 Task: Look for space in Santo Domingo, Dominican Republic from 9th June, 2023 to 16th June, 2023 for 2 adults in price range Rs.8000 to Rs.16000. Place can be entire place with 2 bedrooms having 2 beds and 1 bathroom. Property type can be house, flat, guest house. Booking option can be shelf check-in. Required host language is English.
Action: Mouse moved to (712, 104)
Screenshot: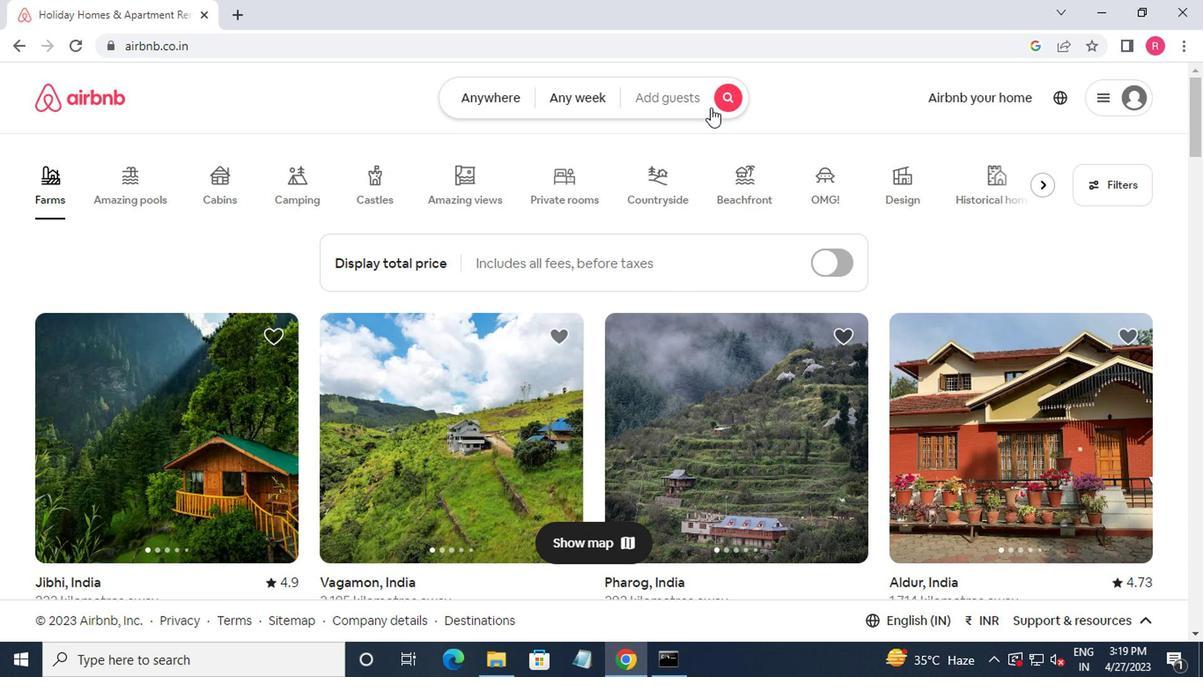 
Action: Mouse pressed left at (712, 104)
Screenshot: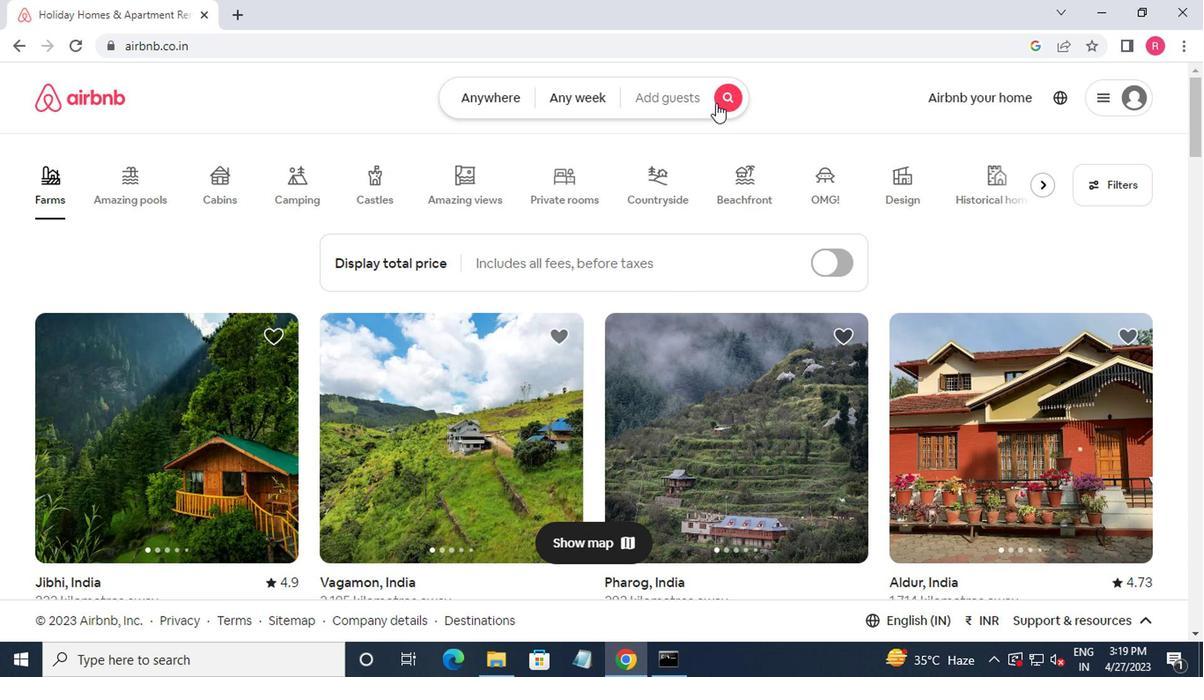 
Action: Mouse moved to (399, 182)
Screenshot: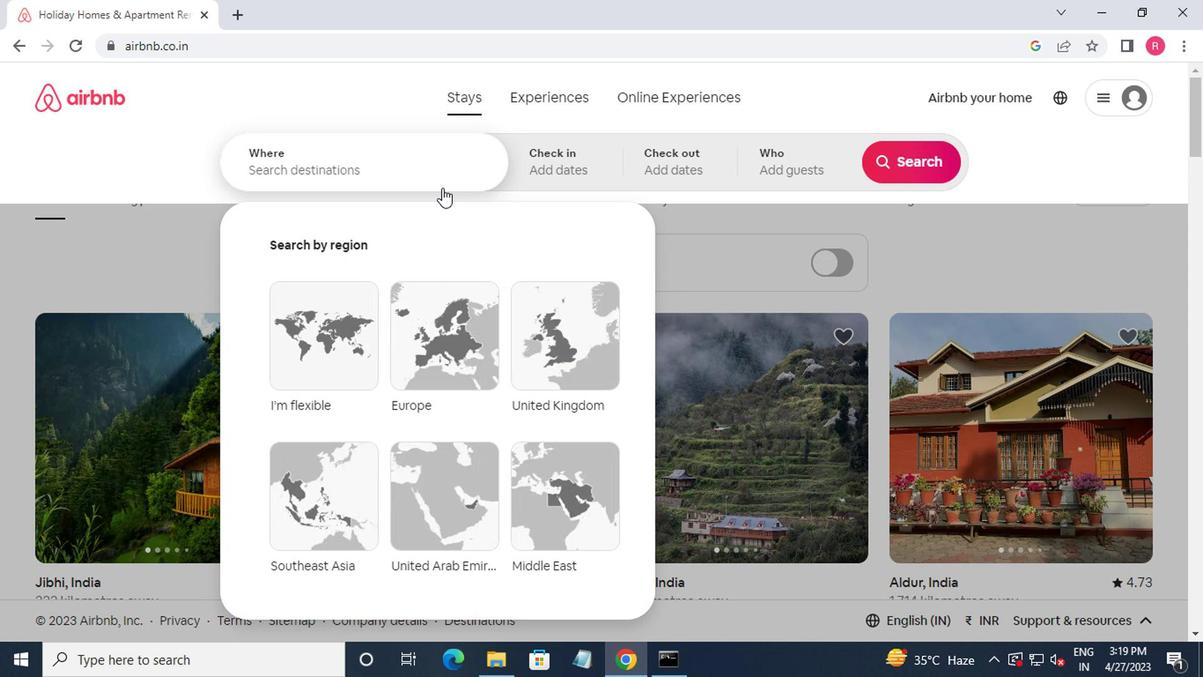 
Action: Mouse pressed left at (399, 182)
Screenshot: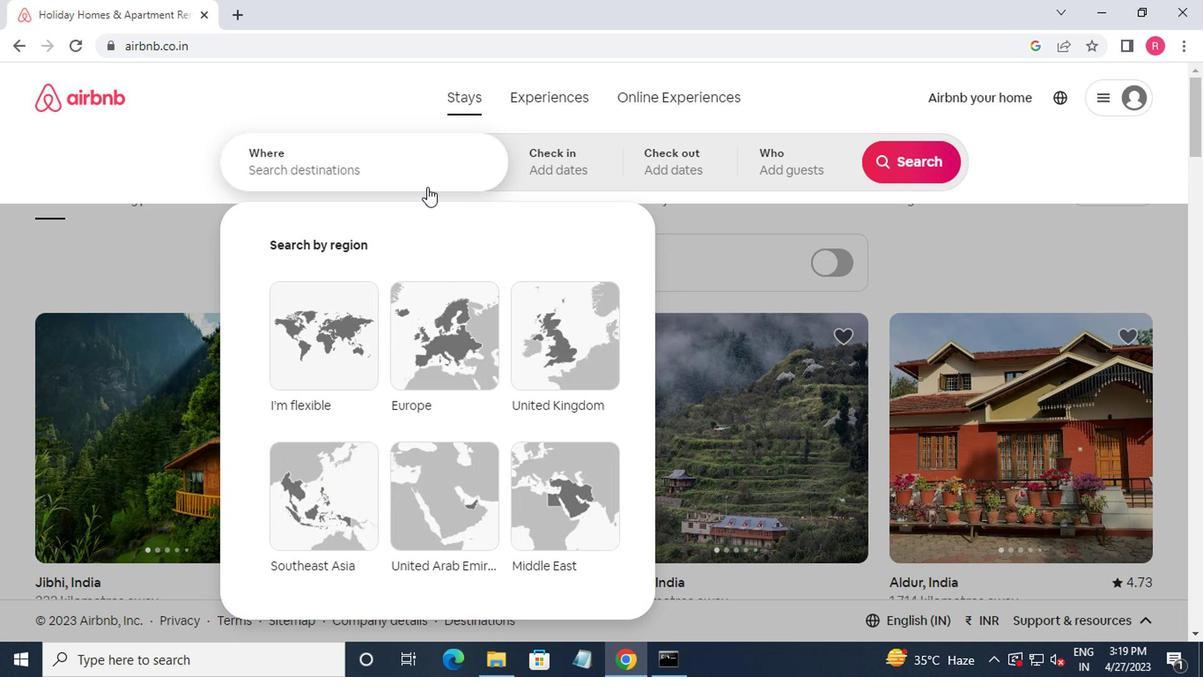 
Action: Mouse moved to (405, 169)
Screenshot: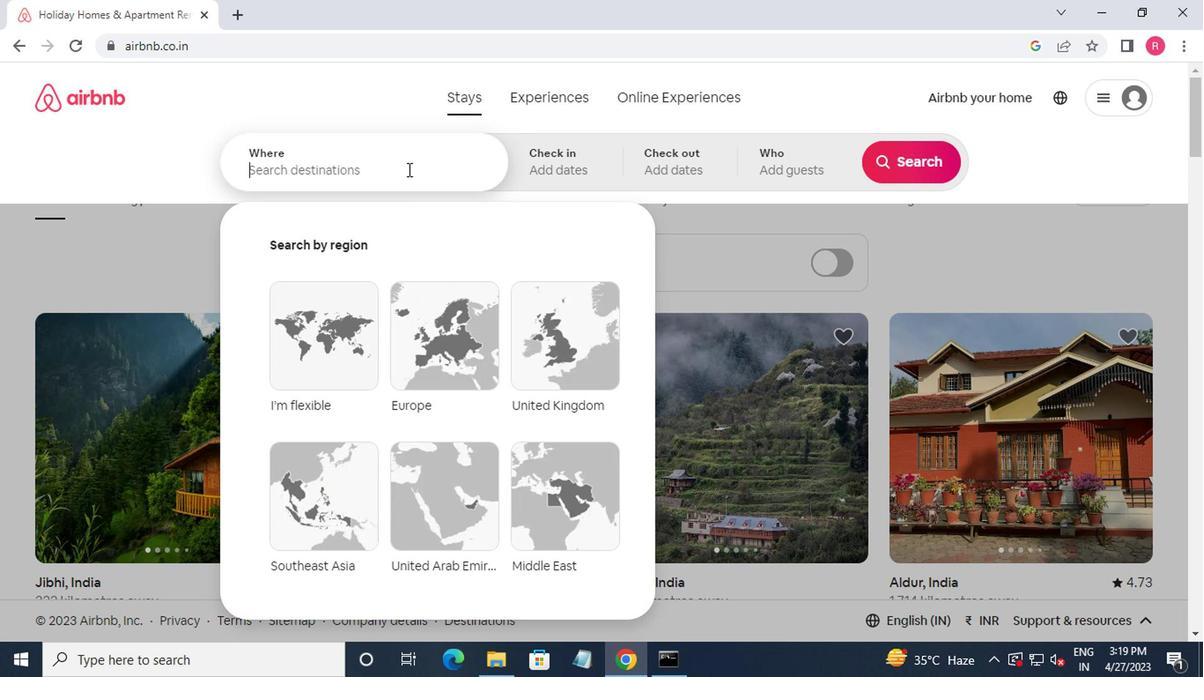 
Action: Key pressed santo<Key.space>d<Key.down><Key.enter>
Screenshot: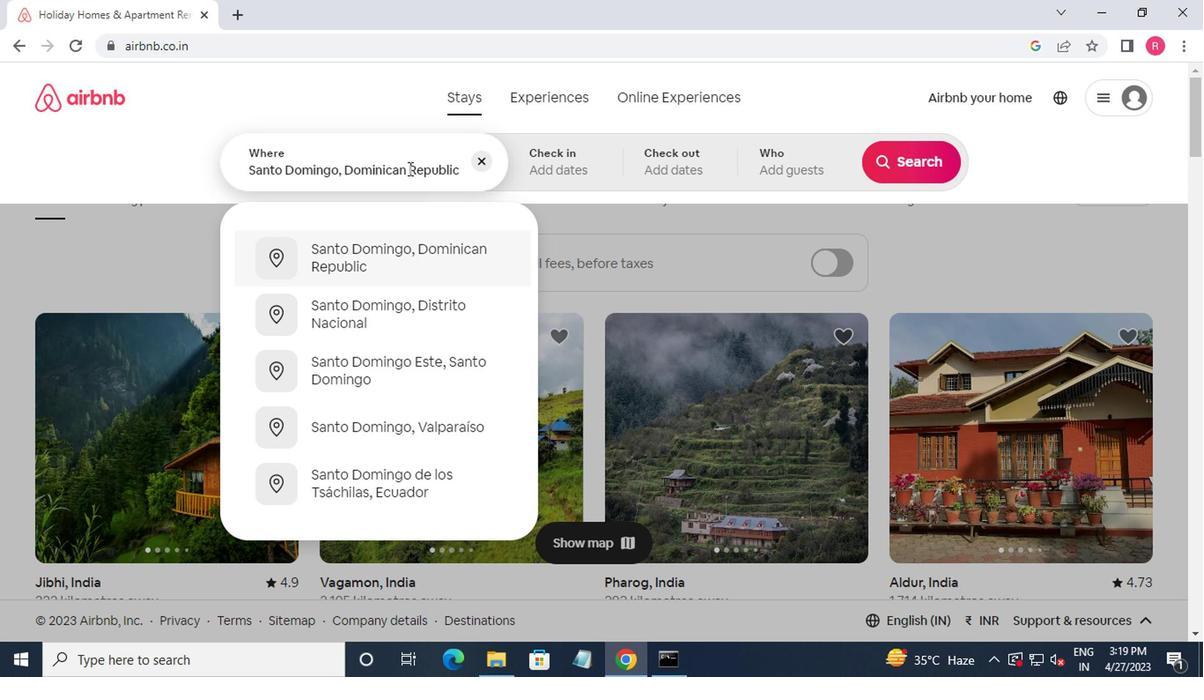 
Action: Mouse moved to (883, 302)
Screenshot: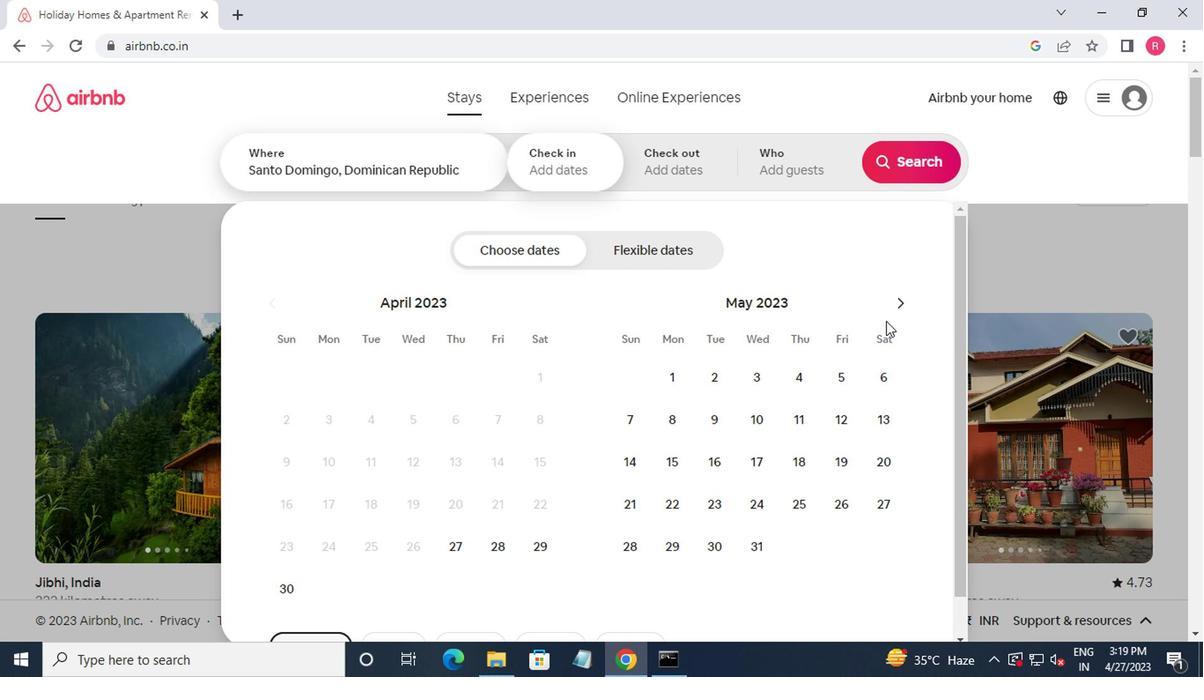 
Action: Mouse pressed left at (883, 302)
Screenshot: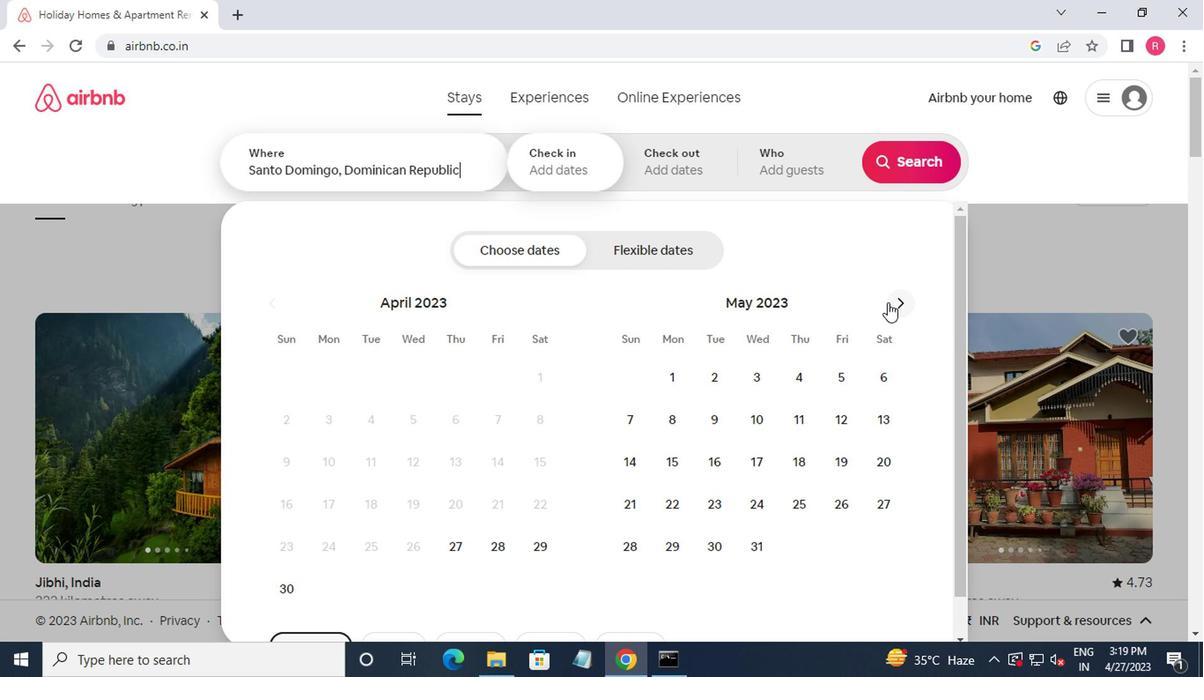 
Action: Mouse moved to (838, 418)
Screenshot: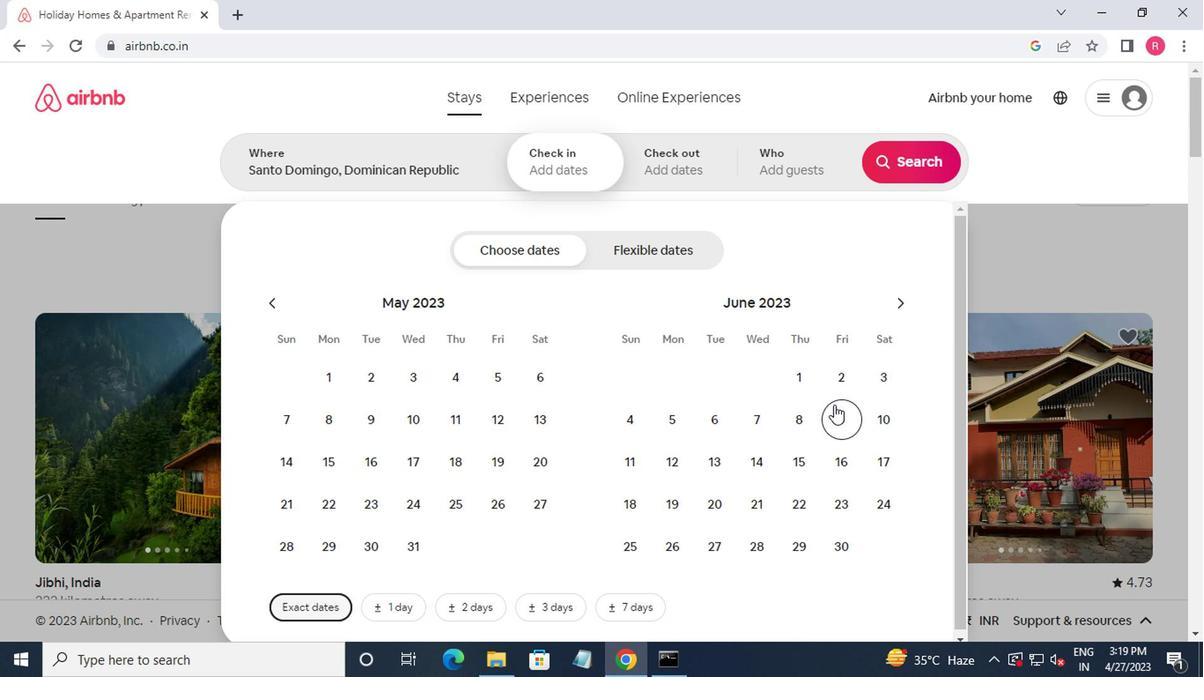 
Action: Mouse pressed left at (838, 418)
Screenshot: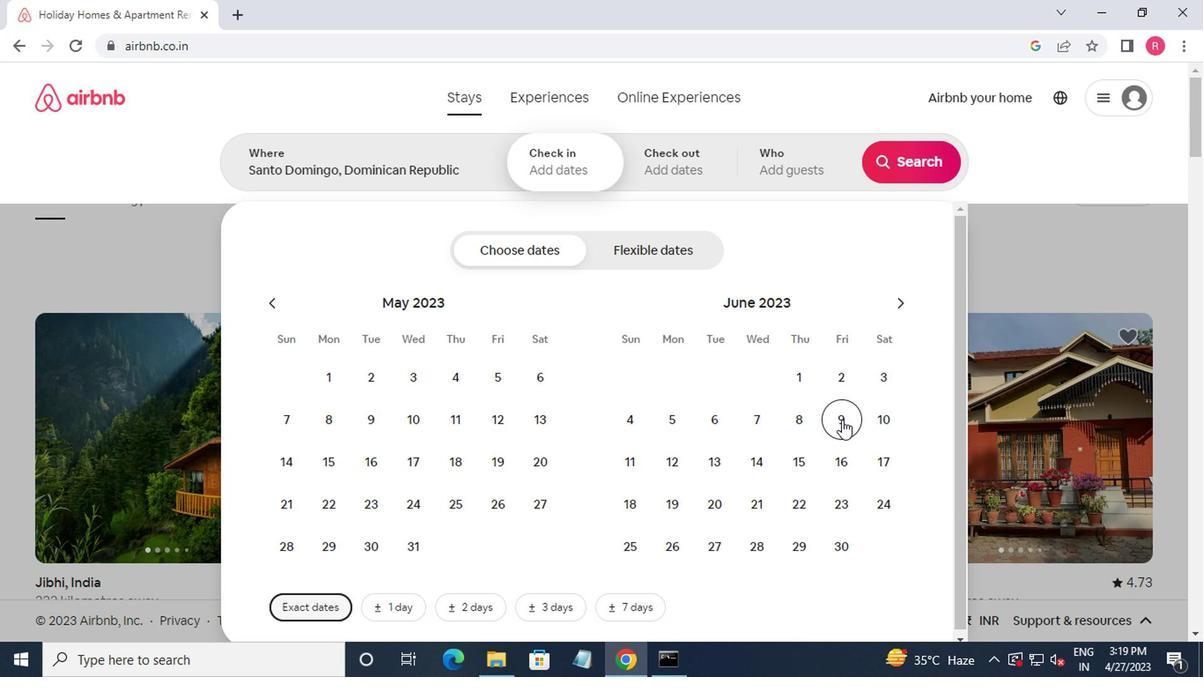 
Action: Mouse moved to (845, 465)
Screenshot: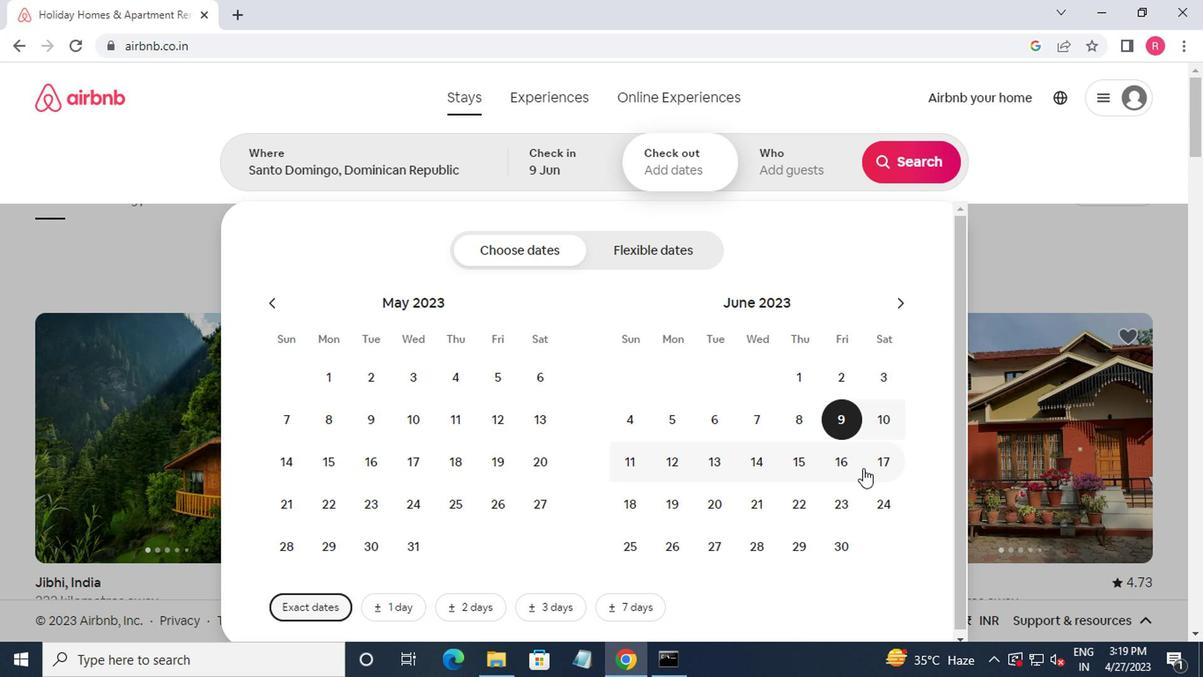 
Action: Mouse pressed left at (845, 465)
Screenshot: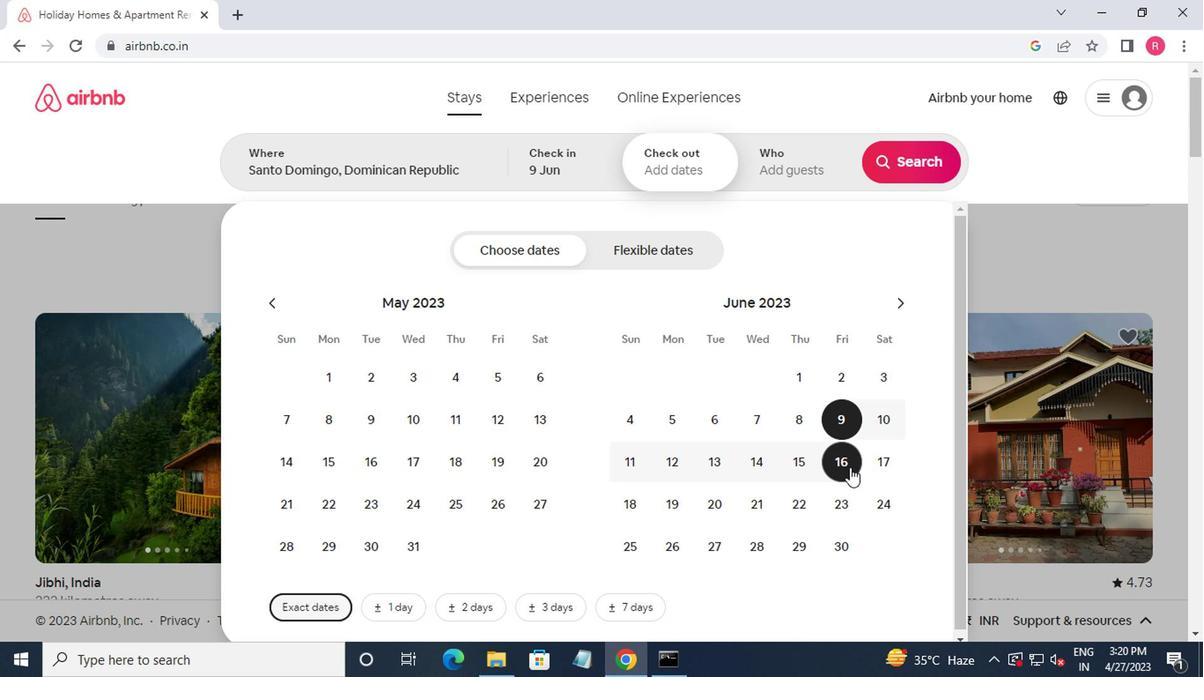 
Action: Mouse moved to (793, 164)
Screenshot: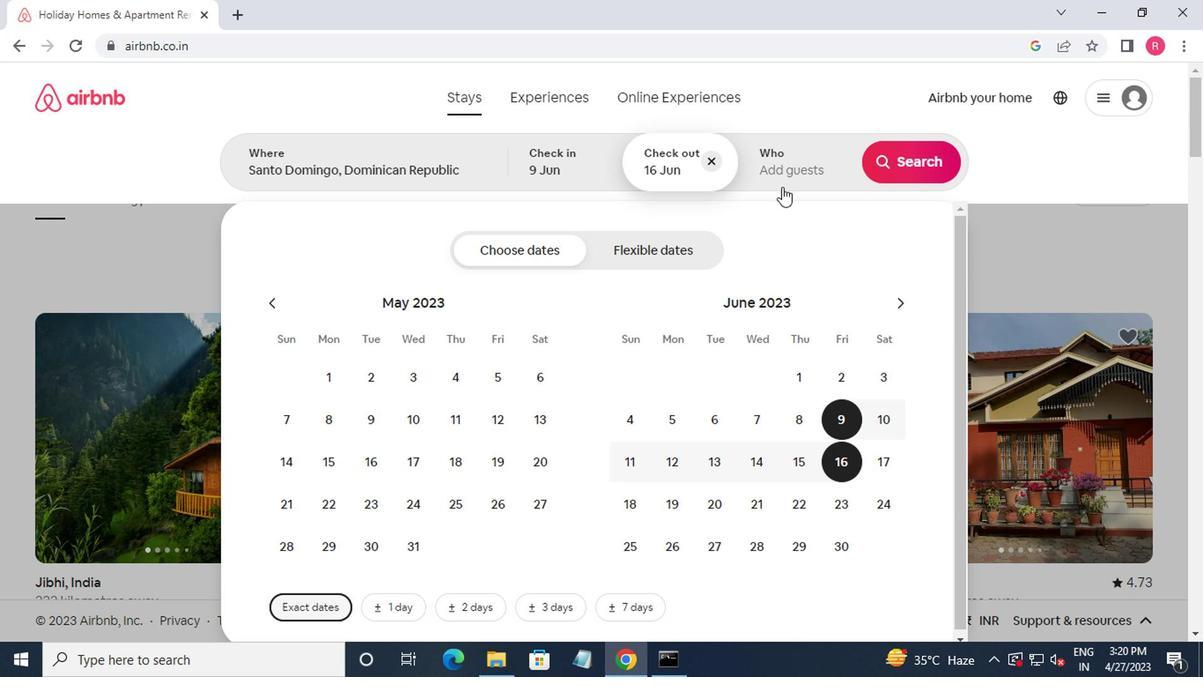 
Action: Mouse pressed left at (793, 164)
Screenshot: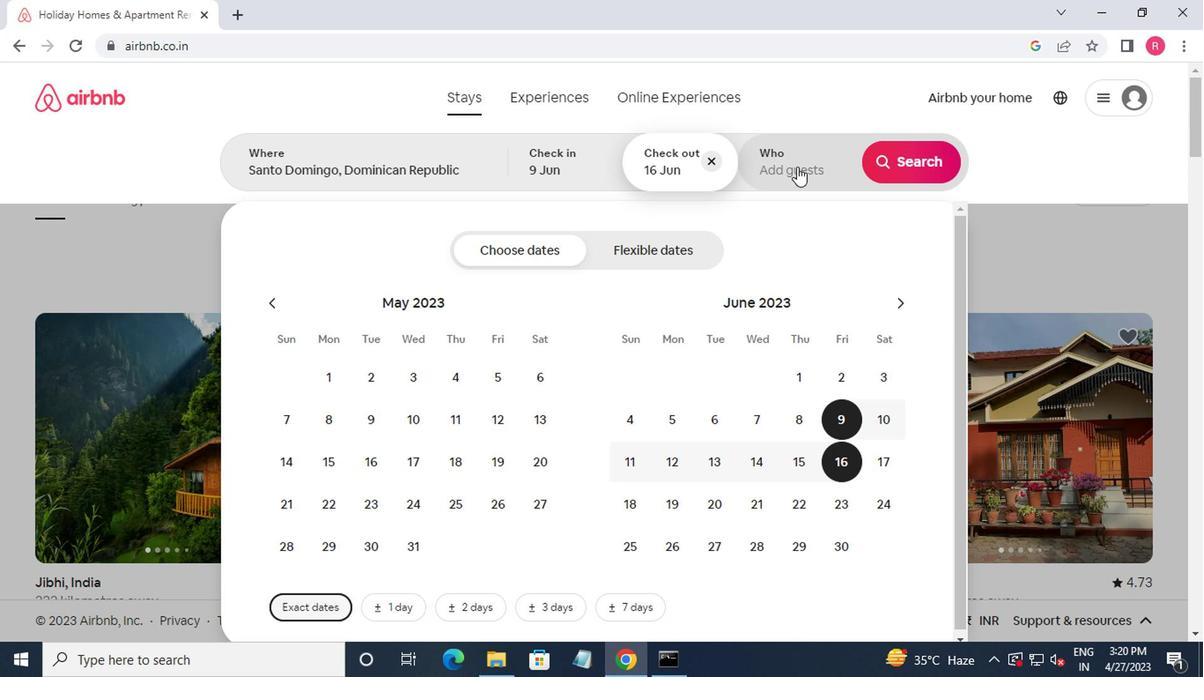 
Action: Mouse moved to (909, 263)
Screenshot: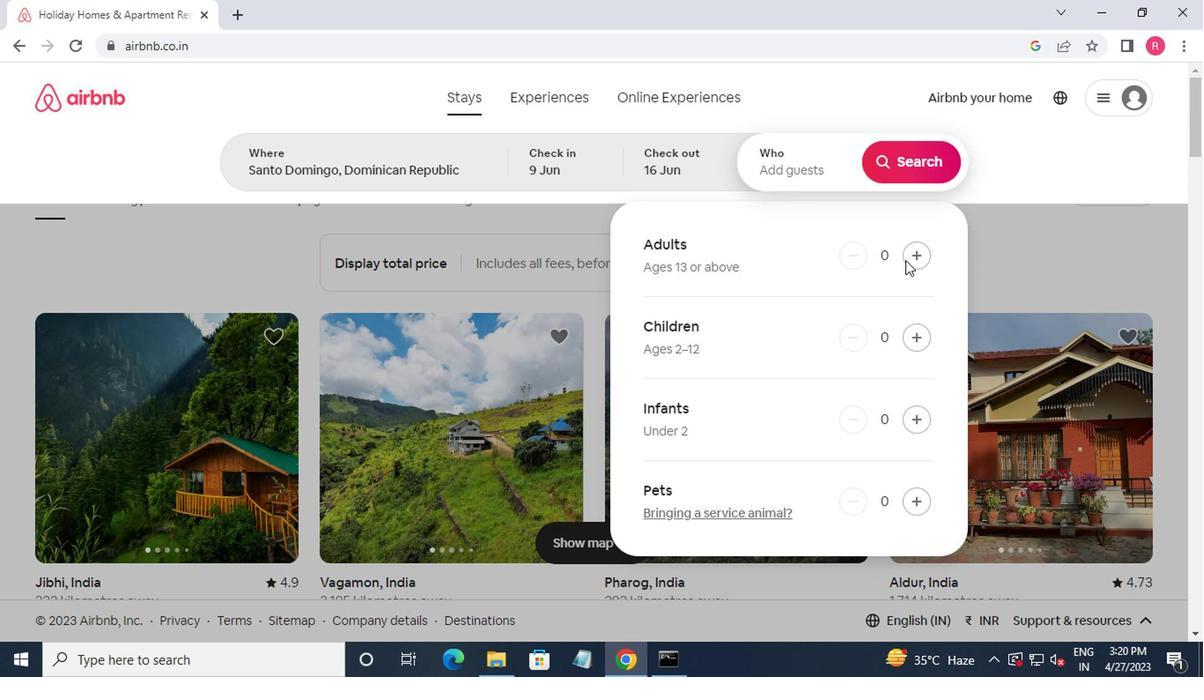 
Action: Mouse pressed left at (909, 263)
Screenshot: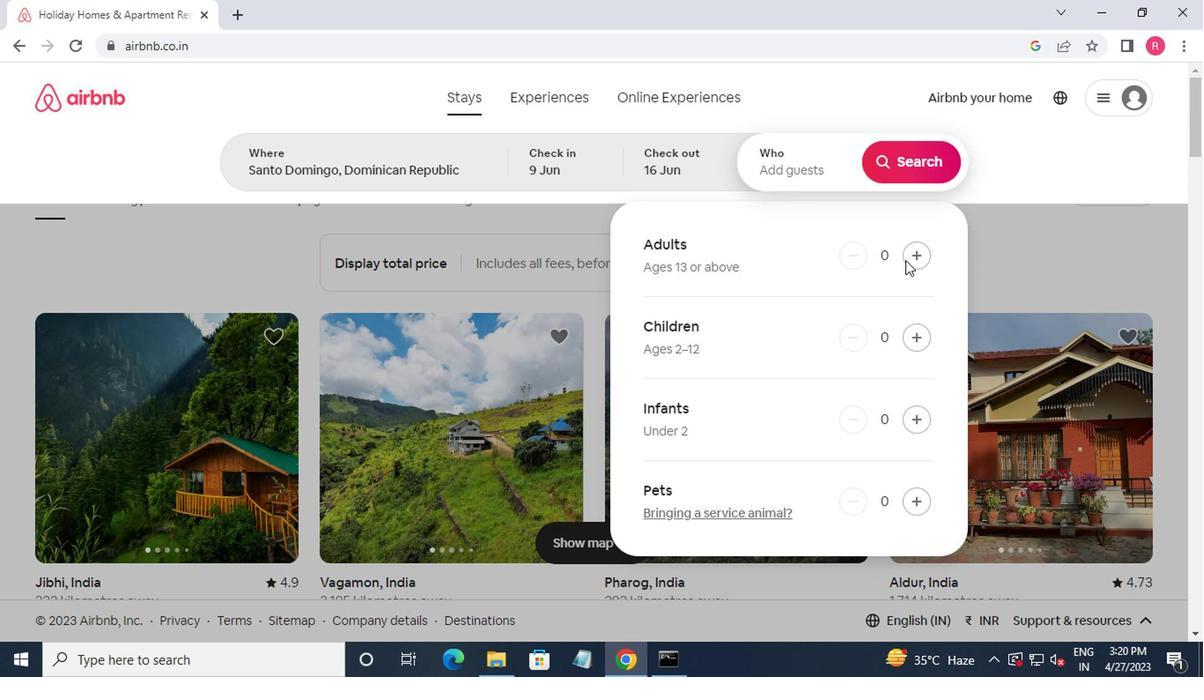 
Action: Mouse pressed left at (909, 263)
Screenshot: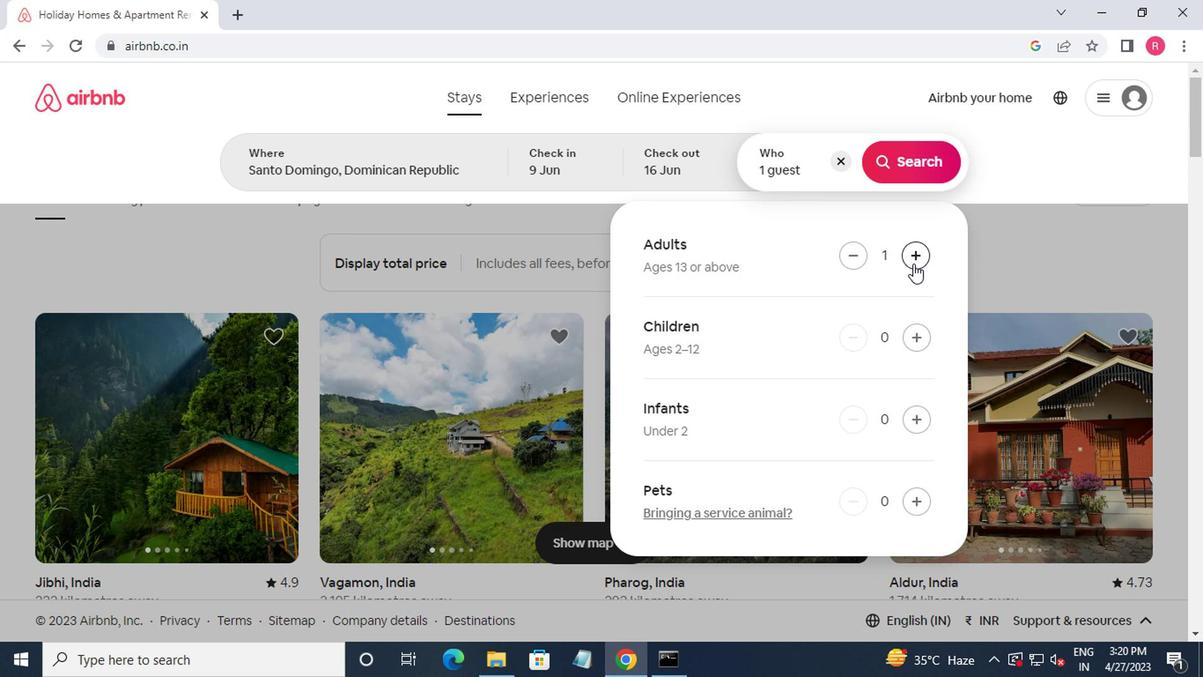 
Action: Mouse moved to (883, 171)
Screenshot: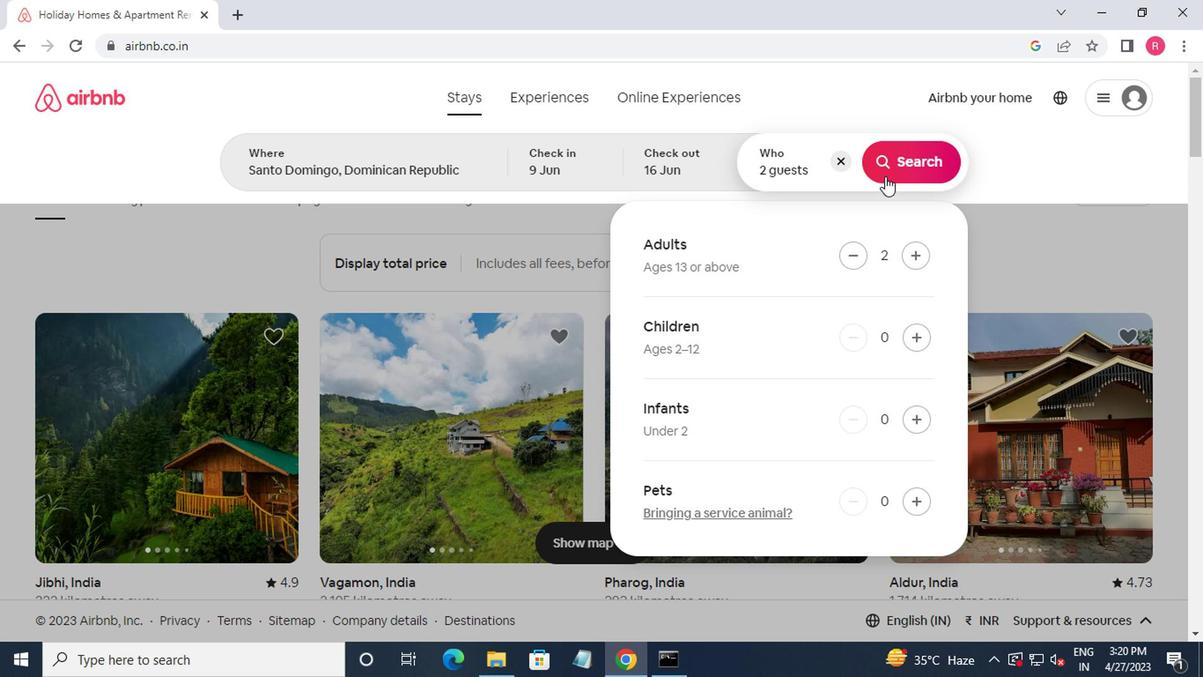 
Action: Mouse pressed left at (883, 171)
Screenshot: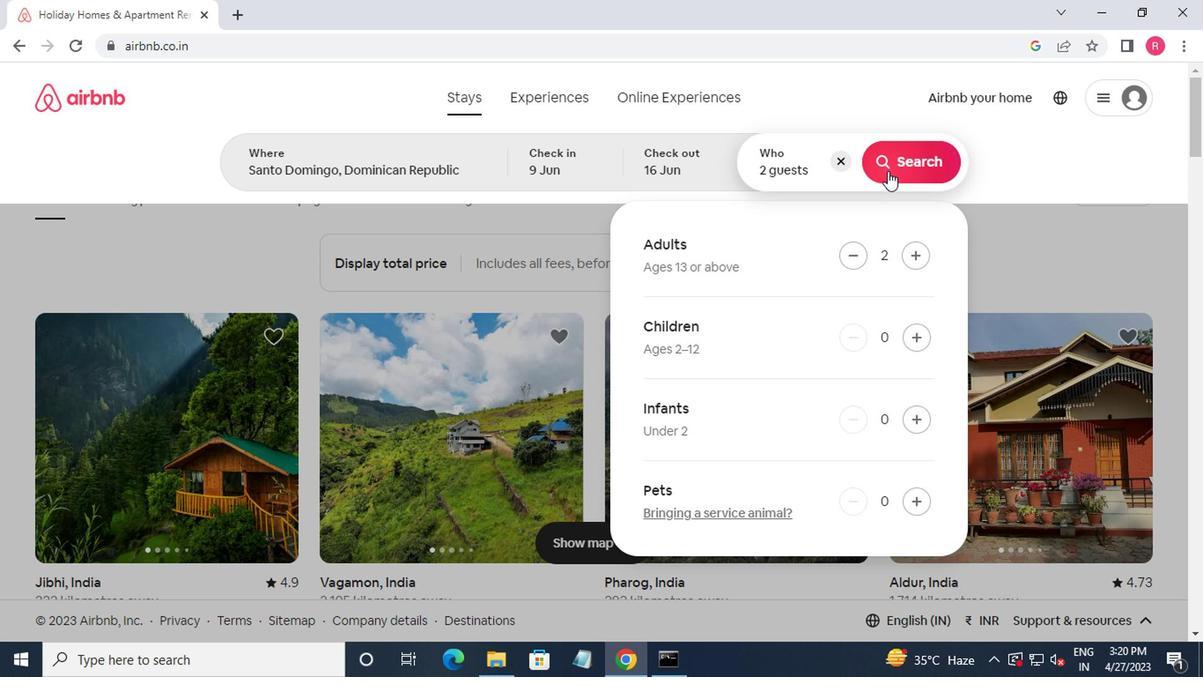 
Action: Mouse moved to (1131, 173)
Screenshot: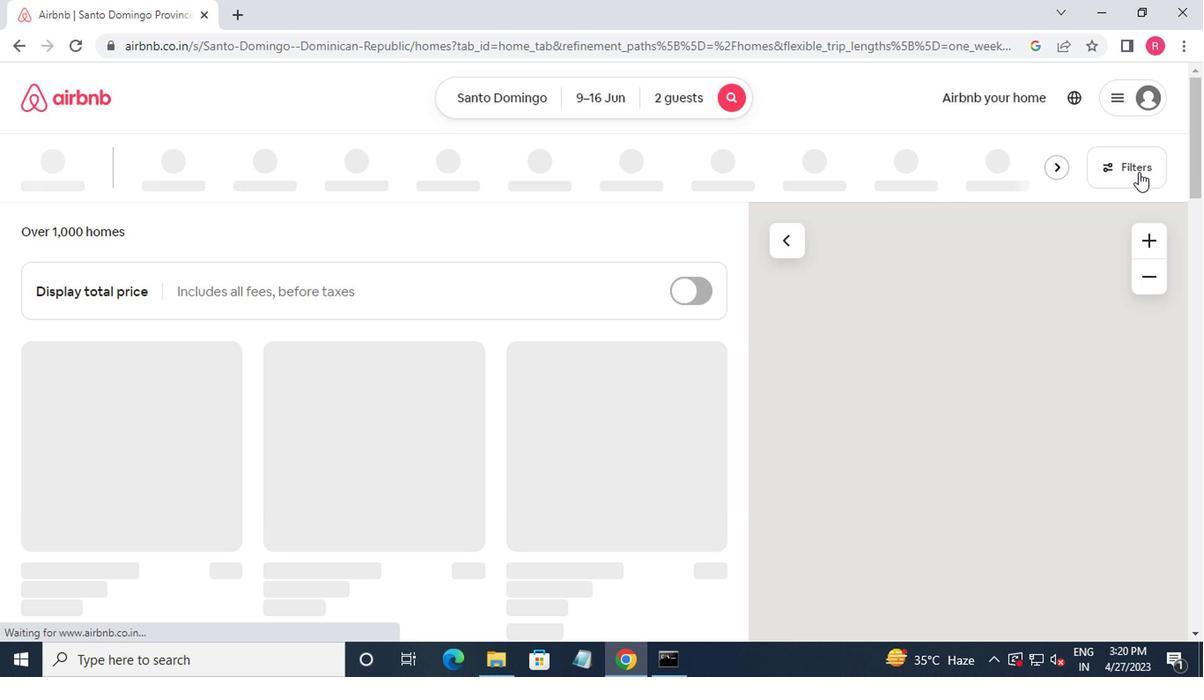 
Action: Mouse pressed left at (1131, 173)
Screenshot: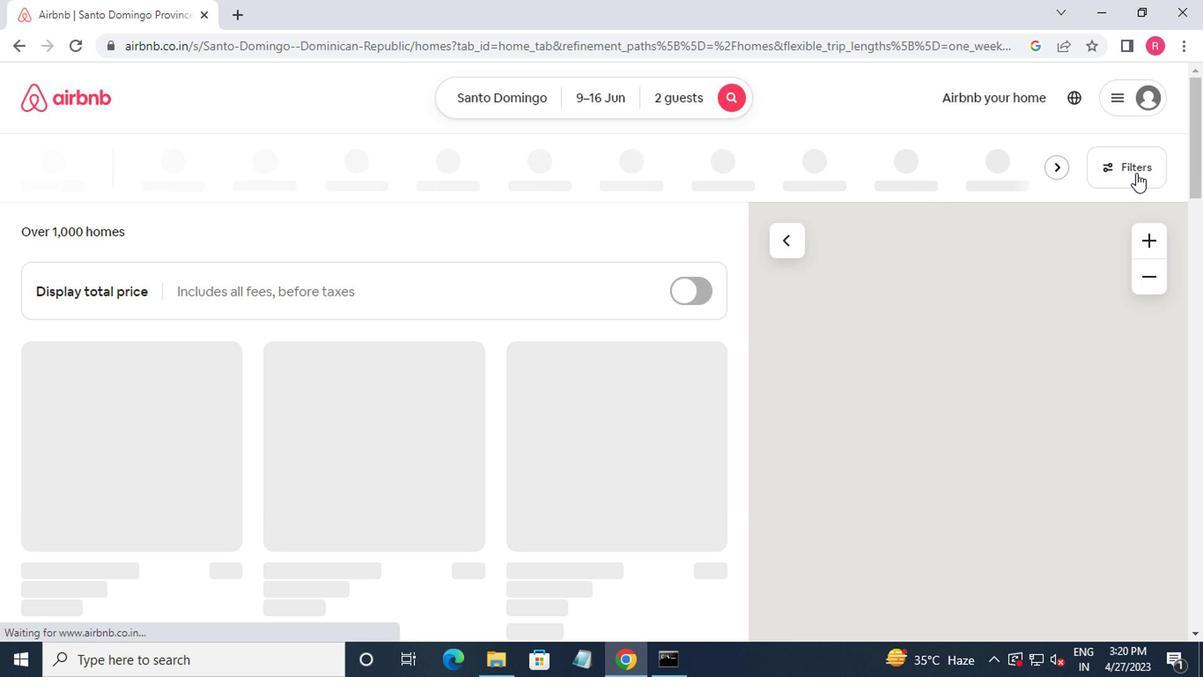 
Action: Mouse moved to (410, 383)
Screenshot: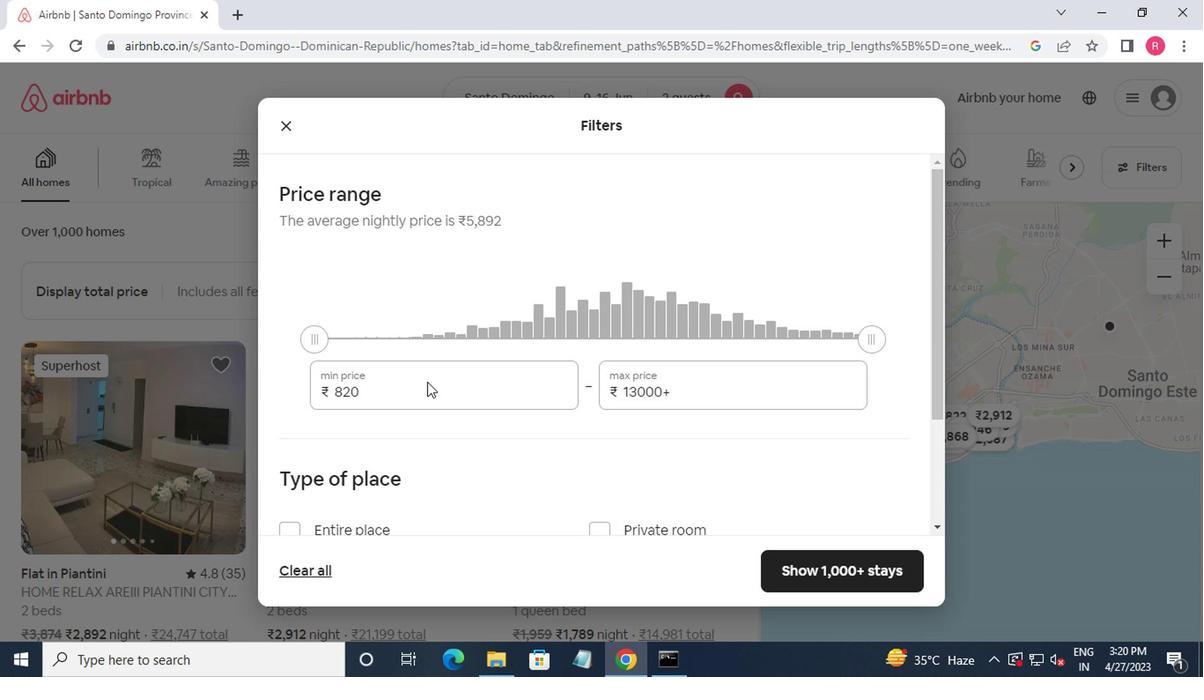 
Action: Mouse pressed left at (410, 383)
Screenshot: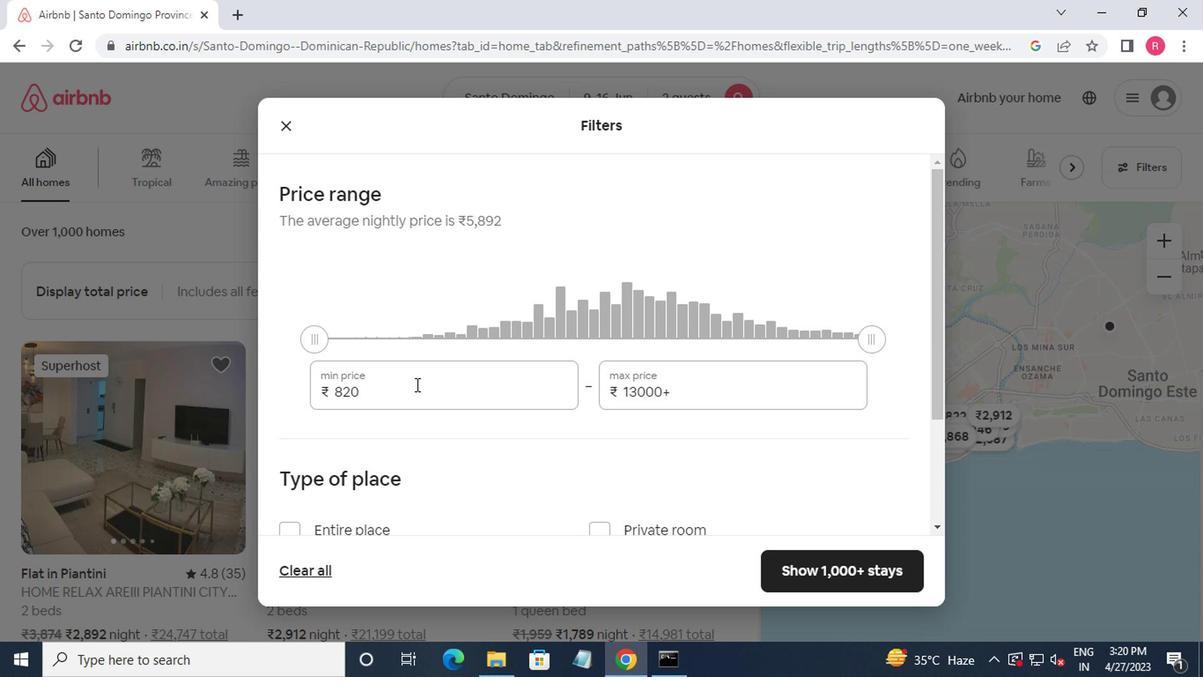 
Action: Mouse moved to (412, 383)
Screenshot: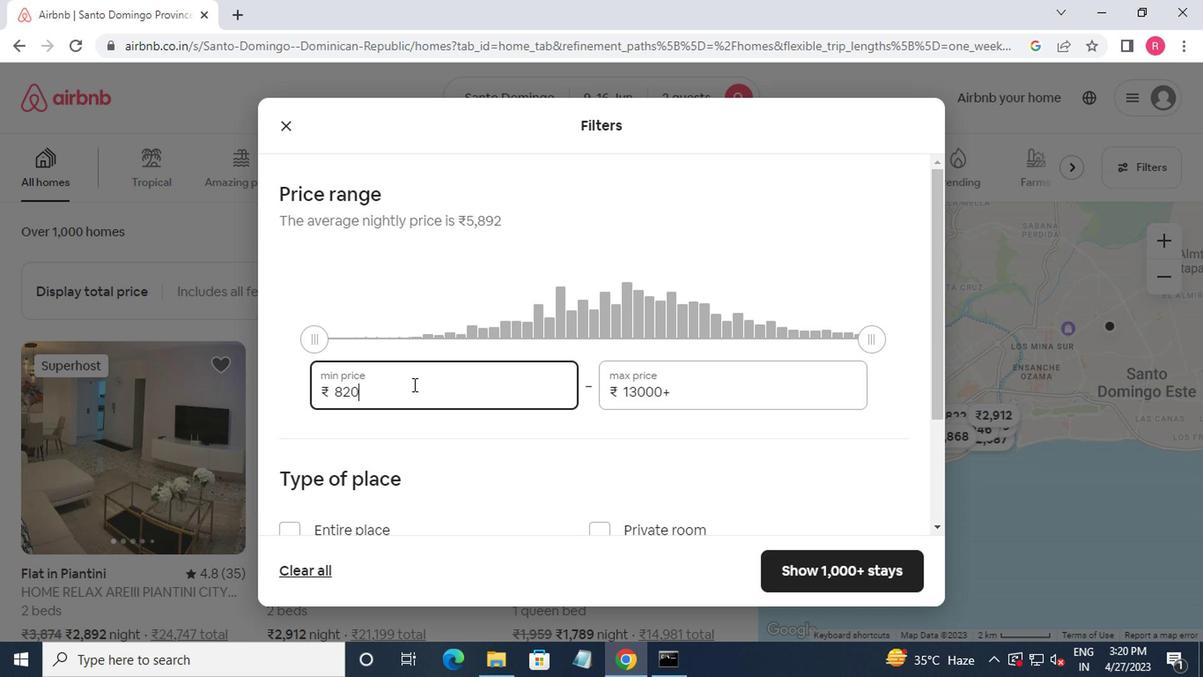
Action: Key pressed <Key.backspace><Key.backspace>000
Screenshot: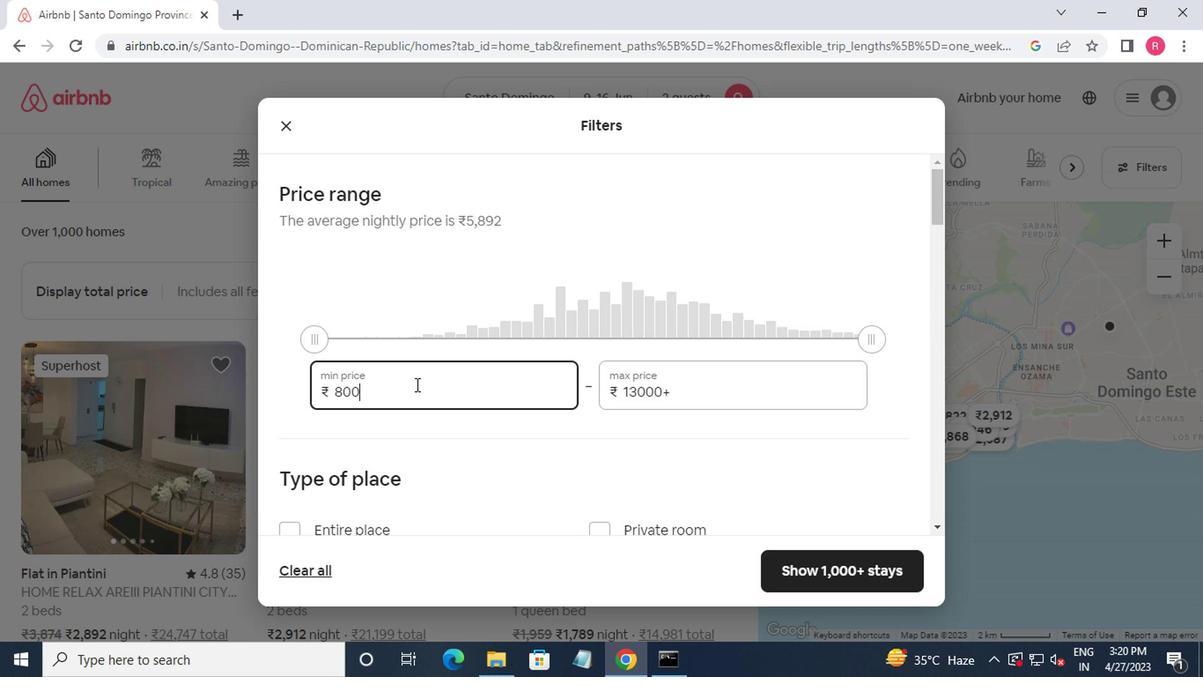 
Action: Mouse moved to (682, 388)
Screenshot: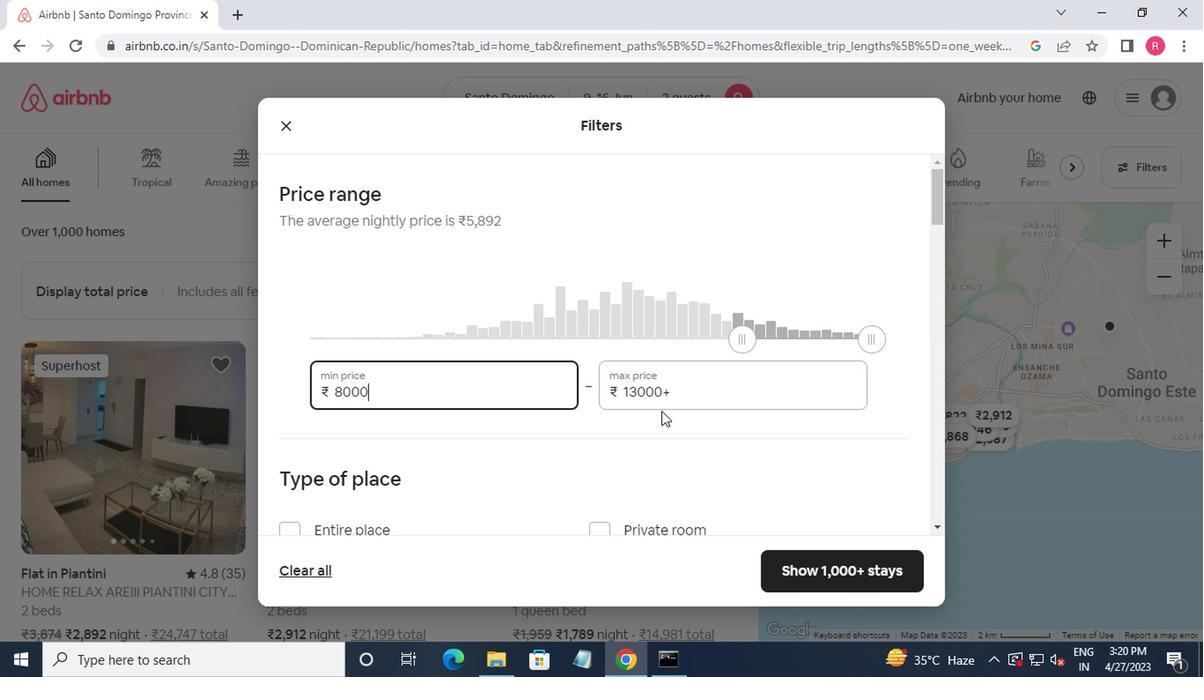 
Action: Mouse pressed left at (682, 388)
Screenshot: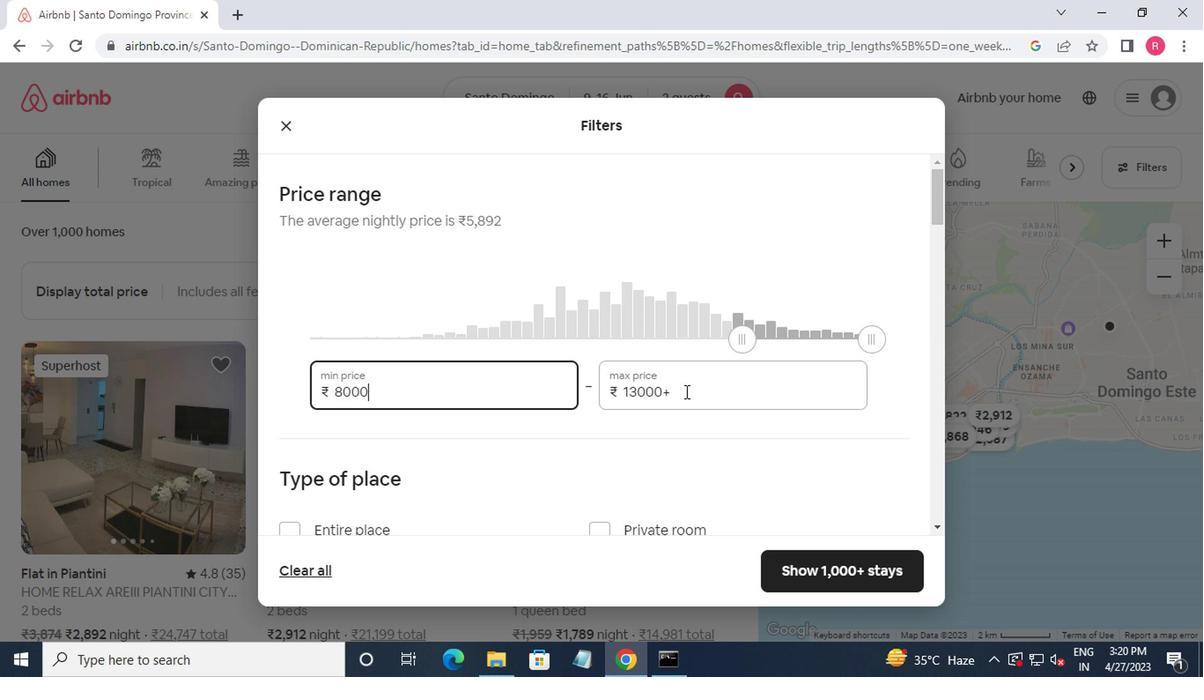
Action: Mouse moved to (678, 389)
Screenshot: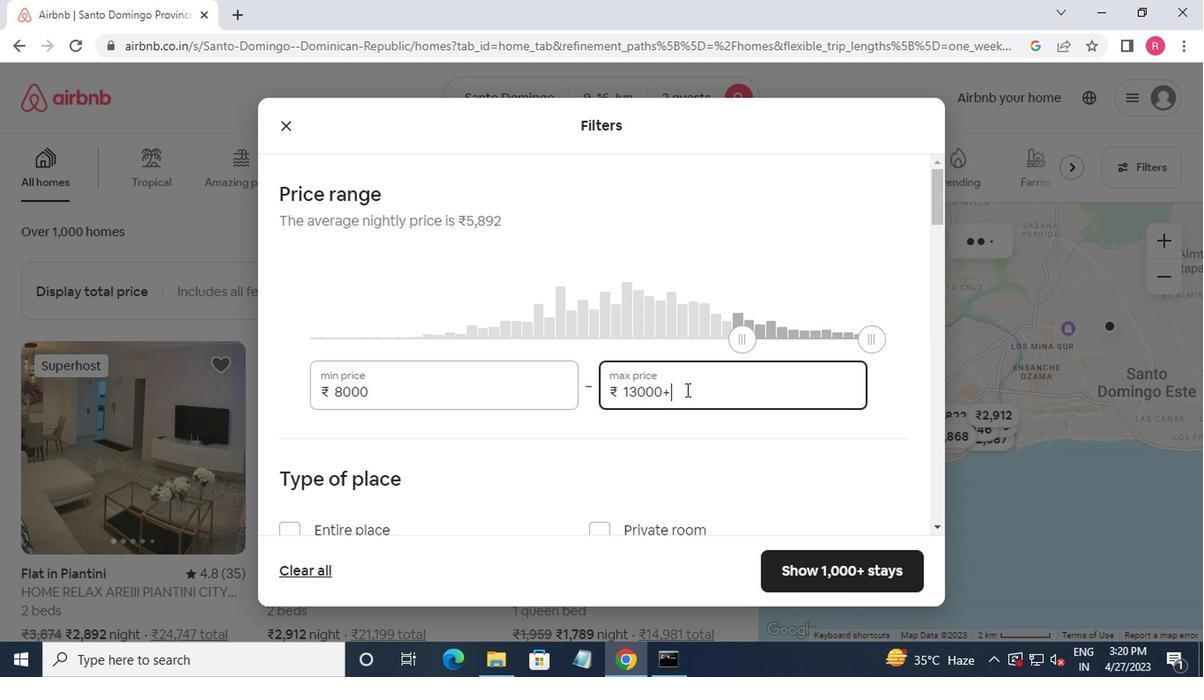 
Action: Key pressed <Key.backspace><Key.backspace><Key.backspace><Key.backspace><Key.backspace><Key.backspace><Key.backspace><Key.backspace>16000
Screenshot: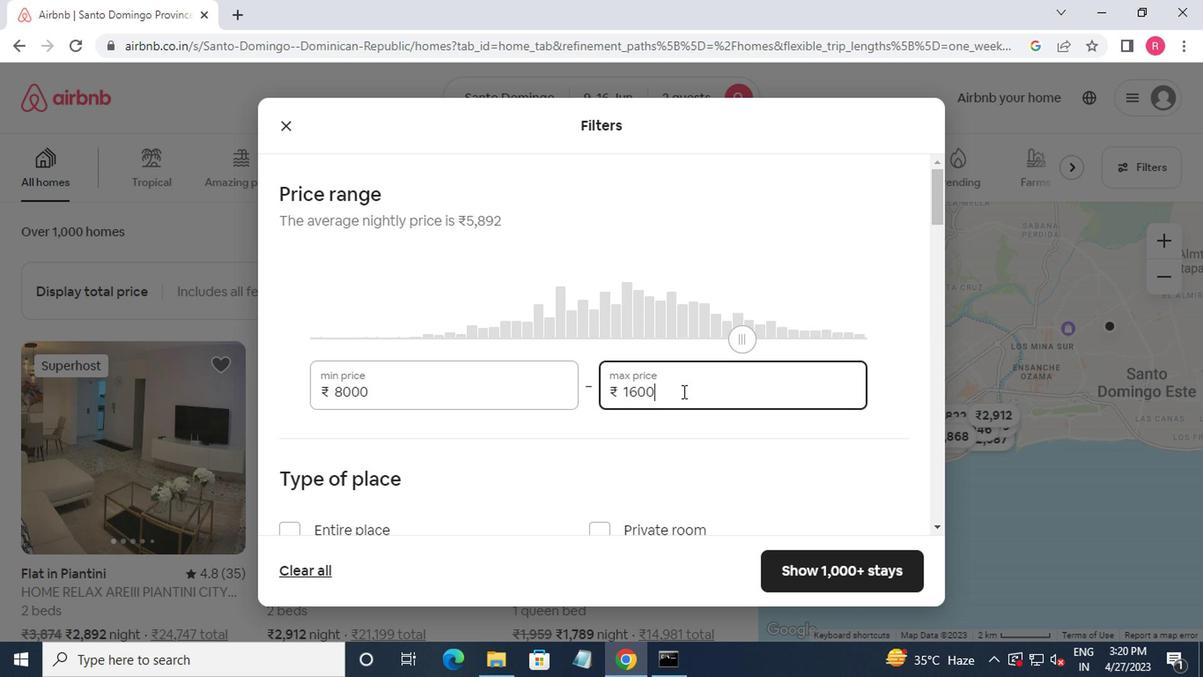 
Action: Mouse moved to (374, 452)
Screenshot: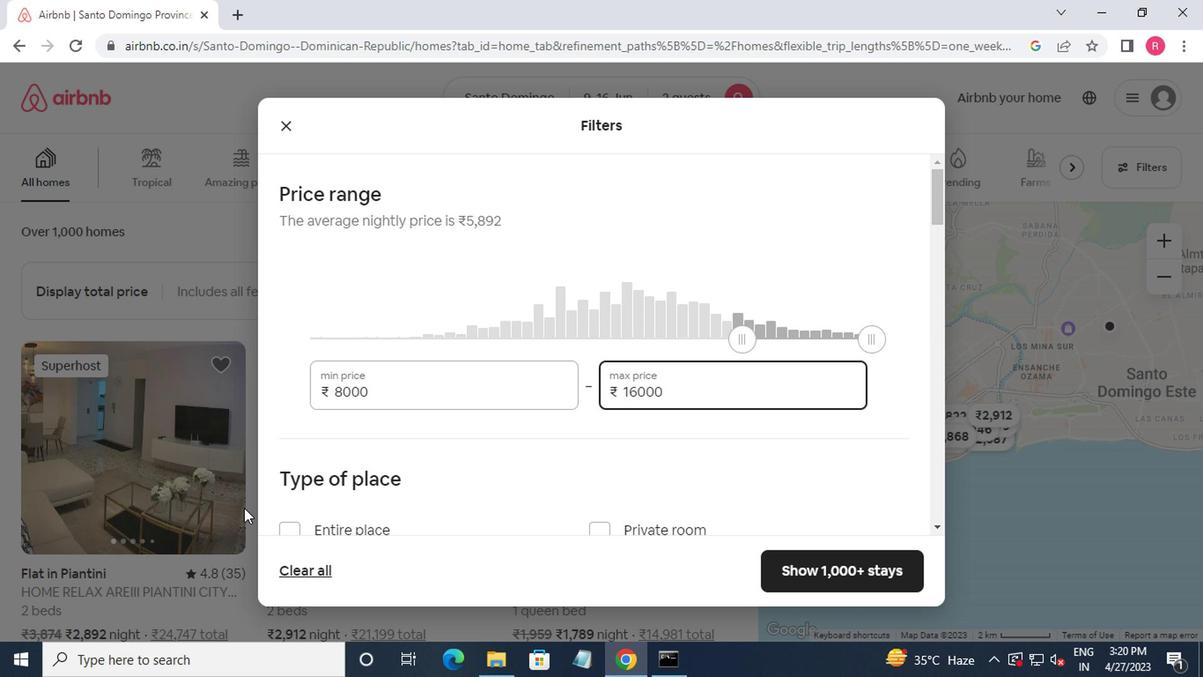 
Action: Mouse scrolled (374, 452) with delta (0, 0)
Screenshot: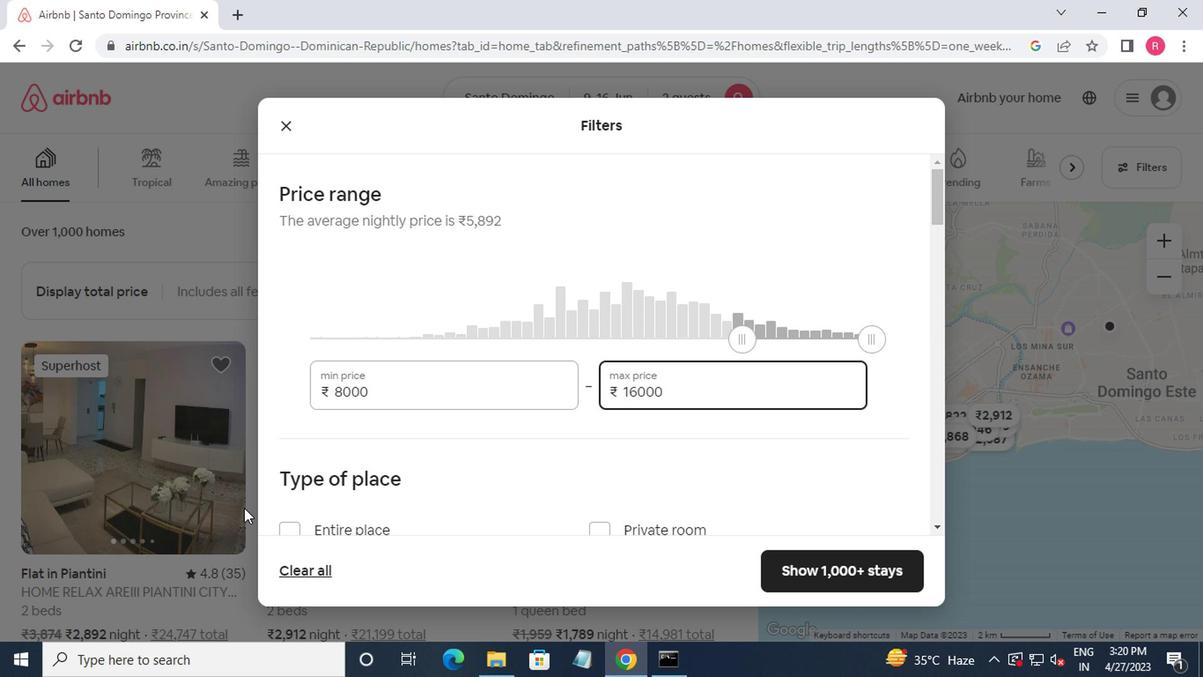 
Action: Mouse moved to (394, 450)
Screenshot: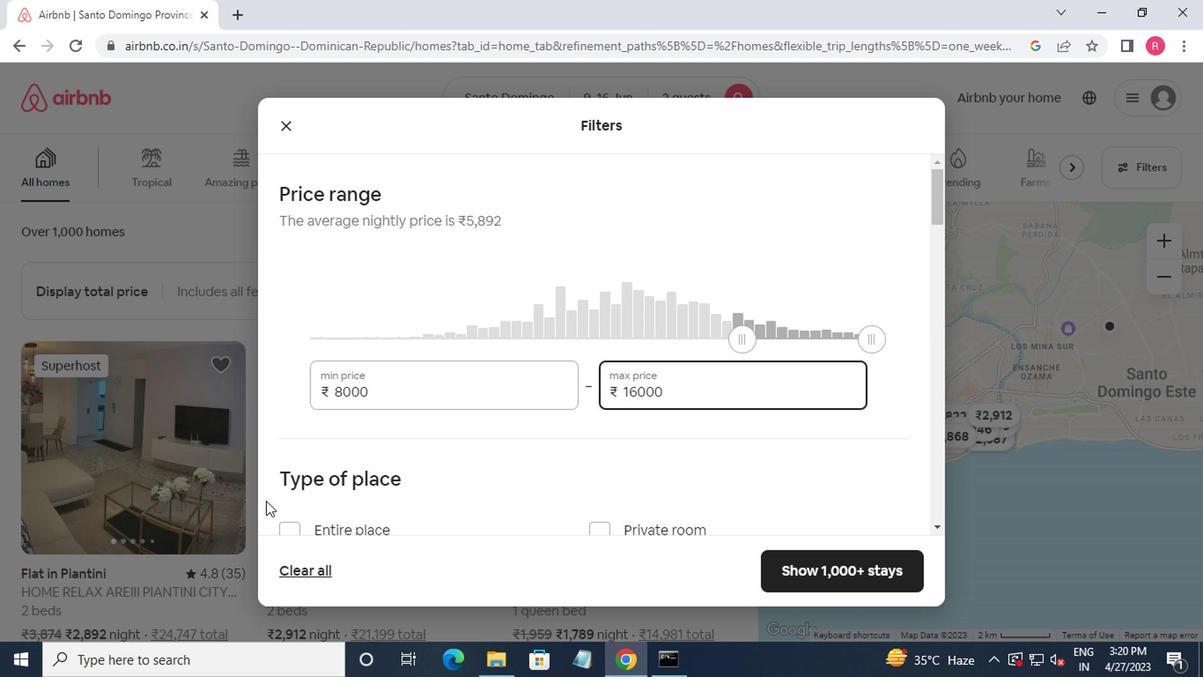 
Action: Mouse scrolled (394, 449) with delta (0, 0)
Screenshot: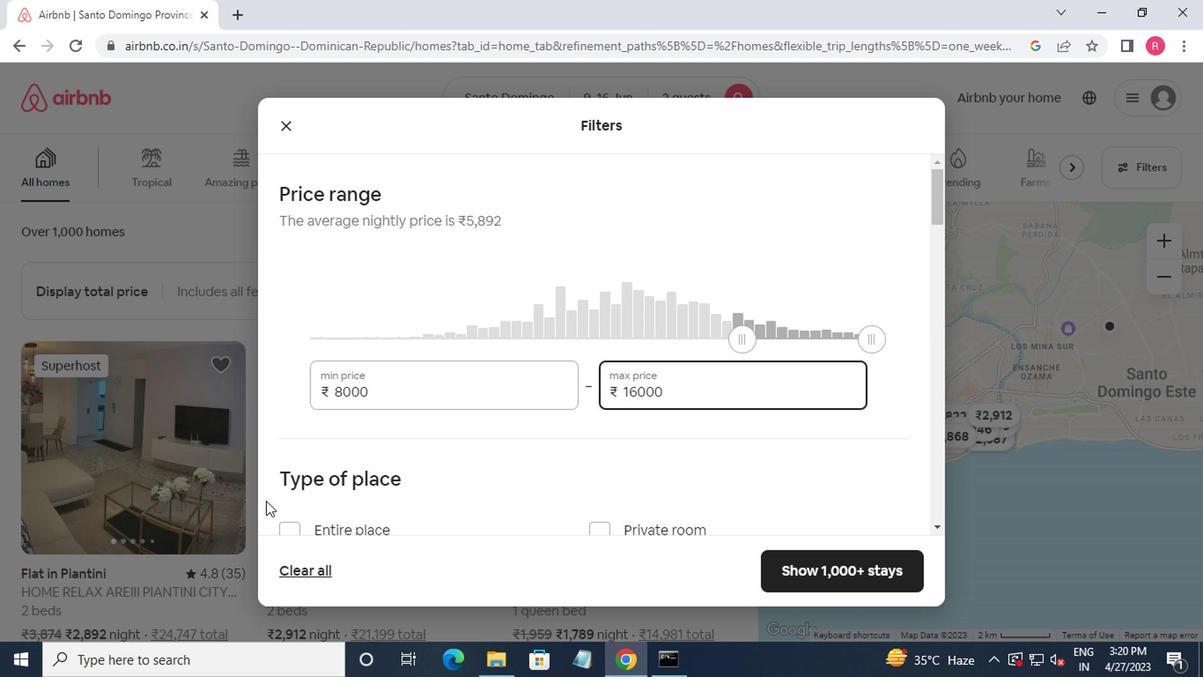 
Action: Mouse moved to (288, 362)
Screenshot: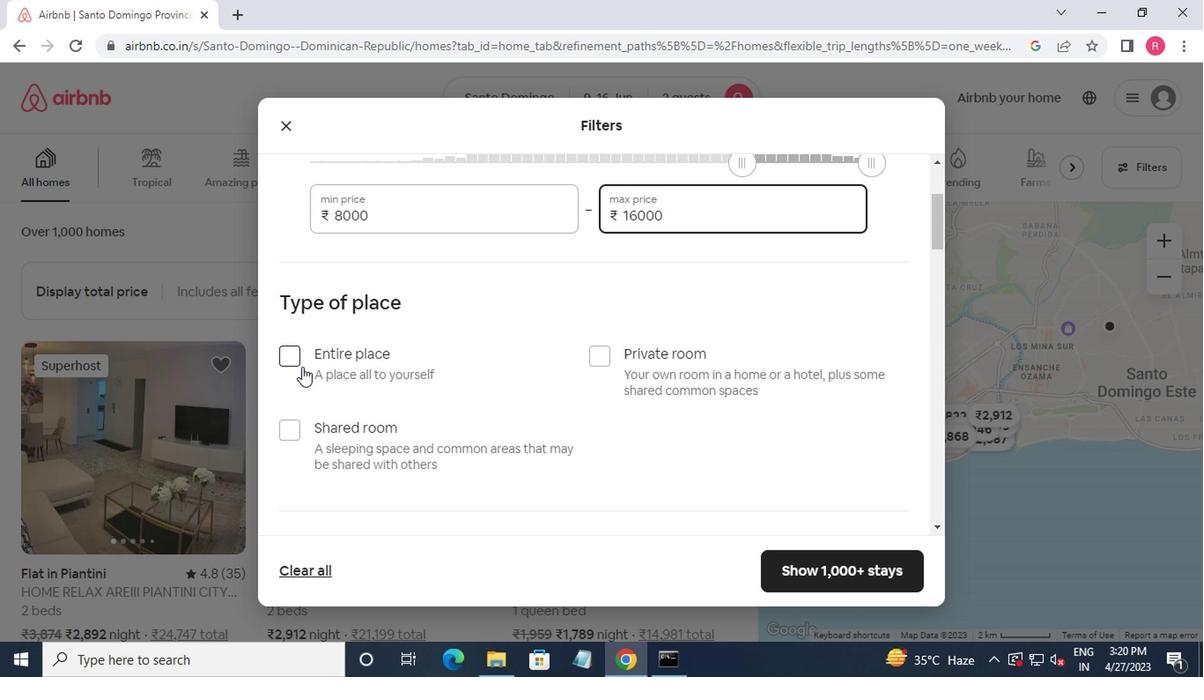 
Action: Mouse pressed left at (288, 362)
Screenshot: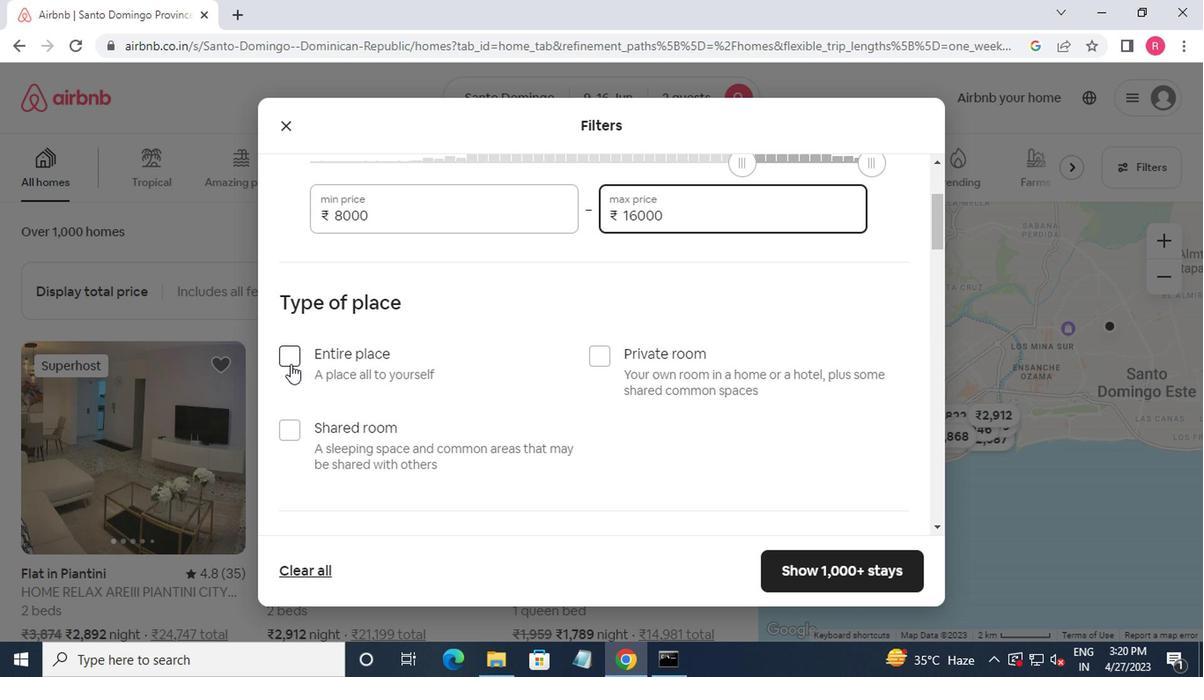 
Action: Mouse moved to (288, 362)
Screenshot: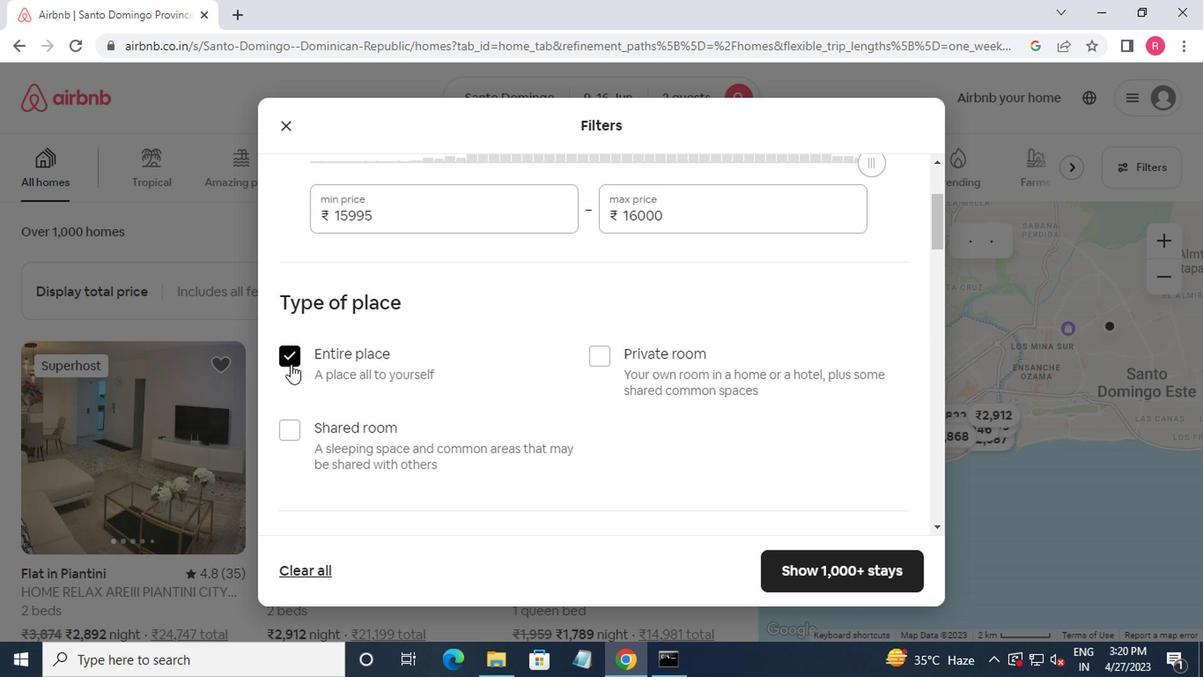 
Action: Mouse scrolled (288, 362) with delta (0, 0)
Screenshot: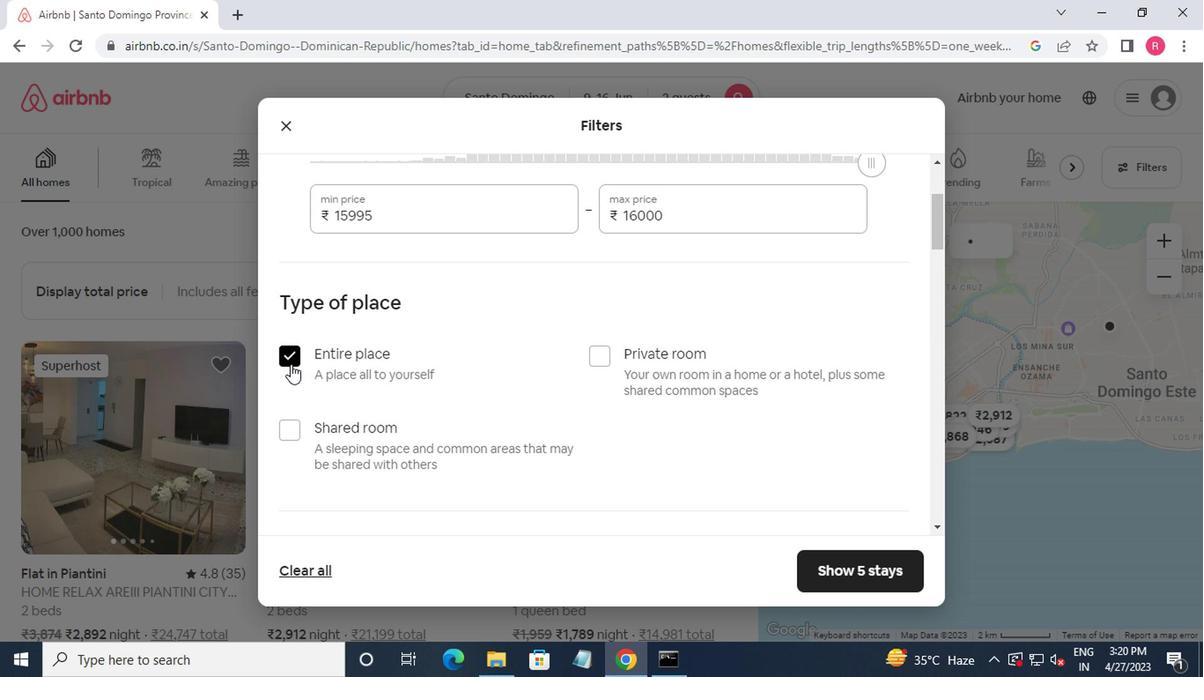 
Action: Mouse moved to (284, 371)
Screenshot: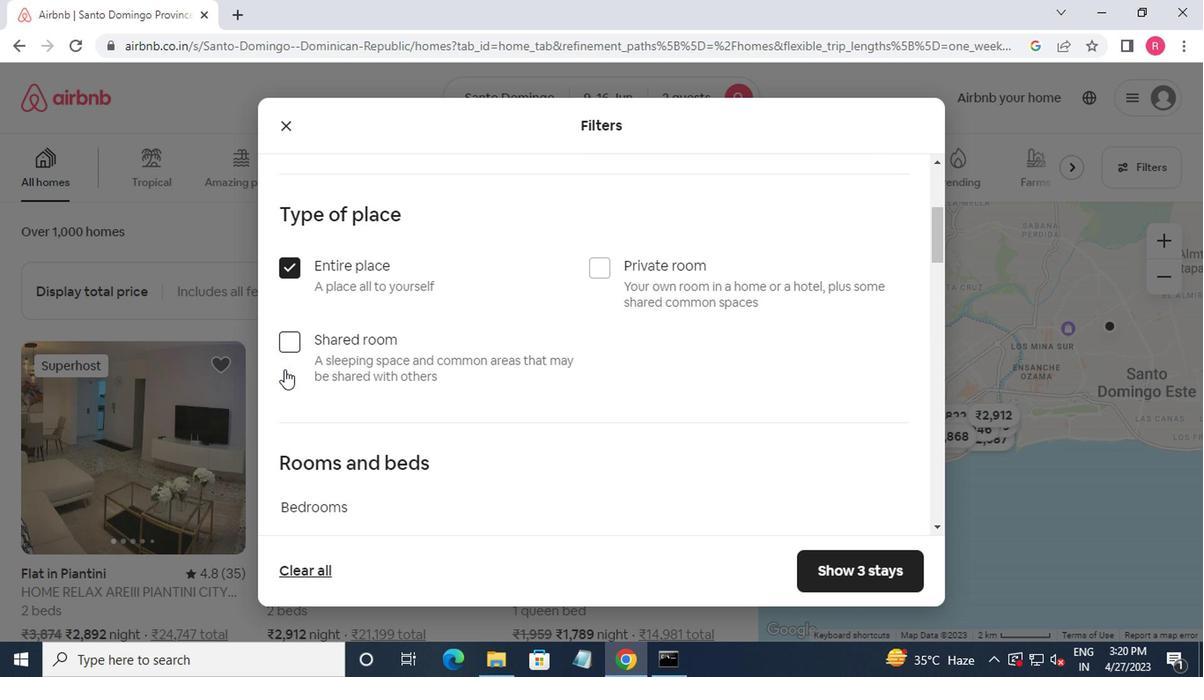 
Action: Mouse scrolled (284, 369) with delta (0, -1)
Screenshot: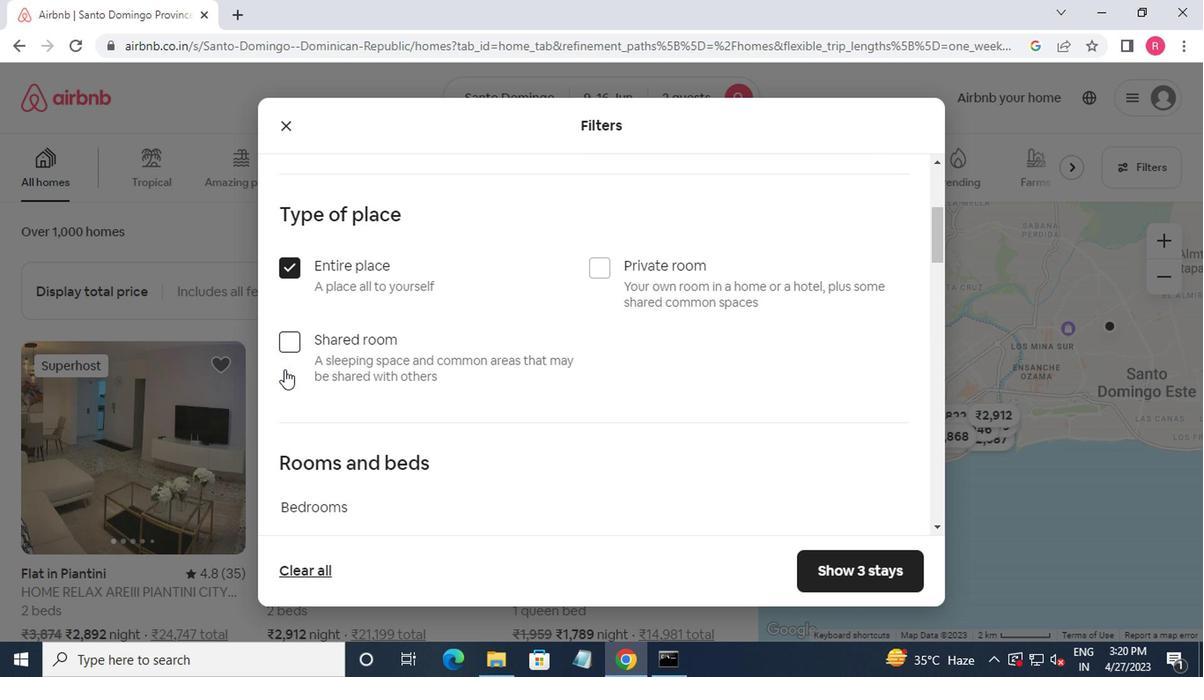 
Action: Mouse moved to (325, 386)
Screenshot: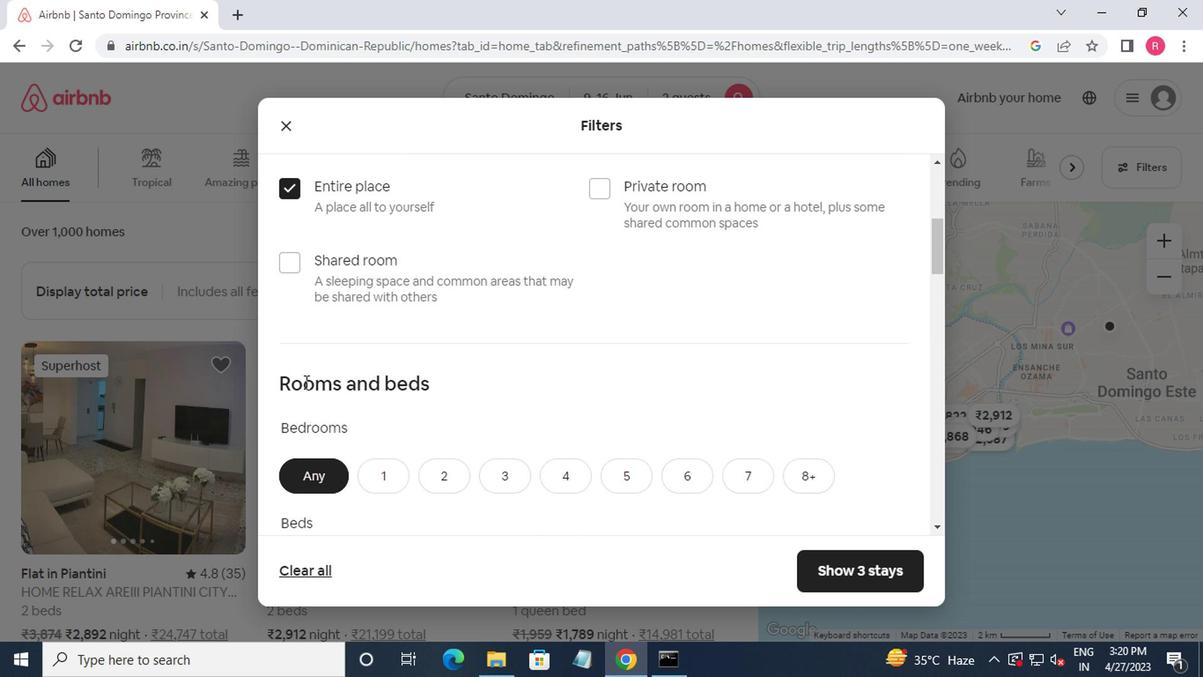 
Action: Mouse scrolled (325, 385) with delta (0, -1)
Screenshot: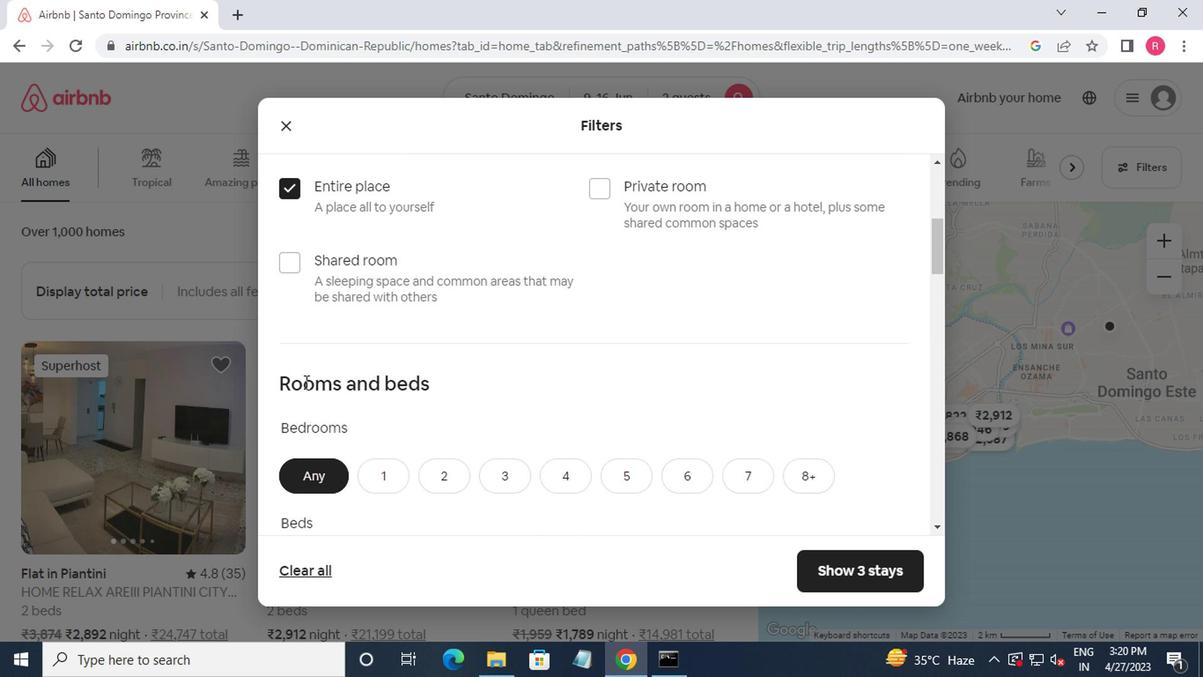 
Action: Mouse moved to (429, 376)
Screenshot: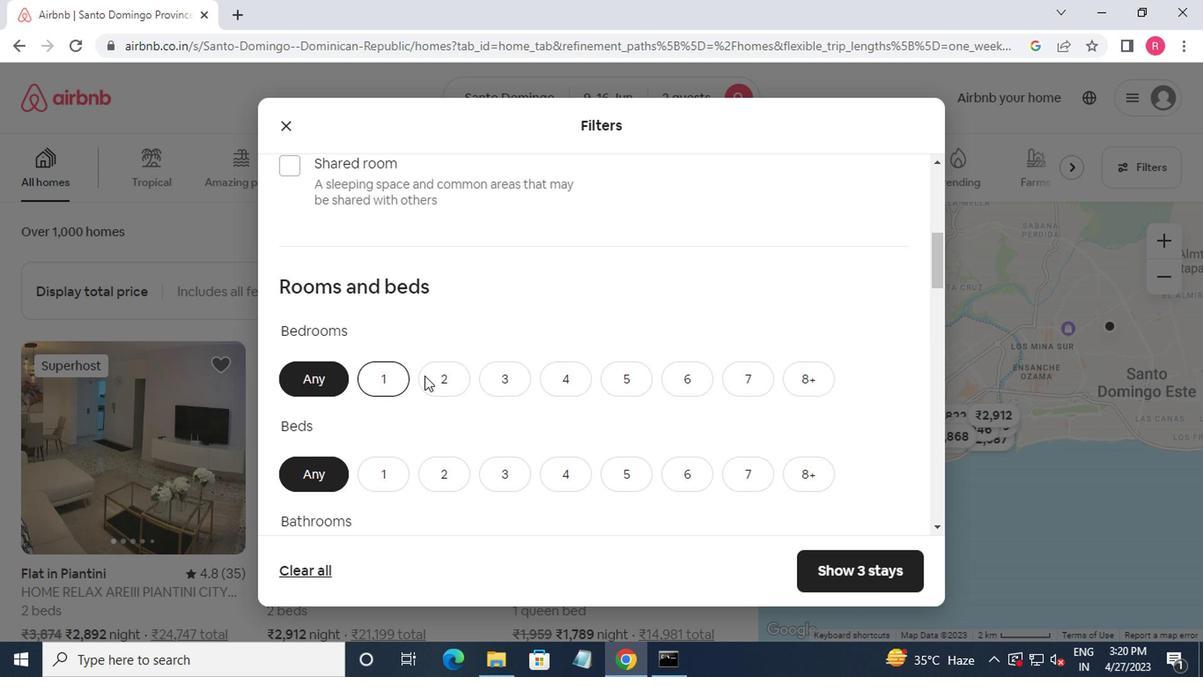 
Action: Mouse pressed left at (429, 376)
Screenshot: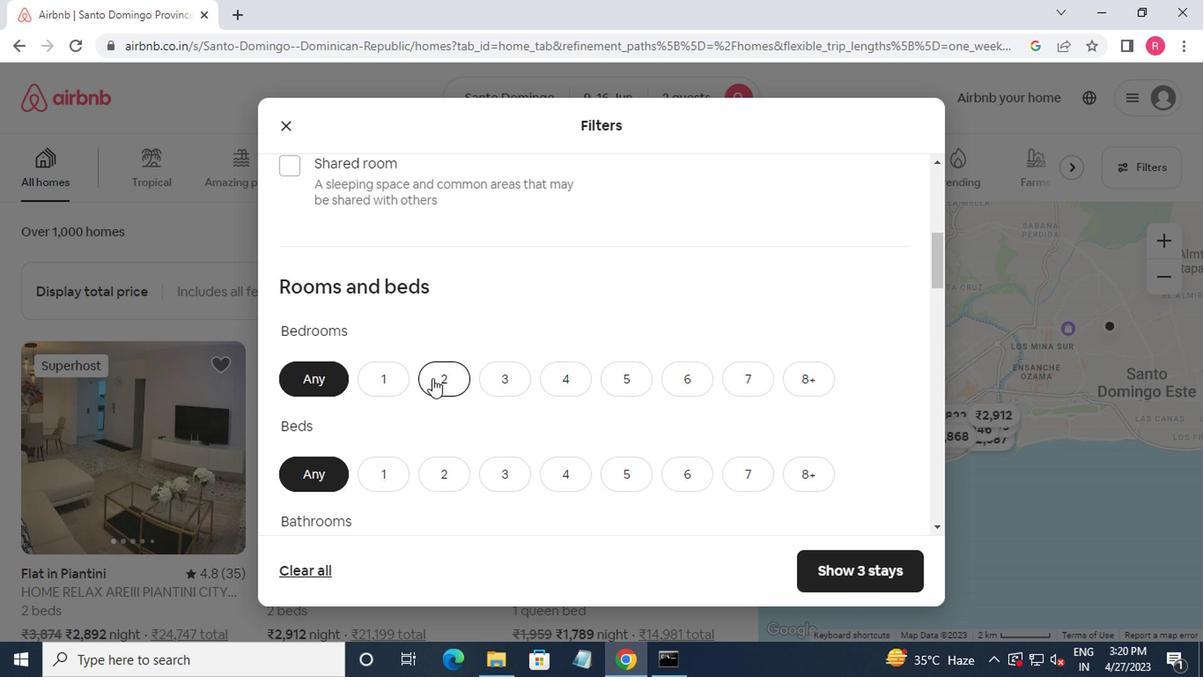 
Action: Mouse moved to (396, 461)
Screenshot: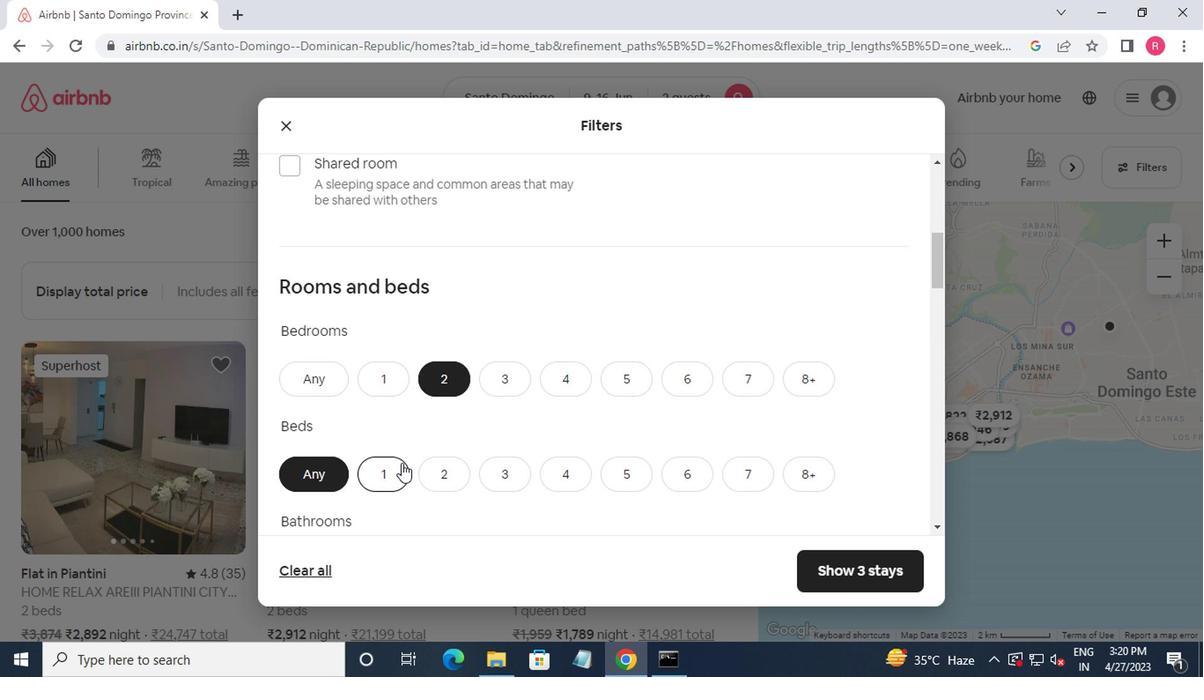 
Action: Mouse pressed left at (396, 461)
Screenshot: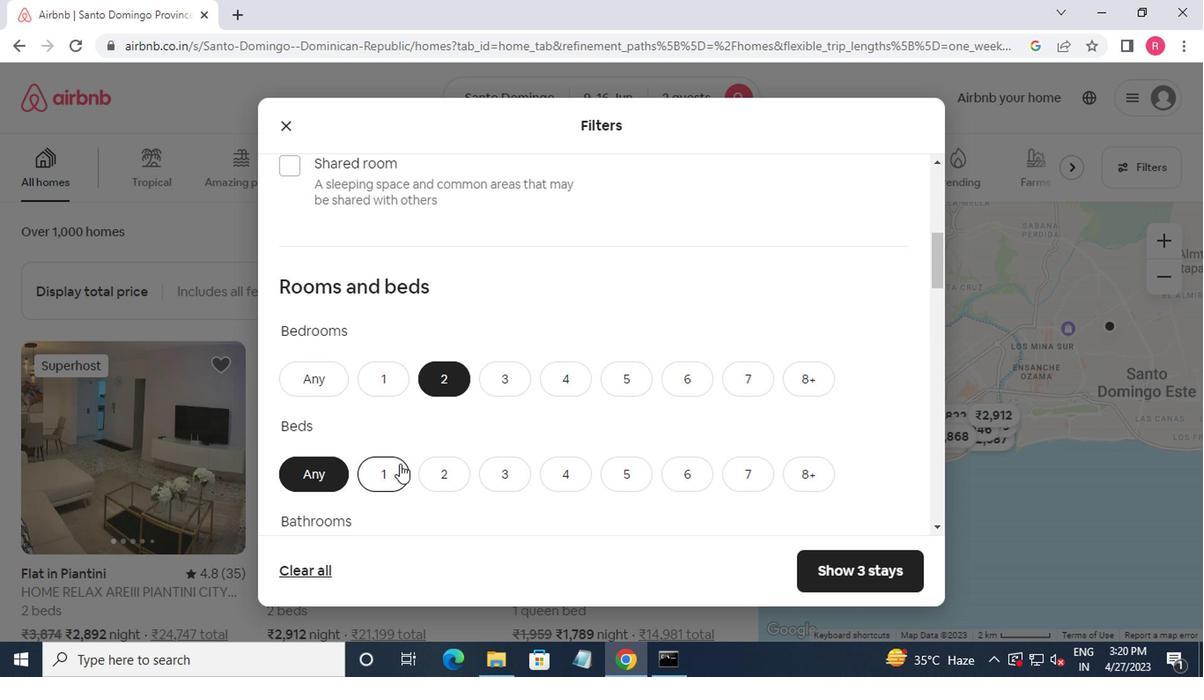 
Action: Mouse moved to (438, 463)
Screenshot: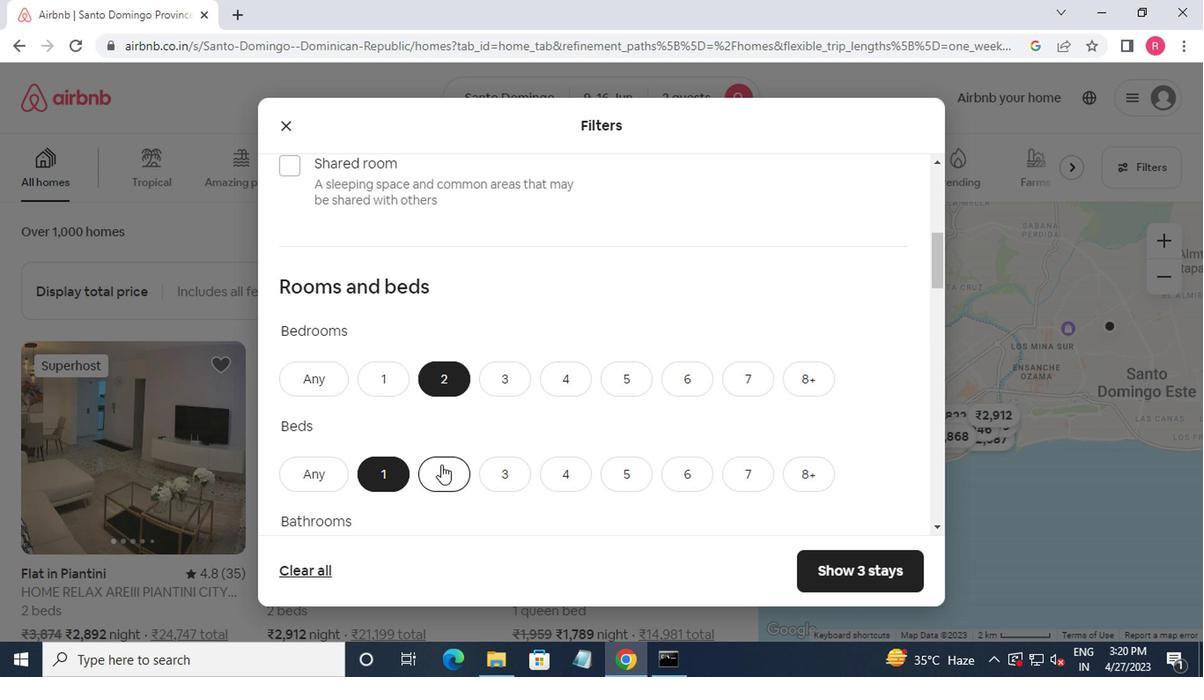 
Action: Mouse pressed left at (438, 463)
Screenshot: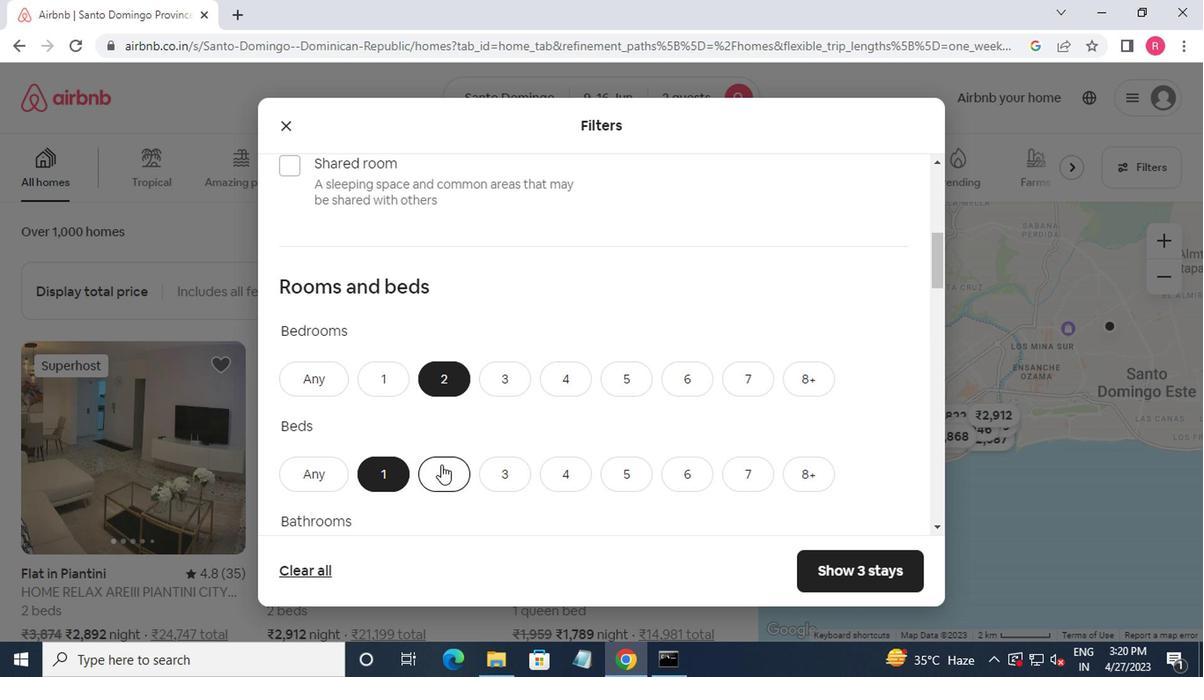 
Action: Mouse moved to (439, 468)
Screenshot: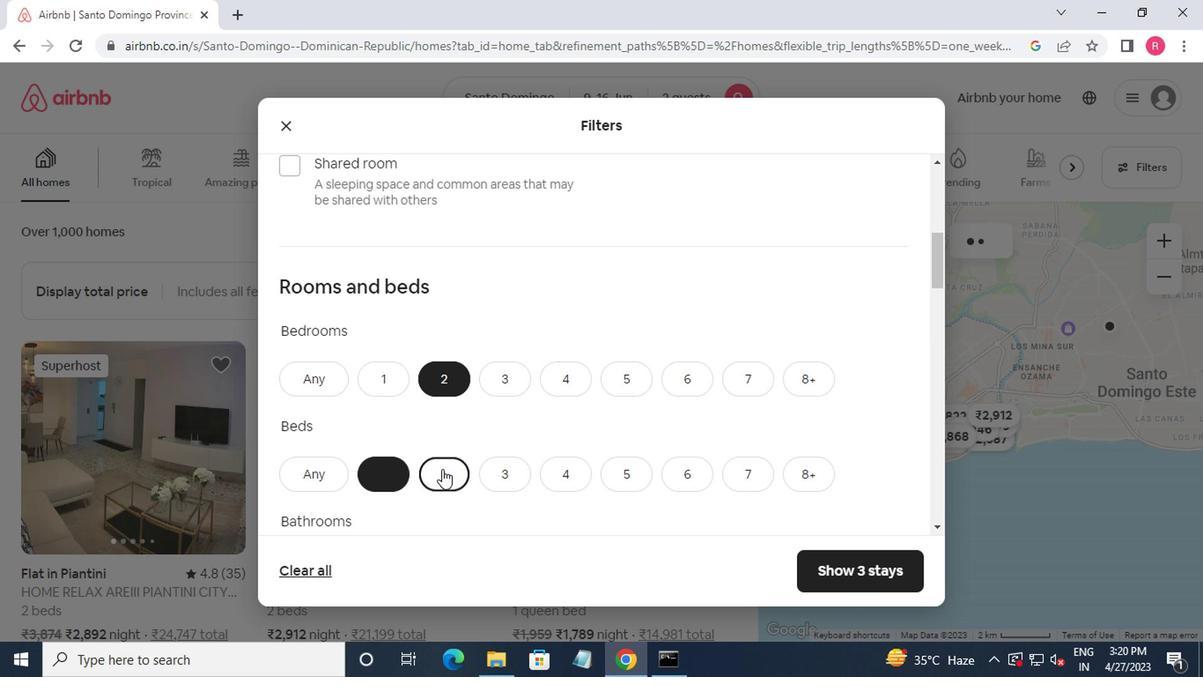 
Action: Mouse scrolled (439, 467) with delta (0, 0)
Screenshot: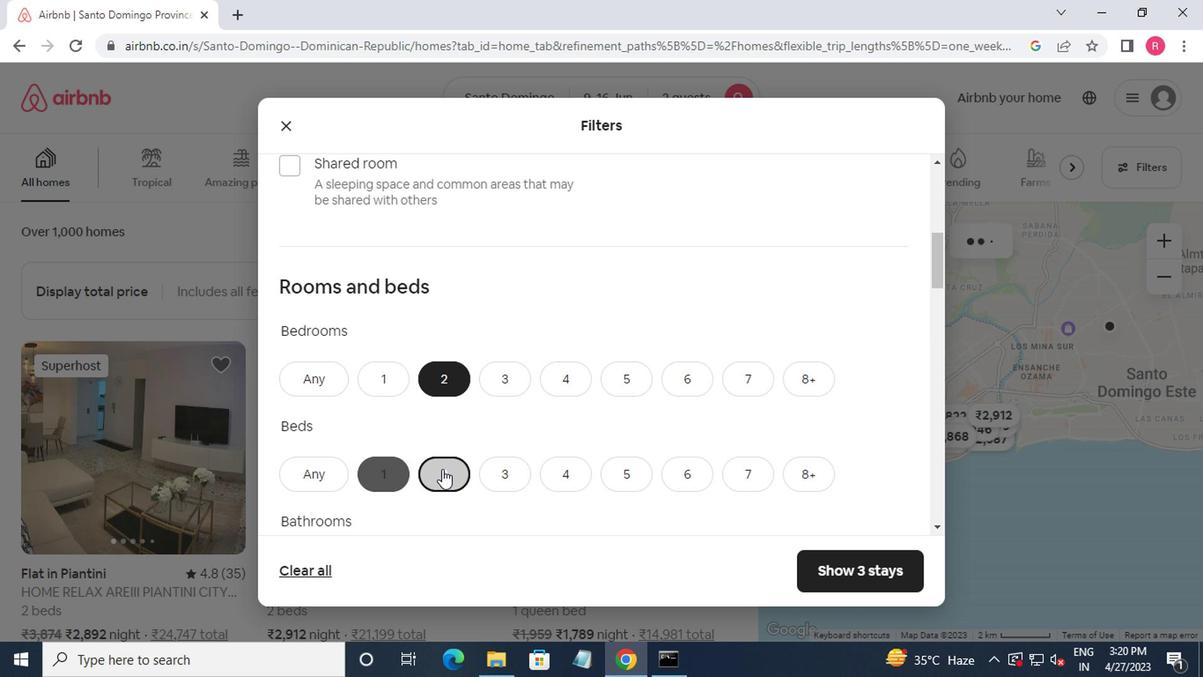 
Action: Mouse scrolled (439, 467) with delta (0, 0)
Screenshot: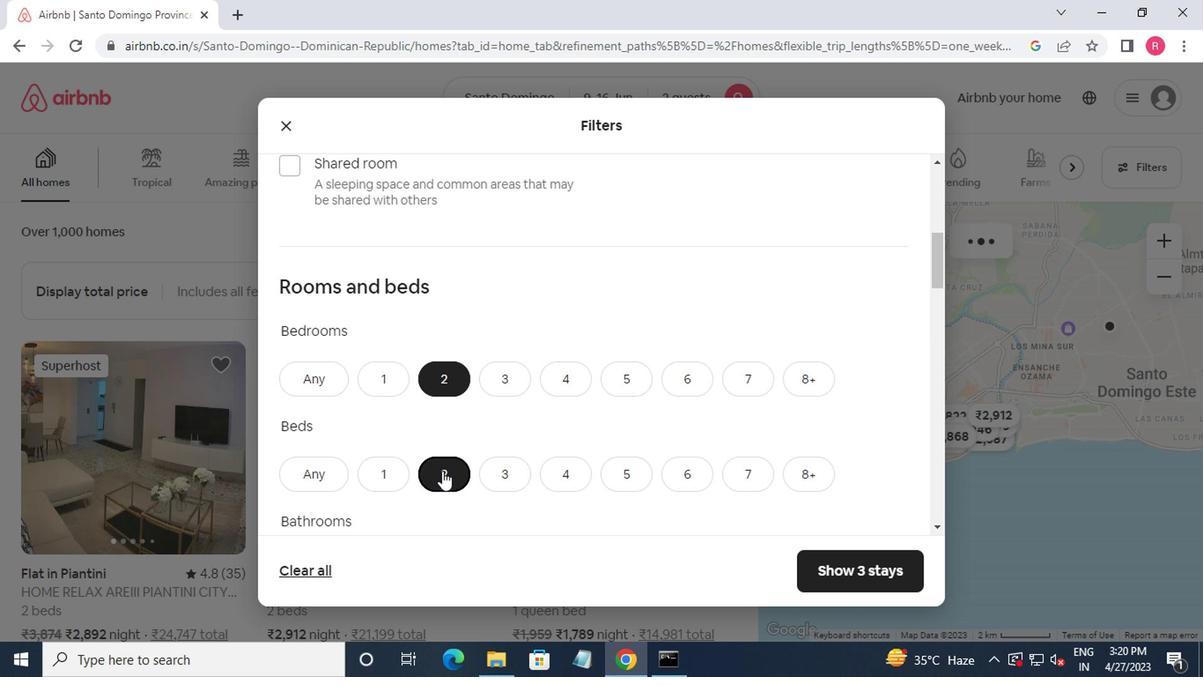 
Action: Mouse moved to (388, 396)
Screenshot: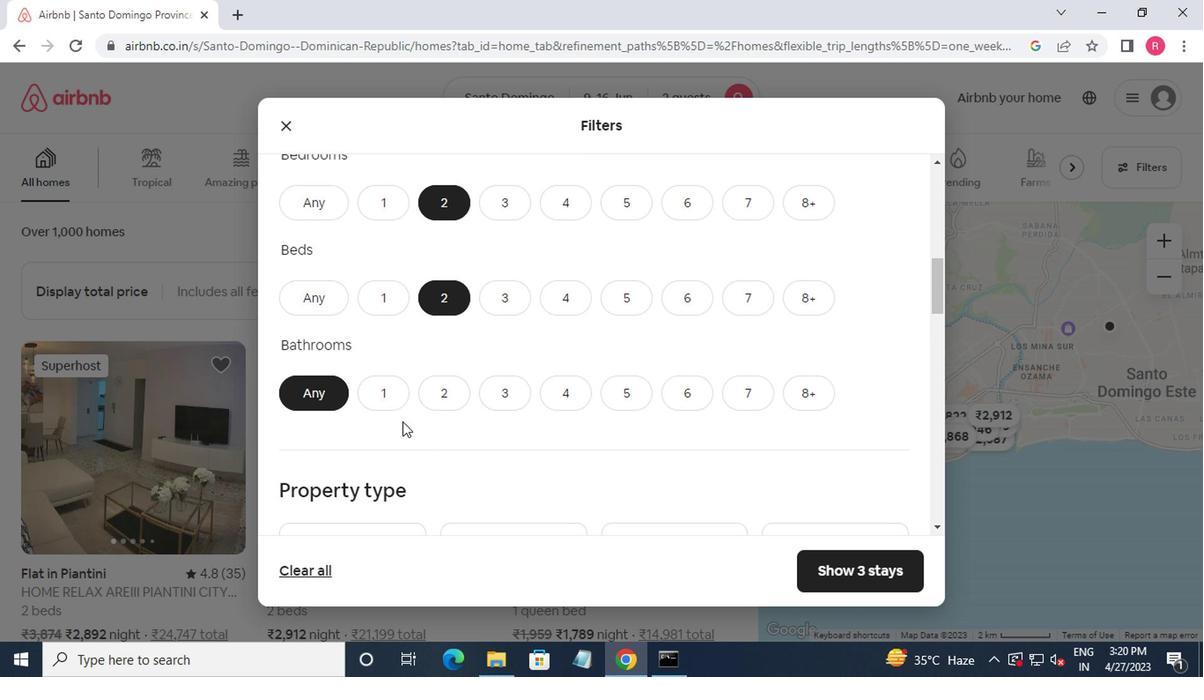 
Action: Mouse pressed left at (388, 396)
Screenshot: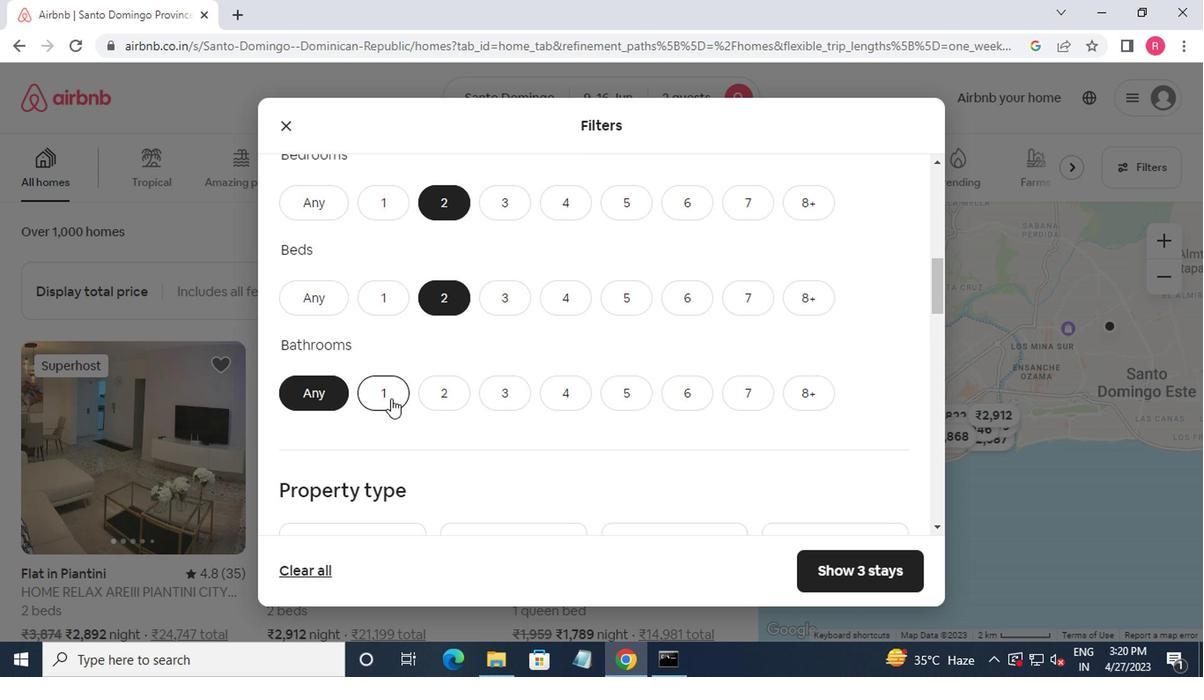 
Action: Mouse moved to (387, 396)
Screenshot: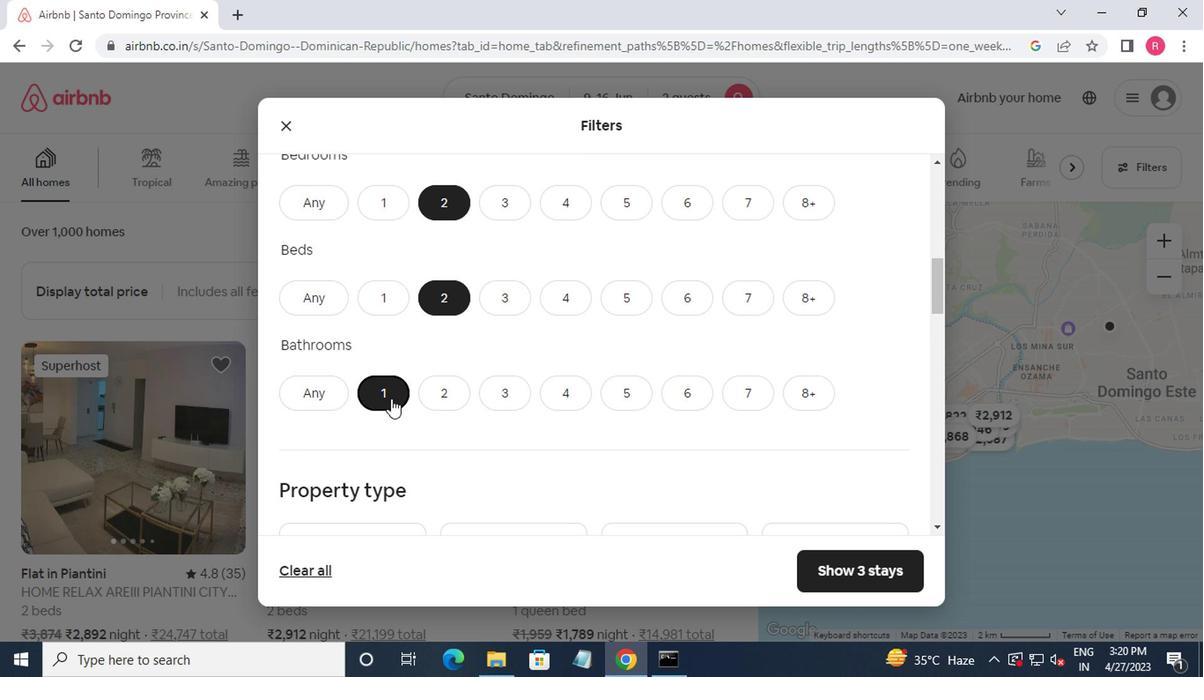 
Action: Mouse scrolled (387, 396) with delta (0, 0)
Screenshot: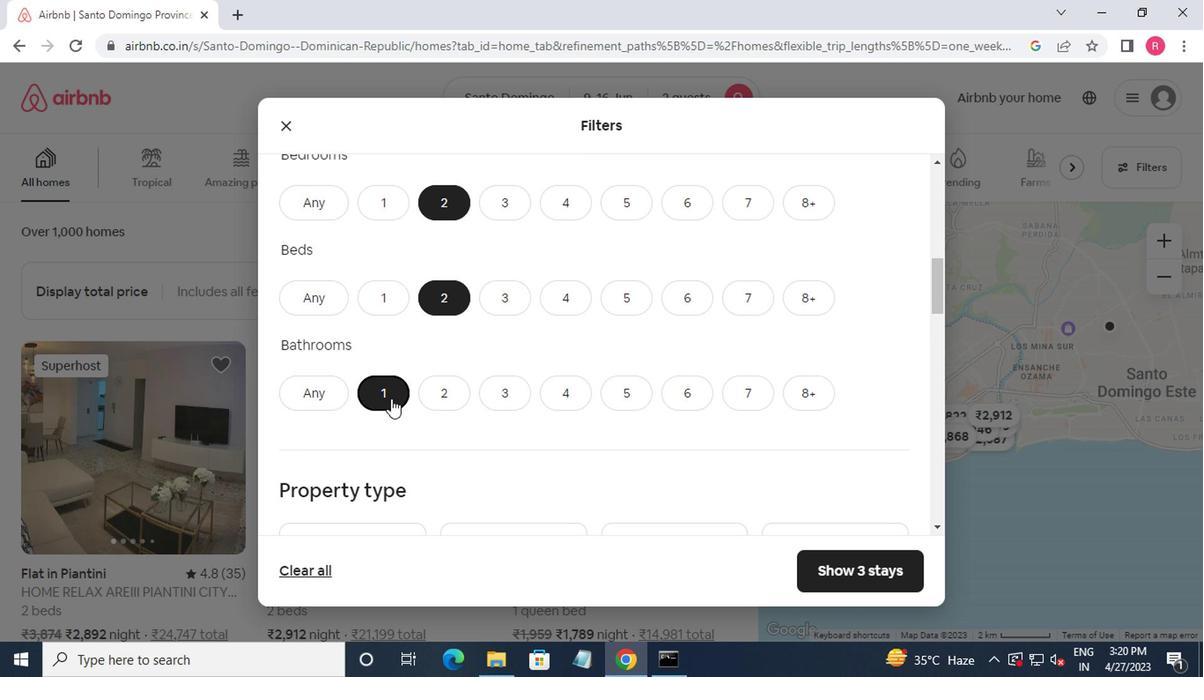 
Action: Mouse moved to (389, 401)
Screenshot: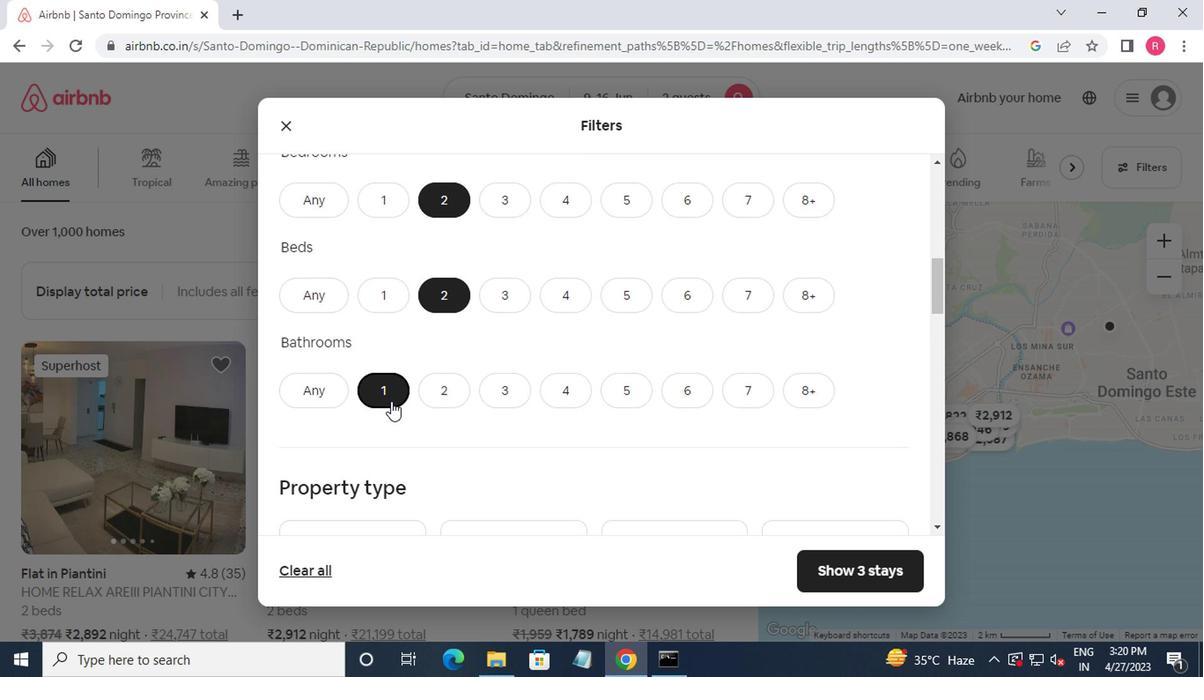 
Action: Mouse scrolled (389, 400) with delta (0, 0)
Screenshot: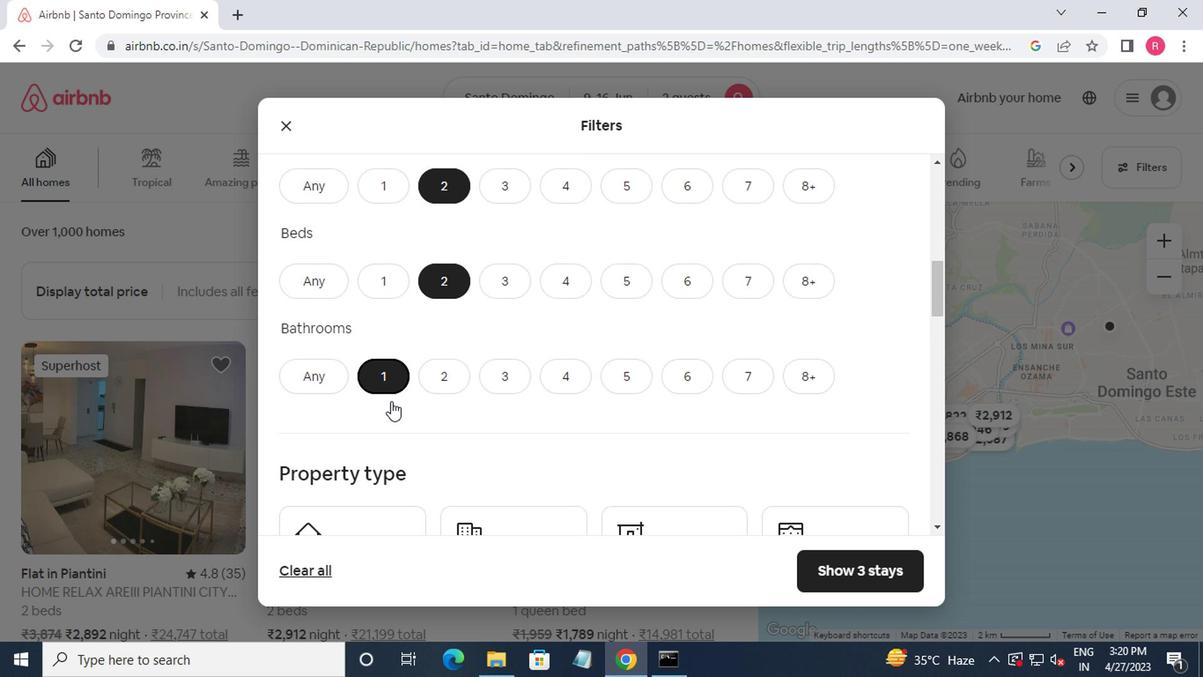 
Action: Mouse moved to (389, 406)
Screenshot: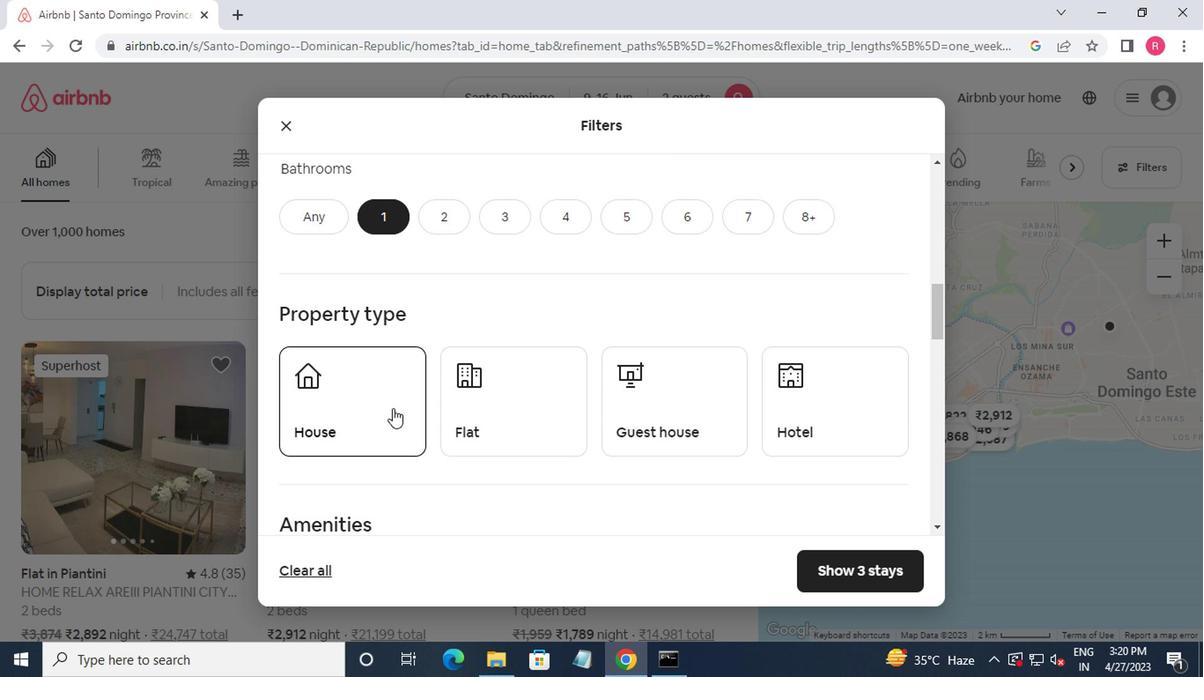 
Action: Mouse pressed left at (389, 406)
Screenshot: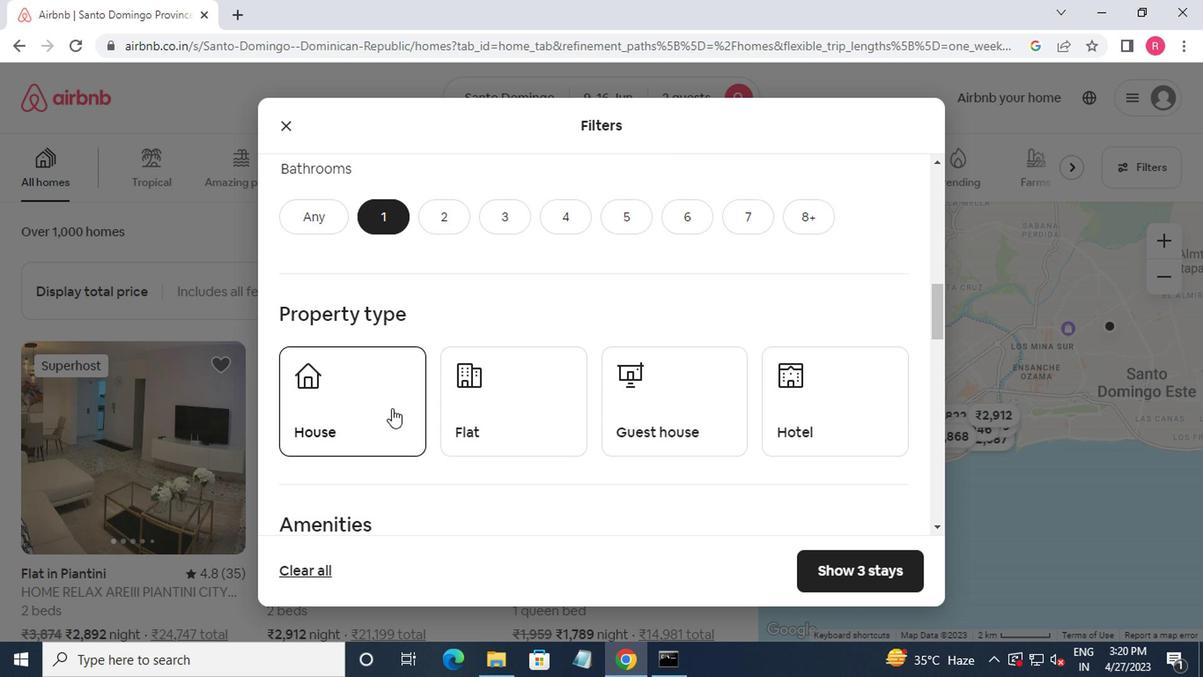 
Action: Mouse moved to (464, 411)
Screenshot: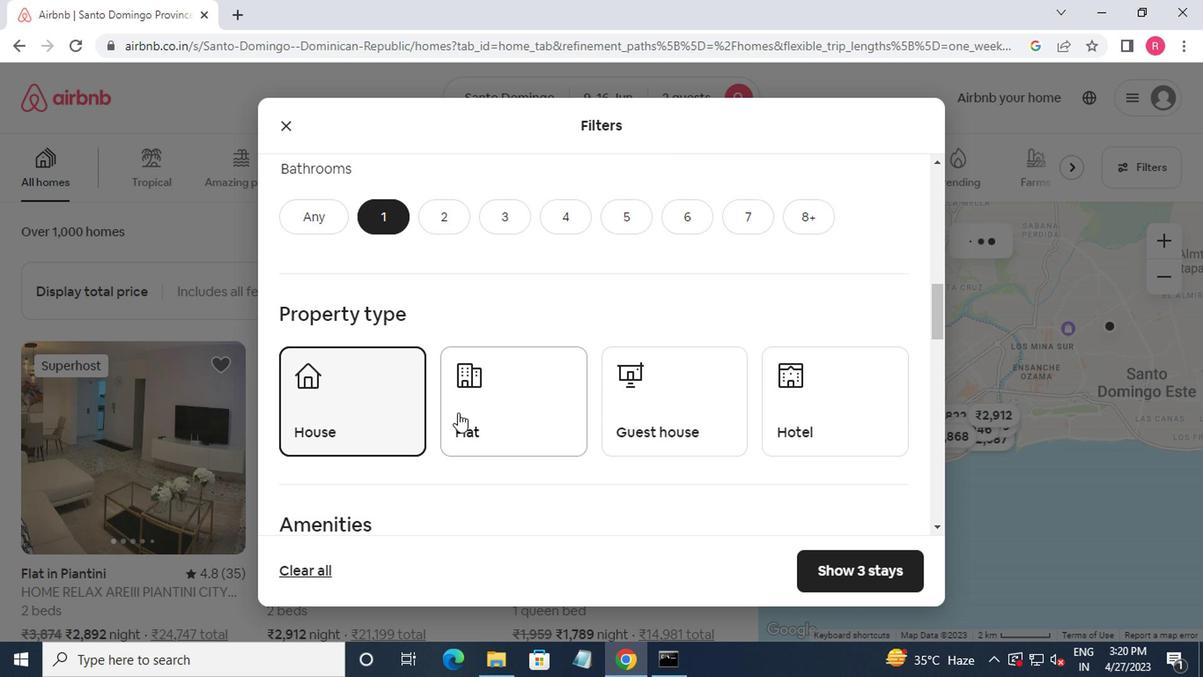 
Action: Mouse pressed left at (464, 411)
Screenshot: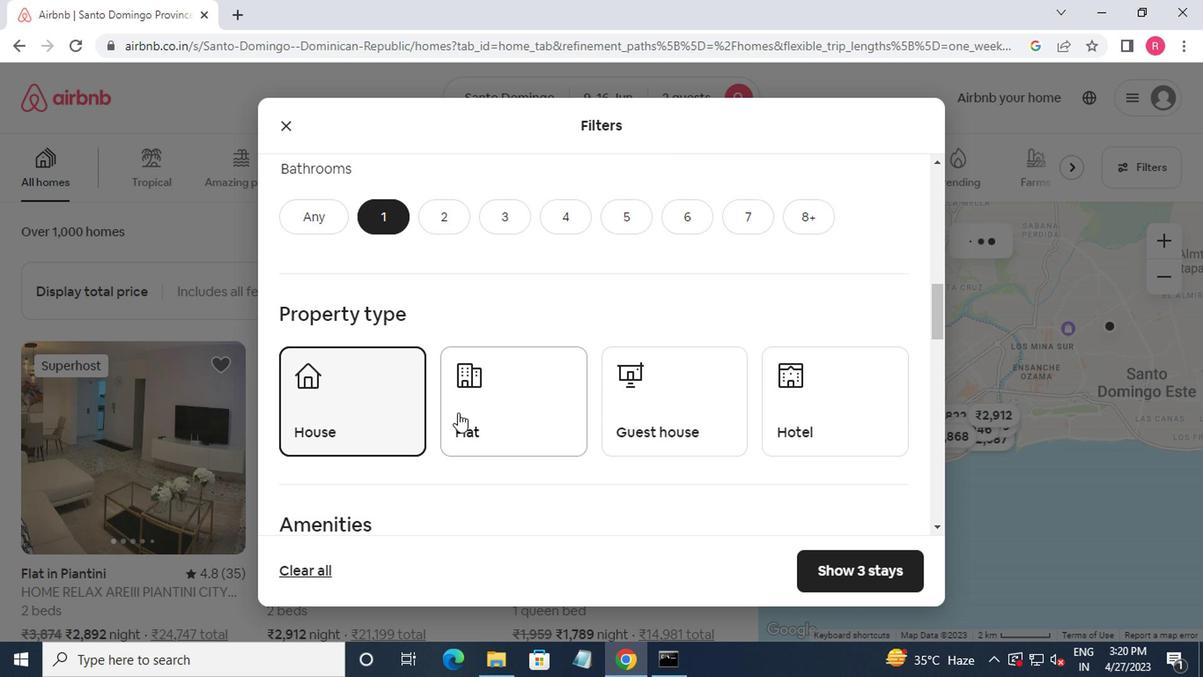 
Action: Mouse moved to (643, 408)
Screenshot: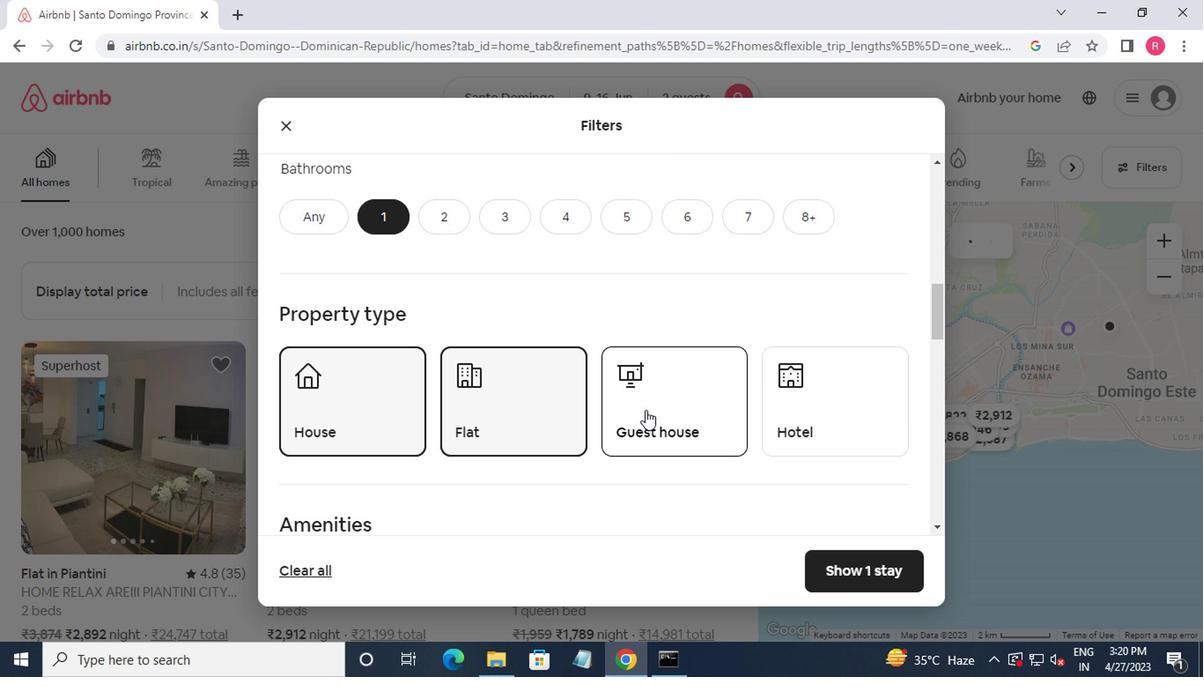
Action: Mouse pressed left at (643, 408)
Screenshot: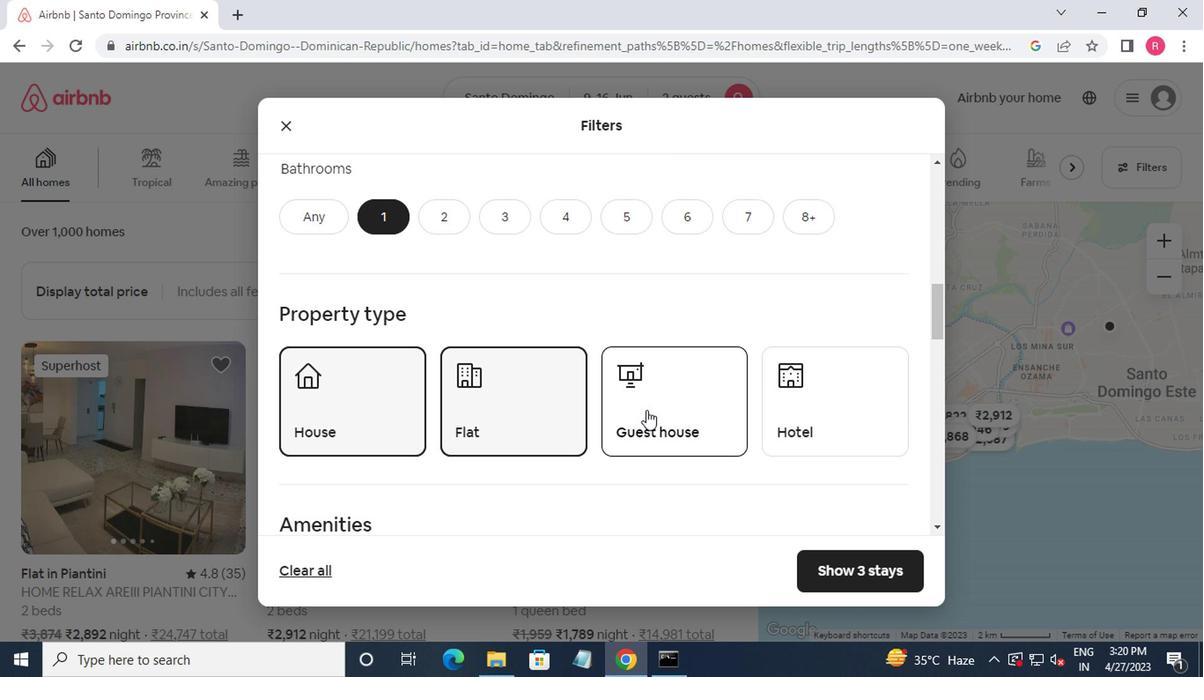 
Action: Mouse moved to (486, 494)
Screenshot: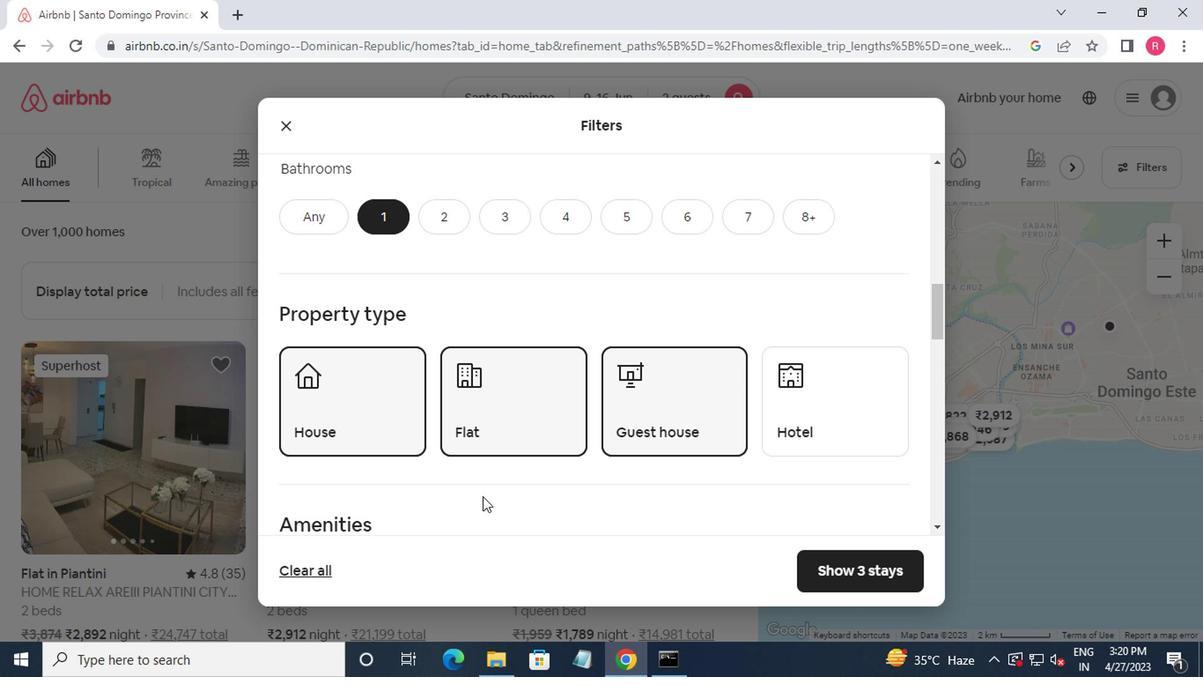
Action: Mouse scrolled (486, 492) with delta (0, -1)
Screenshot: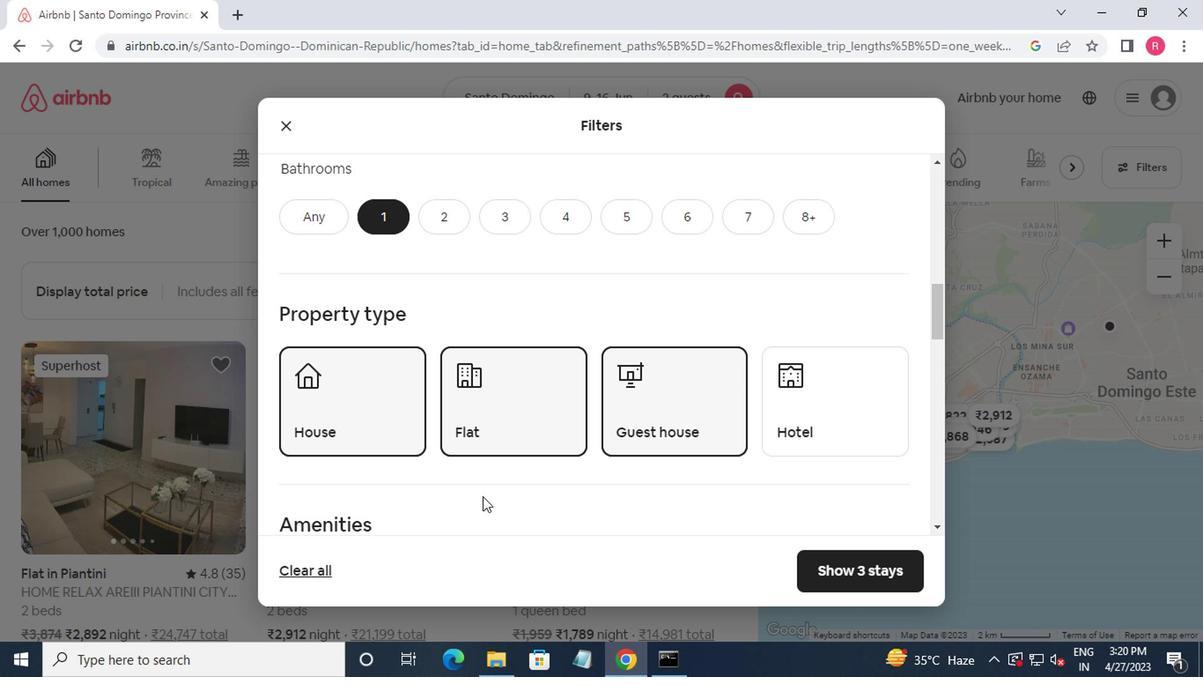 
Action: Mouse moved to (501, 494)
Screenshot: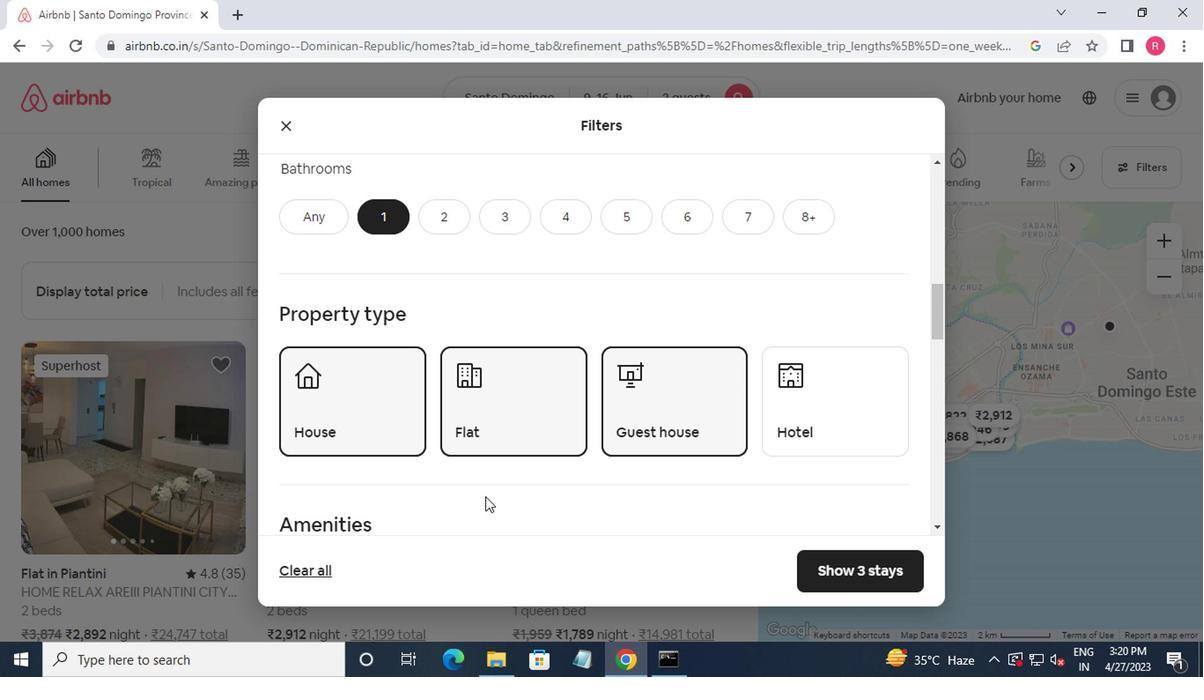 
Action: Mouse scrolled (501, 492) with delta (0, -1)
Screenshot: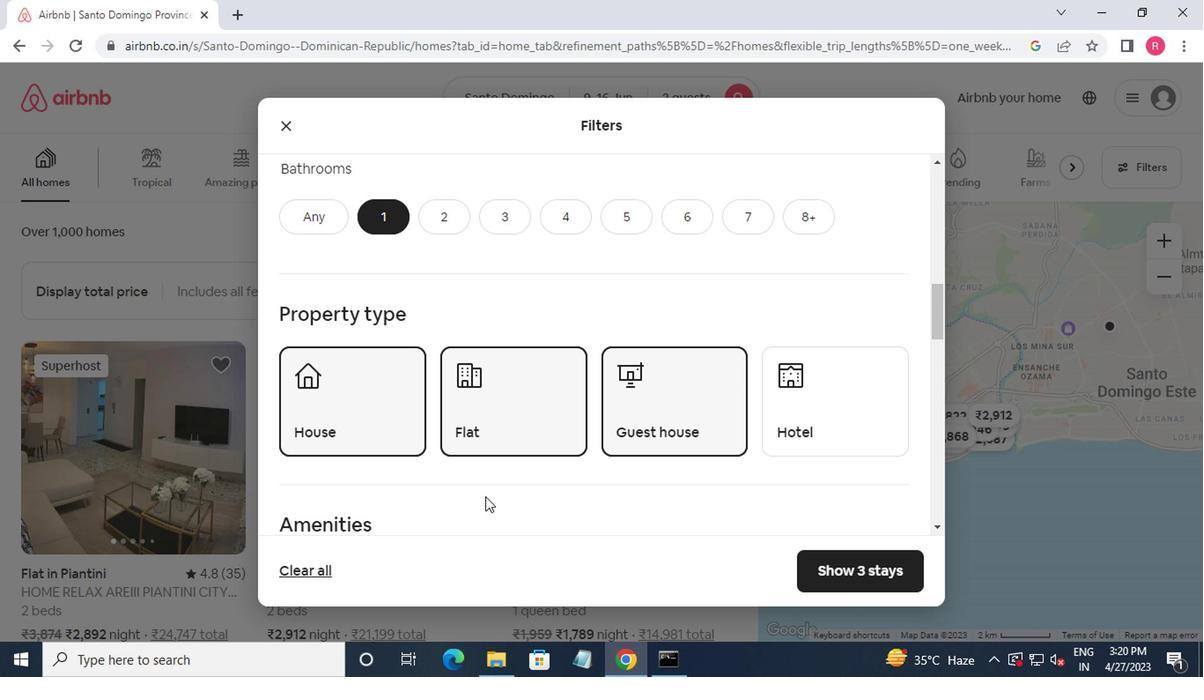 
Action: Mouse moved to (504, 495)
Screenshot: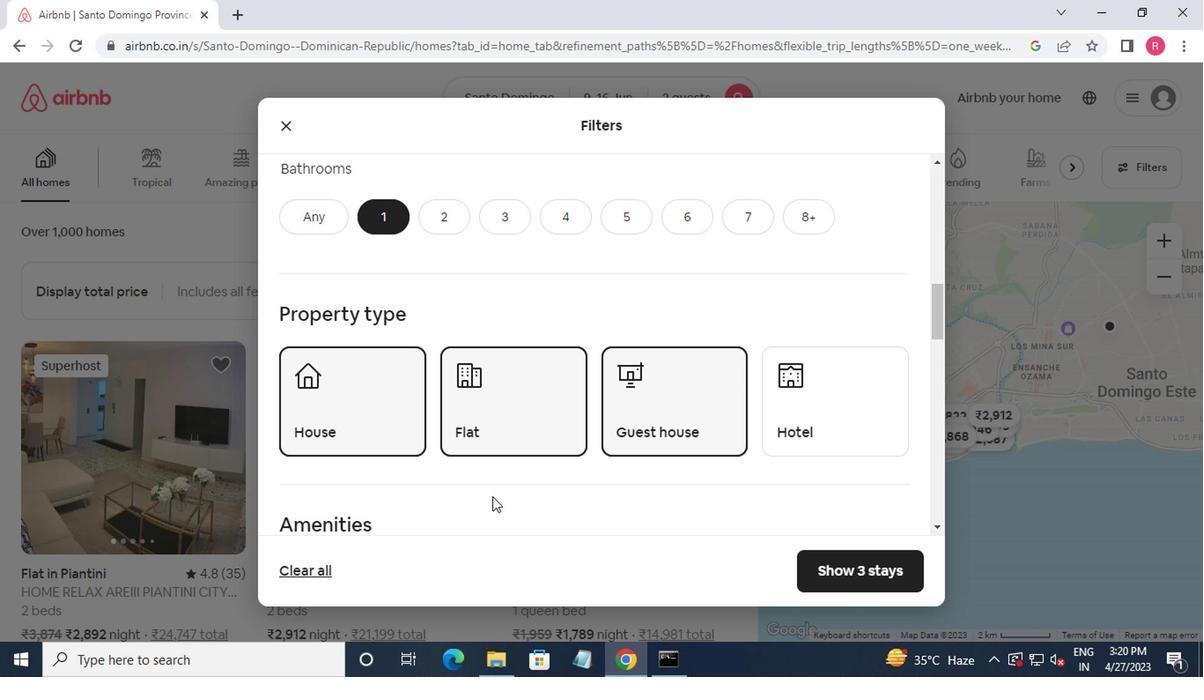 
Action: Mouse scrolled (504, 494) with delta (0, -1)
Screenshot: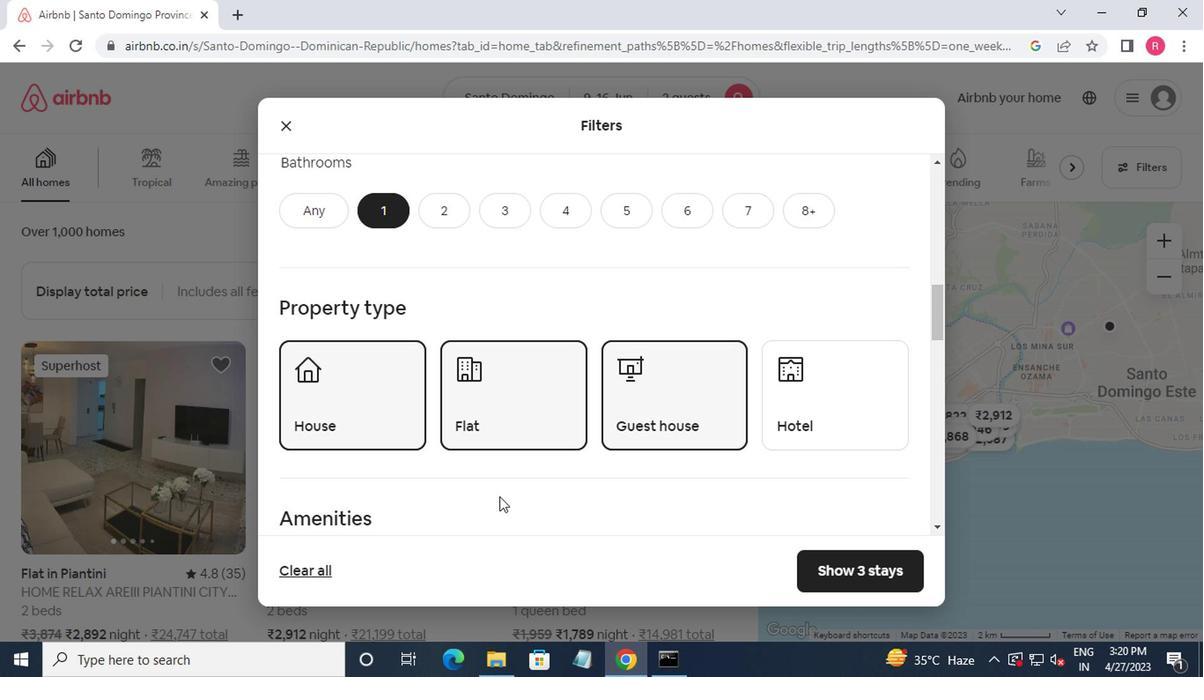 
Action: Mouse moved to (506, 497)
Screenshot: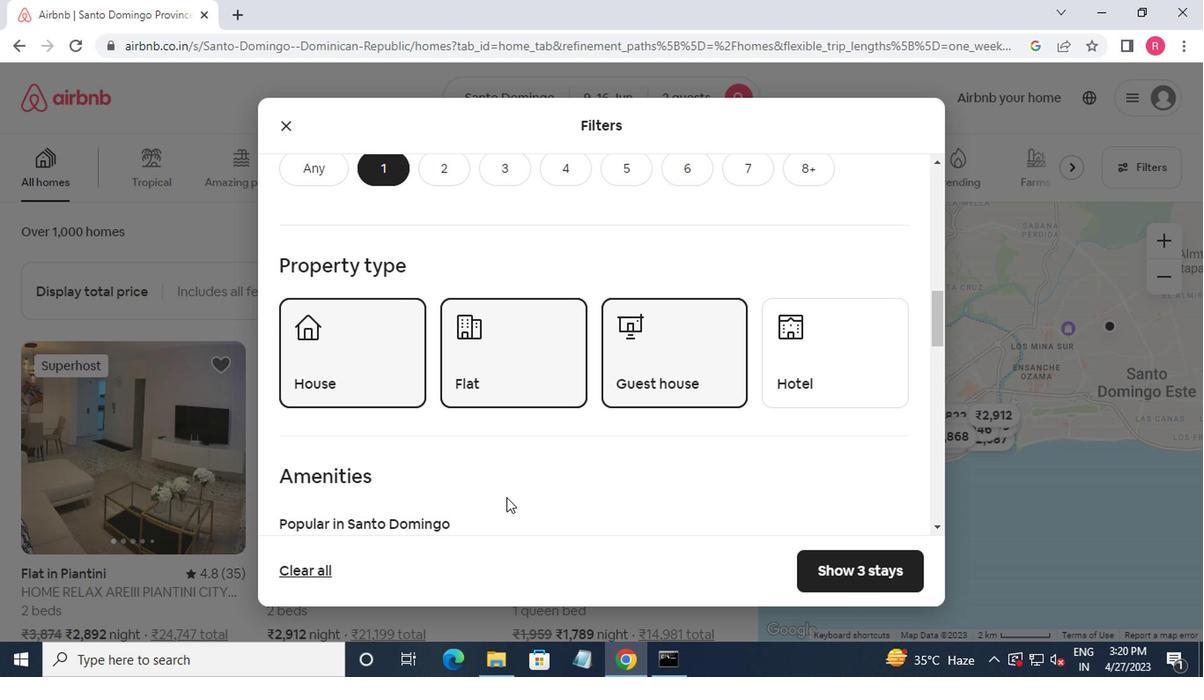 
Action: Mouse scrolled (506, 496) with delta (0, 0)
Screenshot: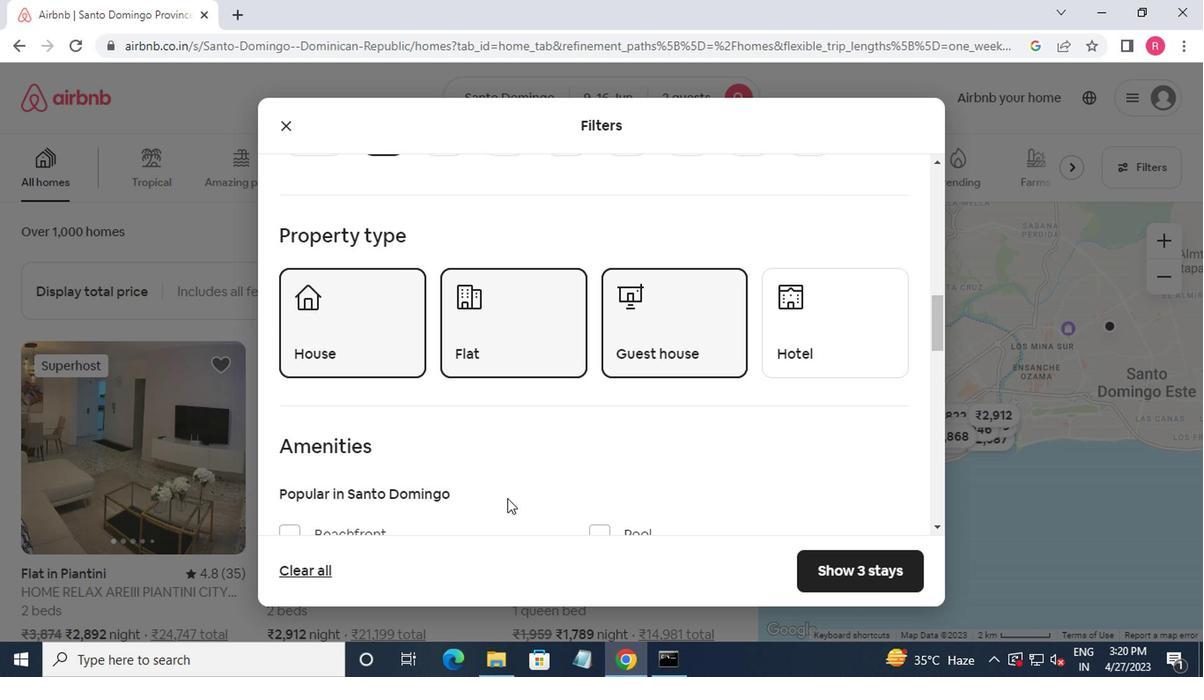 
Action: Mouse moved to (510, 480)
Screenshot: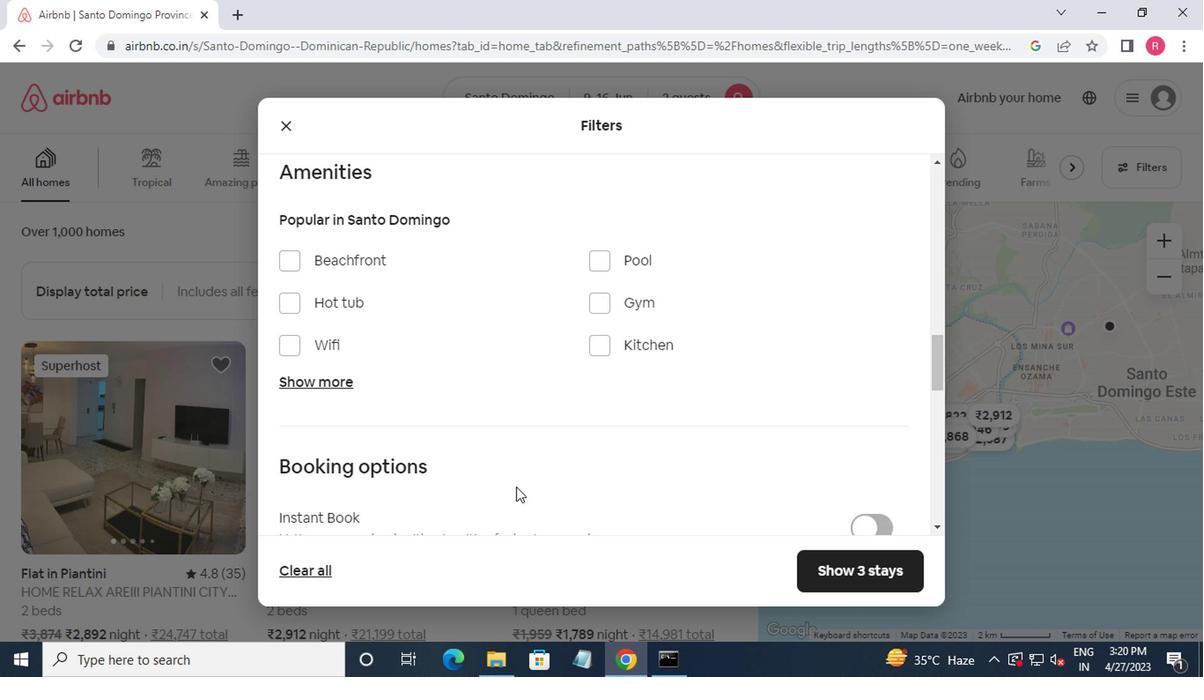 
Action: Mouse scrolled (510, 480) with delta (0, 0)
Screenshot: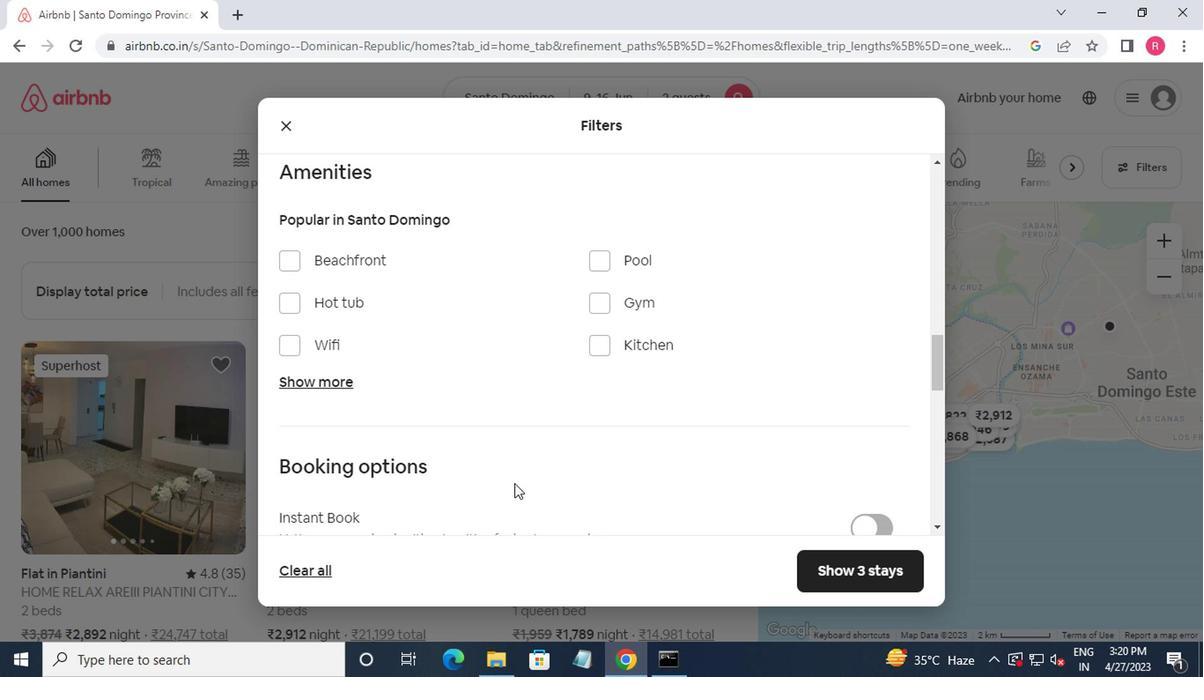 
Action: Mouse moved to (510, 480)
Screenshot: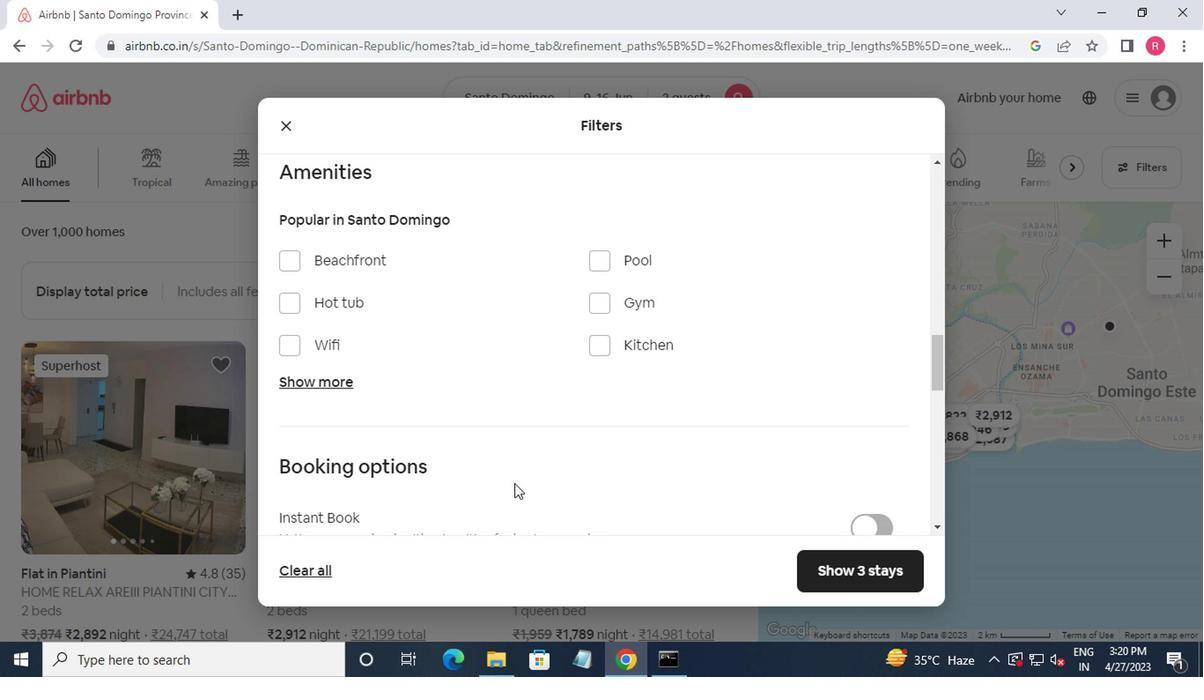 
Action: Mouse scrolled (510, 480) with delta (0, 0)
Screenshot: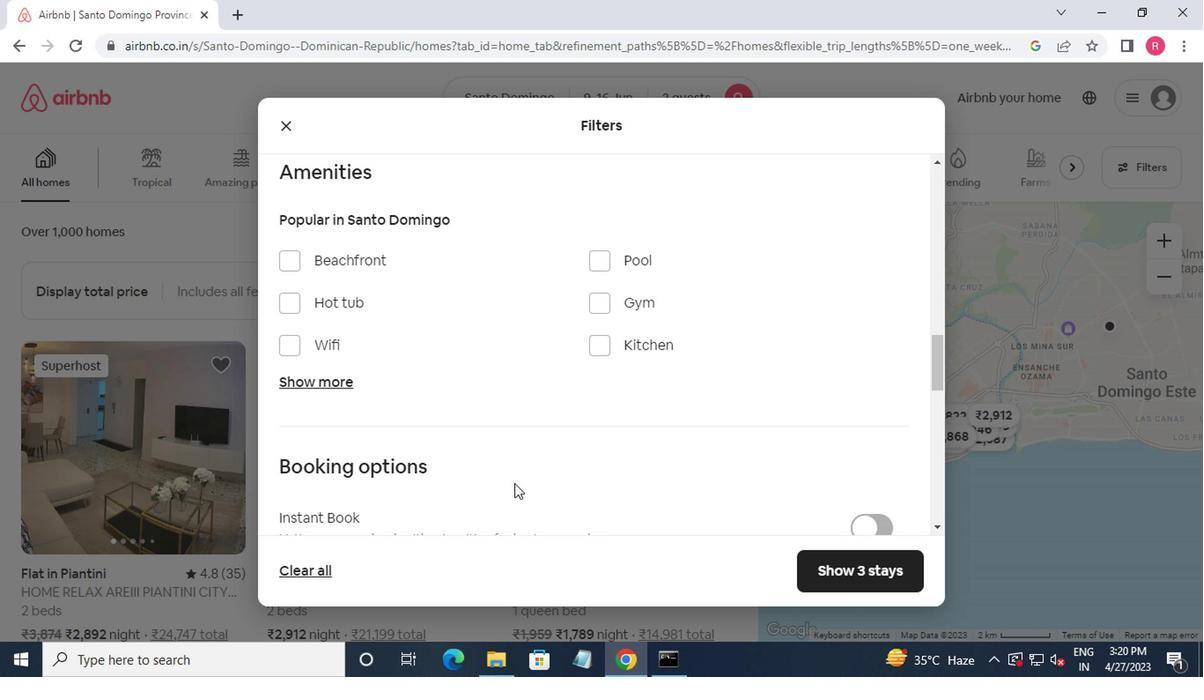 
Action: Mouse scrolled (510, 480) with delta (0, 0)
Screenshot: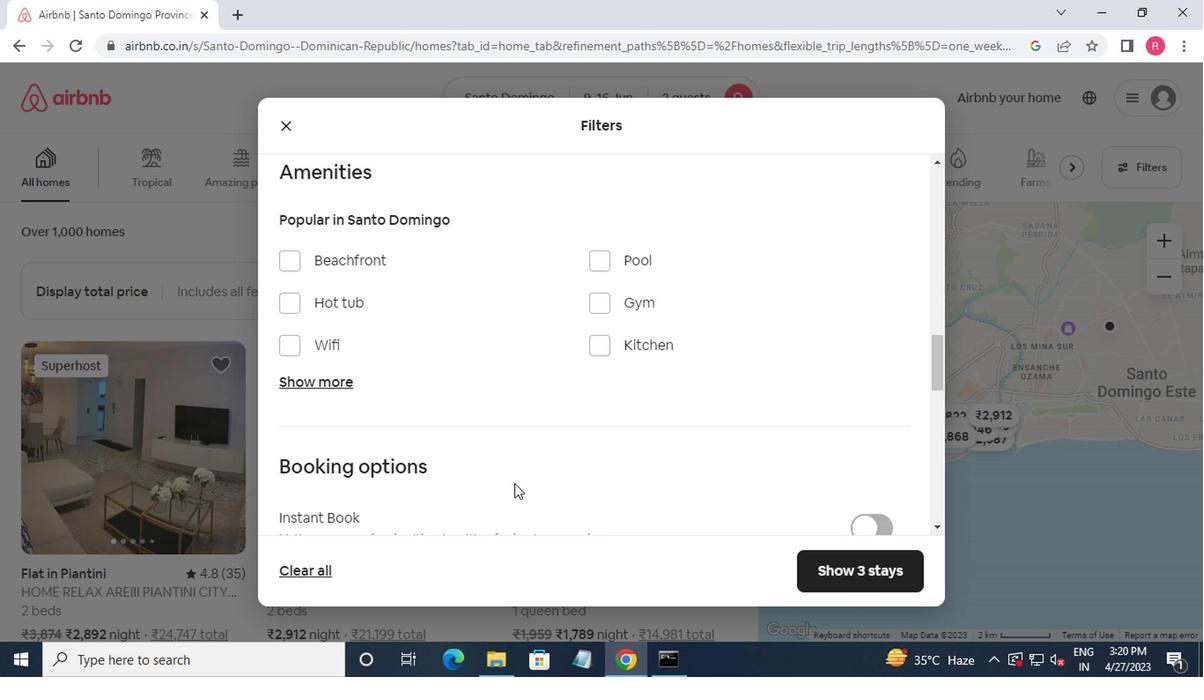 
Action: Mouse scrolled (510, 480) with delta (0, 0)
Screenshot: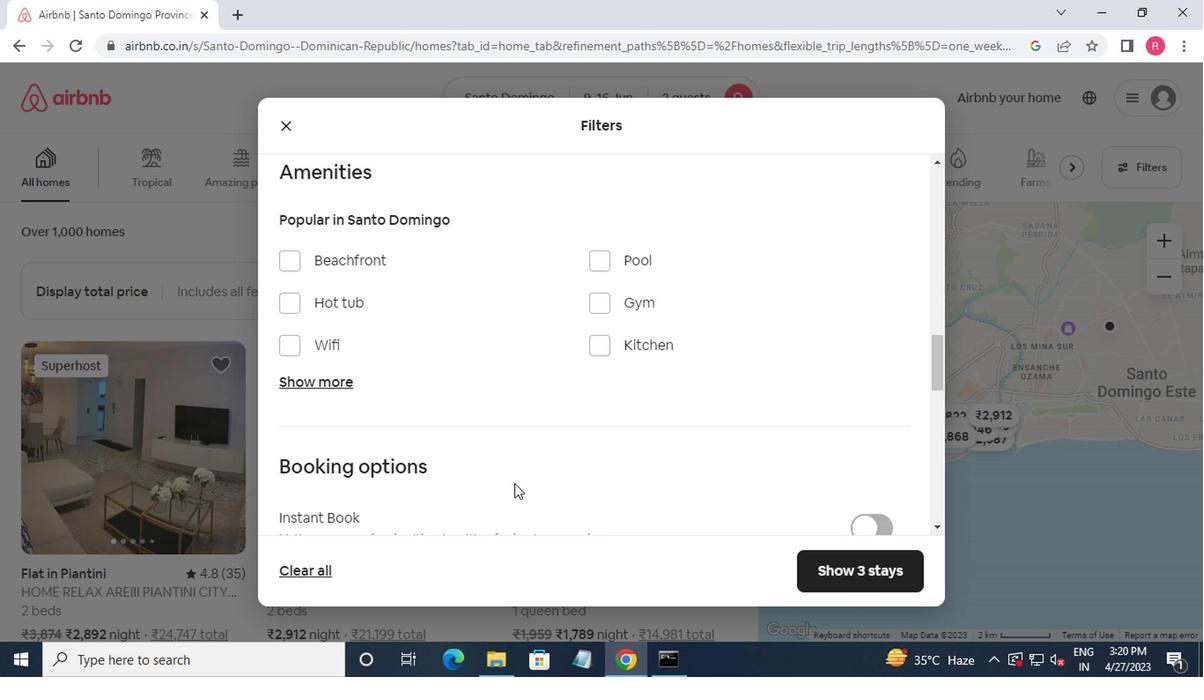 
Action: Mouse moved to (871, 233)
Screenshot: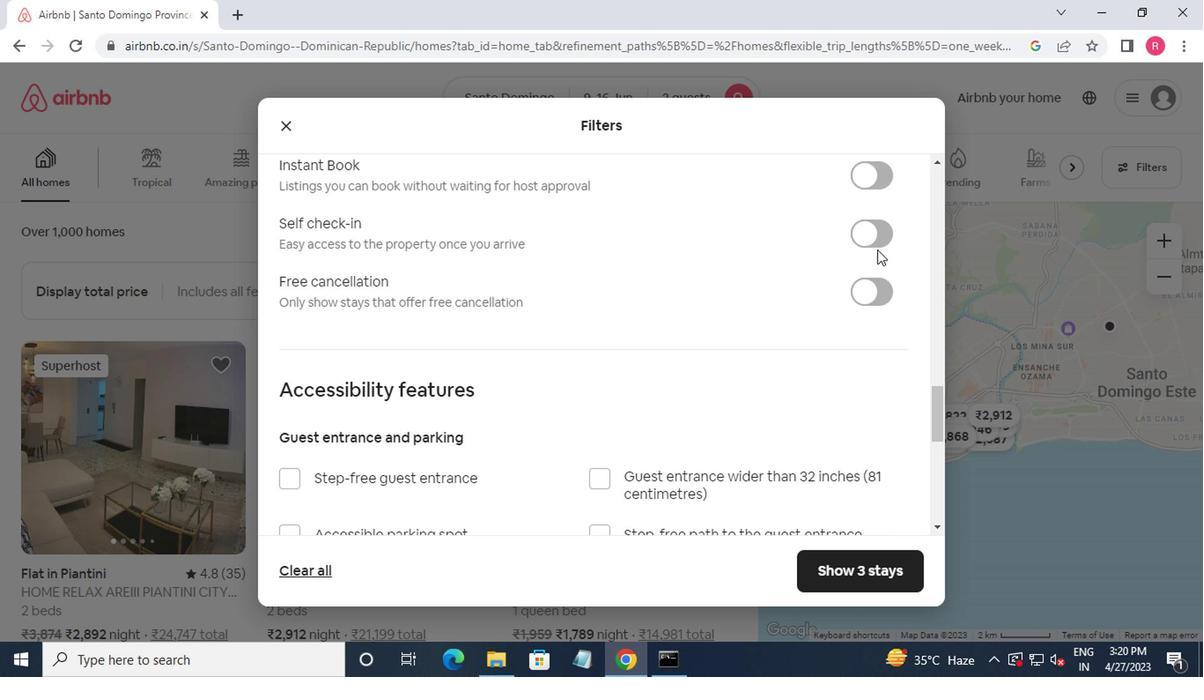 
Action: Mouse pressed left at (871, 233)
Screenshot: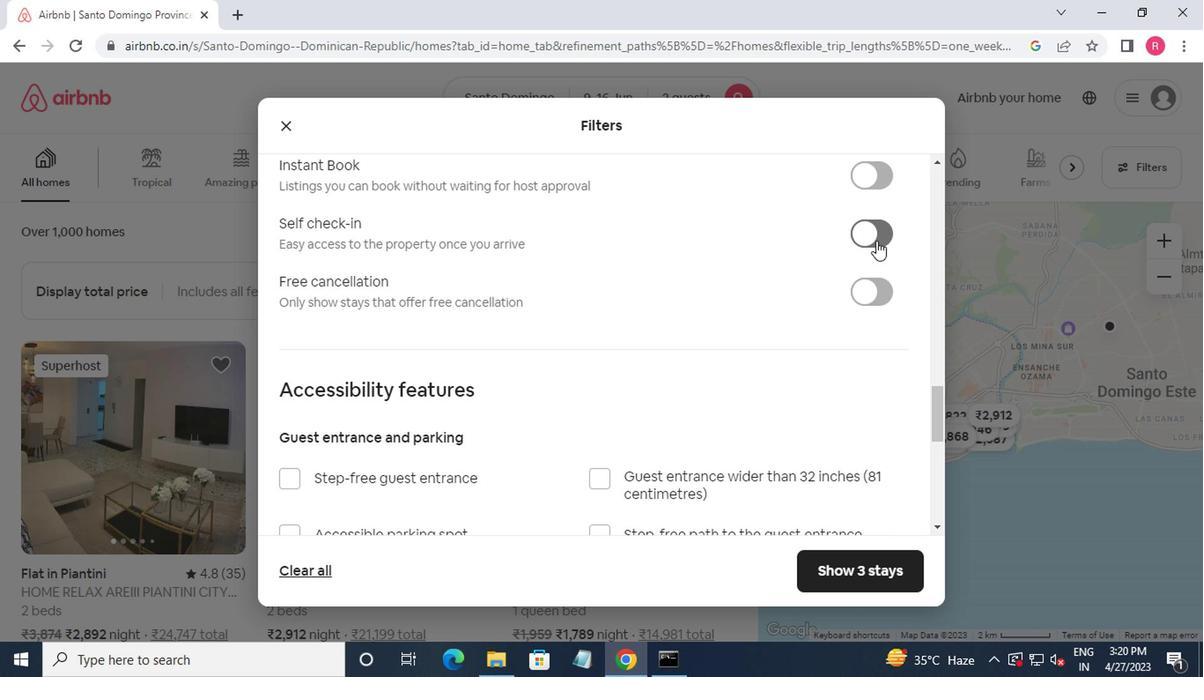 
Action: Mouse moved to (532, 399)
Screenshot: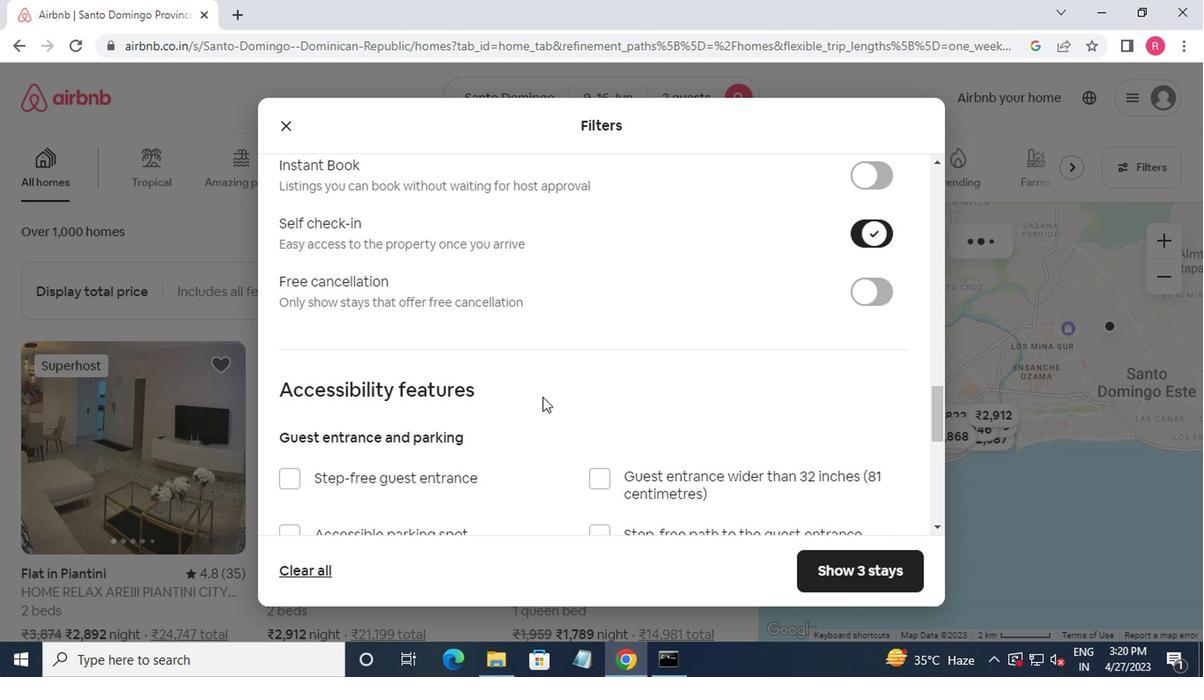 
Action: Mouse scrolled (532, 398) with delta (0, 0)
Screenshot: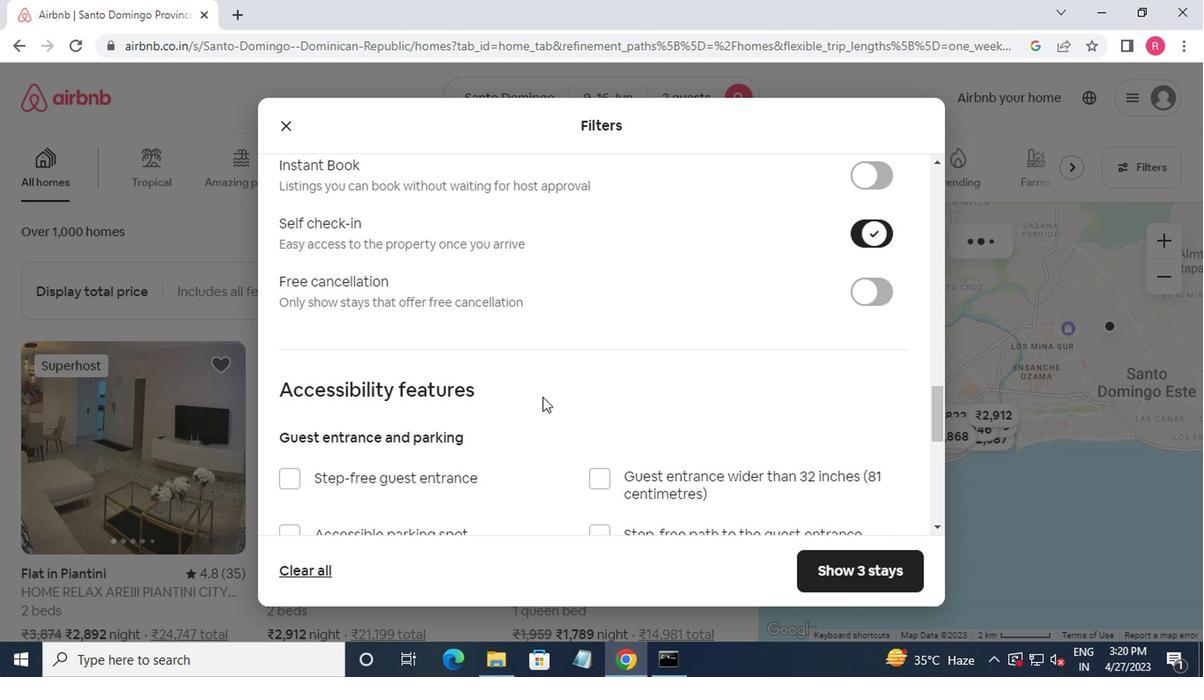 
Action: Mouse moved to (528, 403)
Screenshot: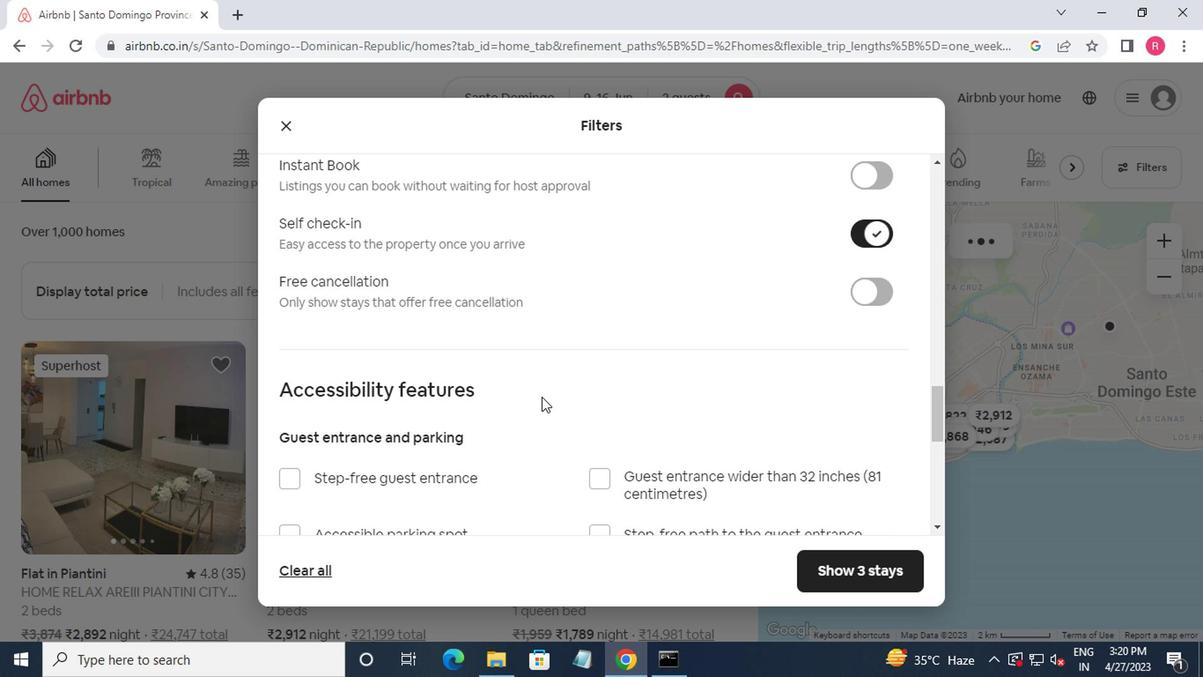 
Action: Mouse scrolled (528, 402) with delta (0, 0)
Screenshot: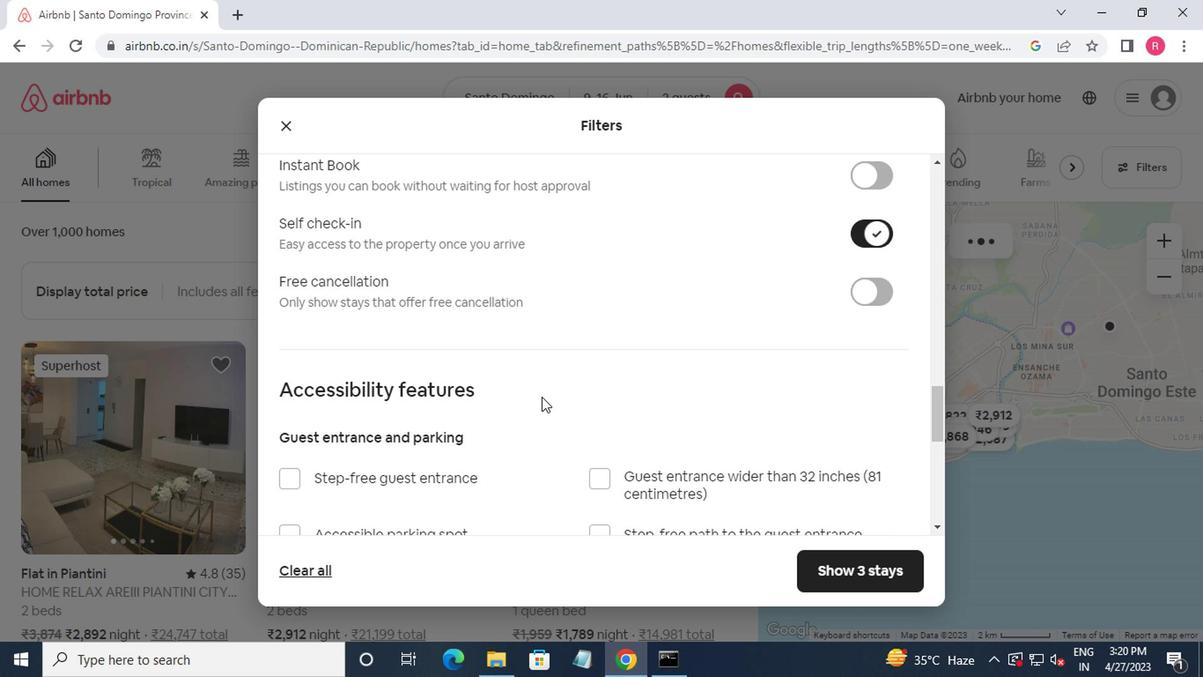 
Action: Mouse moved to (522, 409)
Screenshot: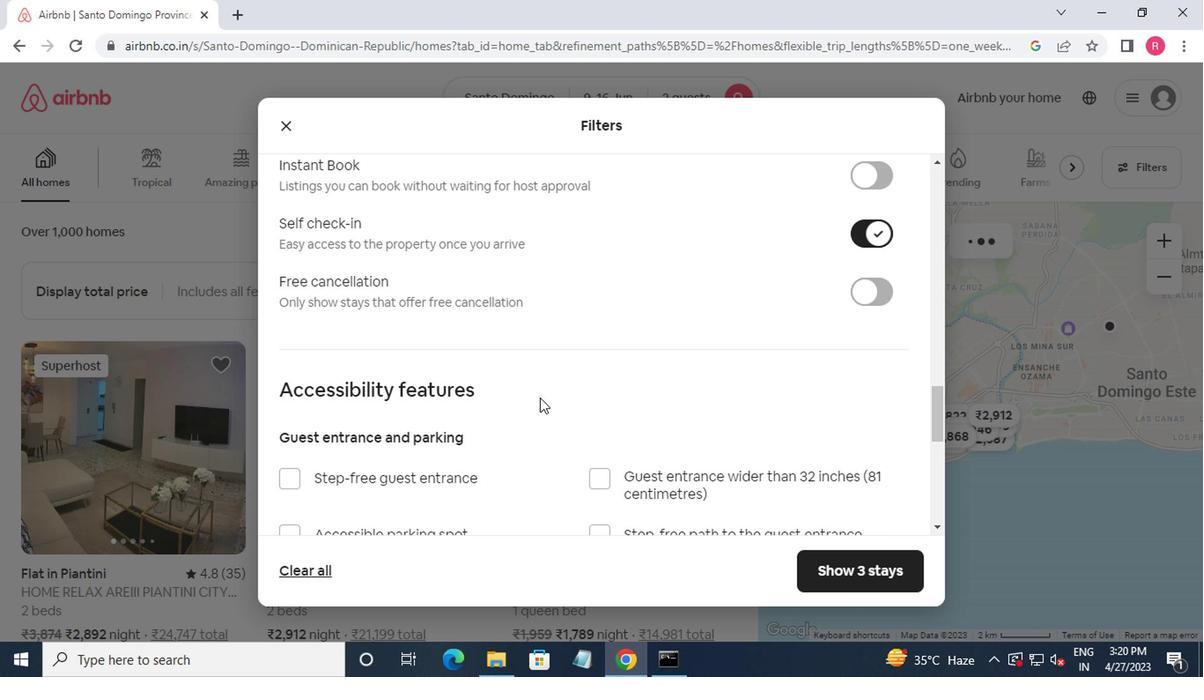
Action: Mouse scrolled (522, 408) with delta (0, -1)
Screenshot: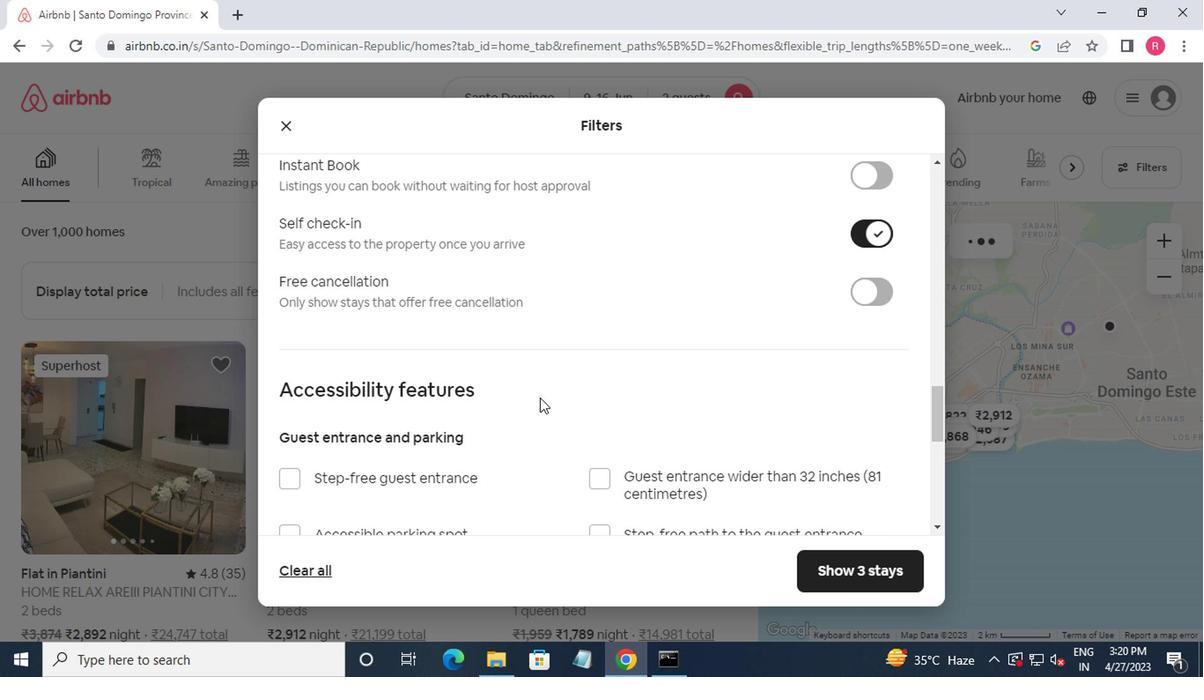 
Action: Mouse moved to (514, 418)
Screenshot: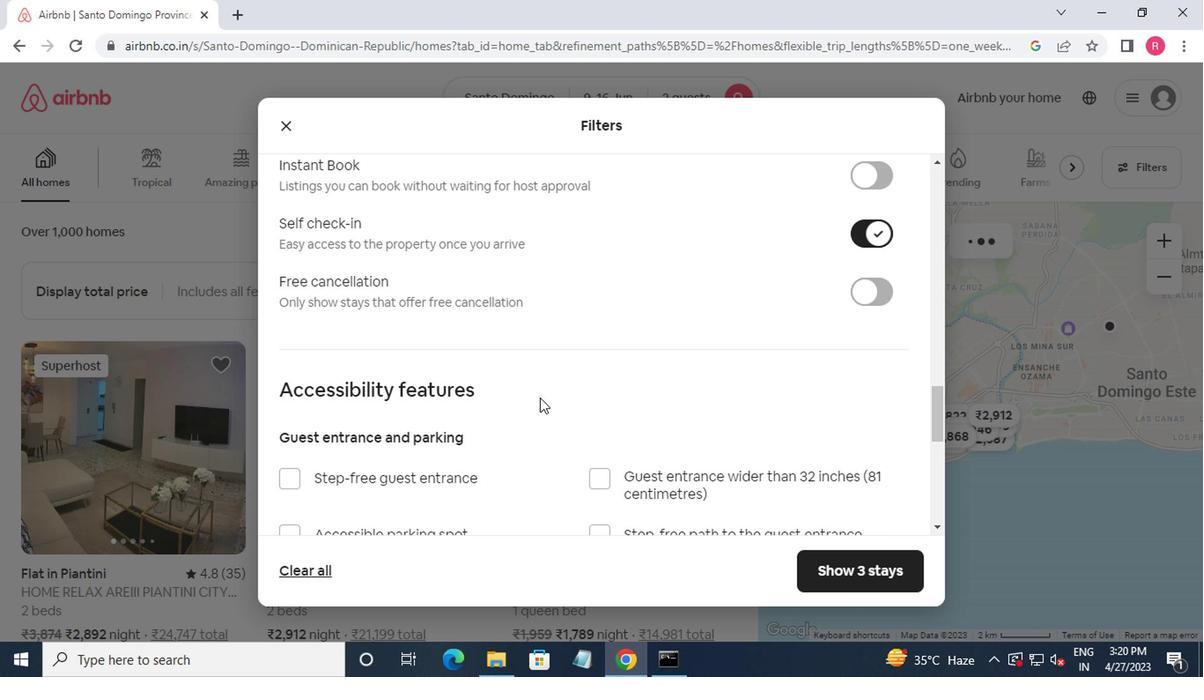 
Action: Mouse scrolled (514, 416) with delta (0, -1)
Screenshot: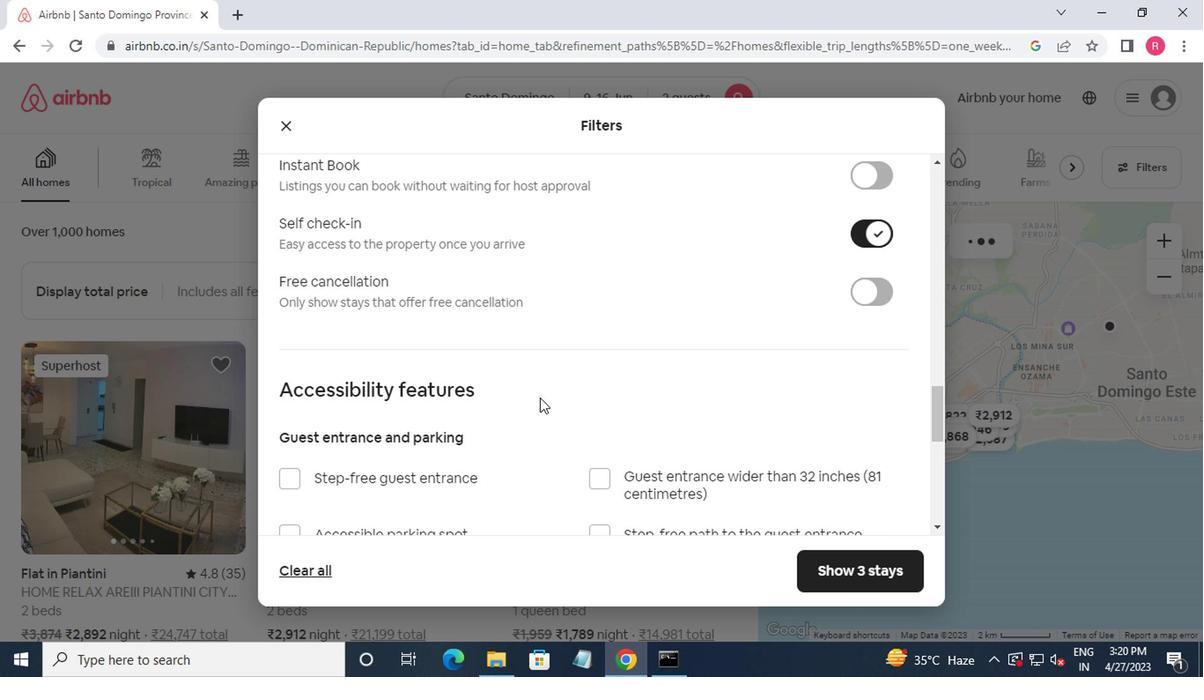 
Action: Mouse moved to (428, 457)
Screenshot: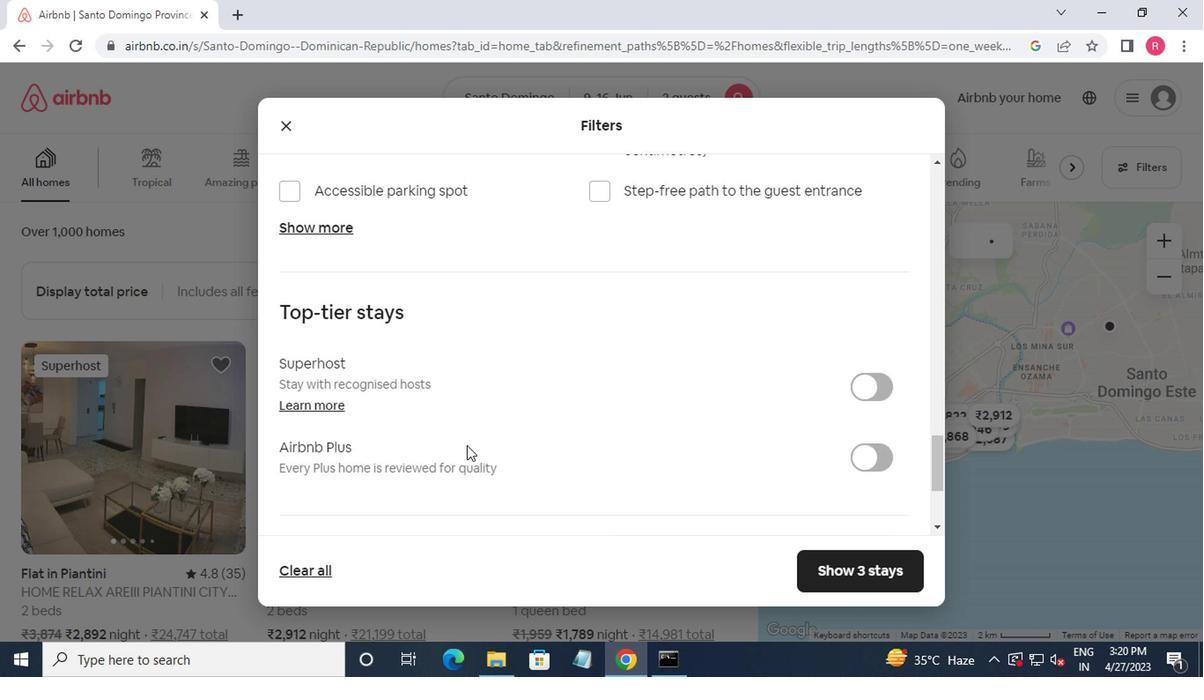 
Action: Mouse scrolled (428, 456) with delta (0, 0)
Screenshot: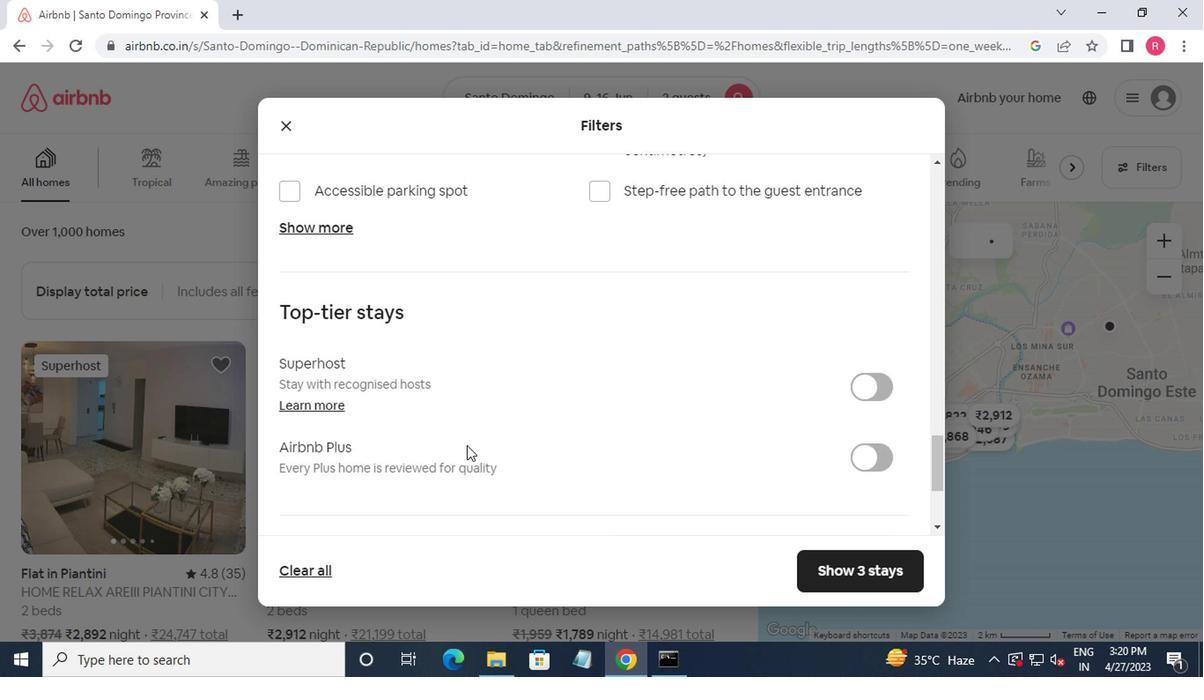 
Action: Mouse moved to (425, 460)
Screenshot: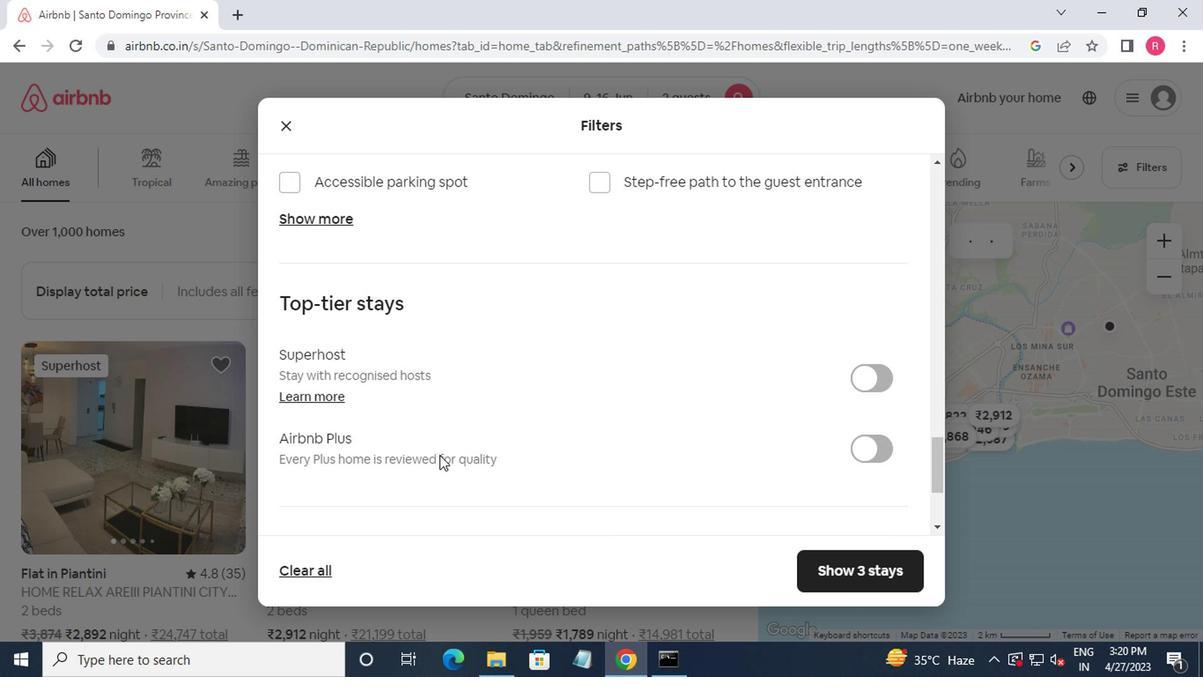
Action: Mouse scrolled (425, 459) with delta (0, -1)
Screenshot: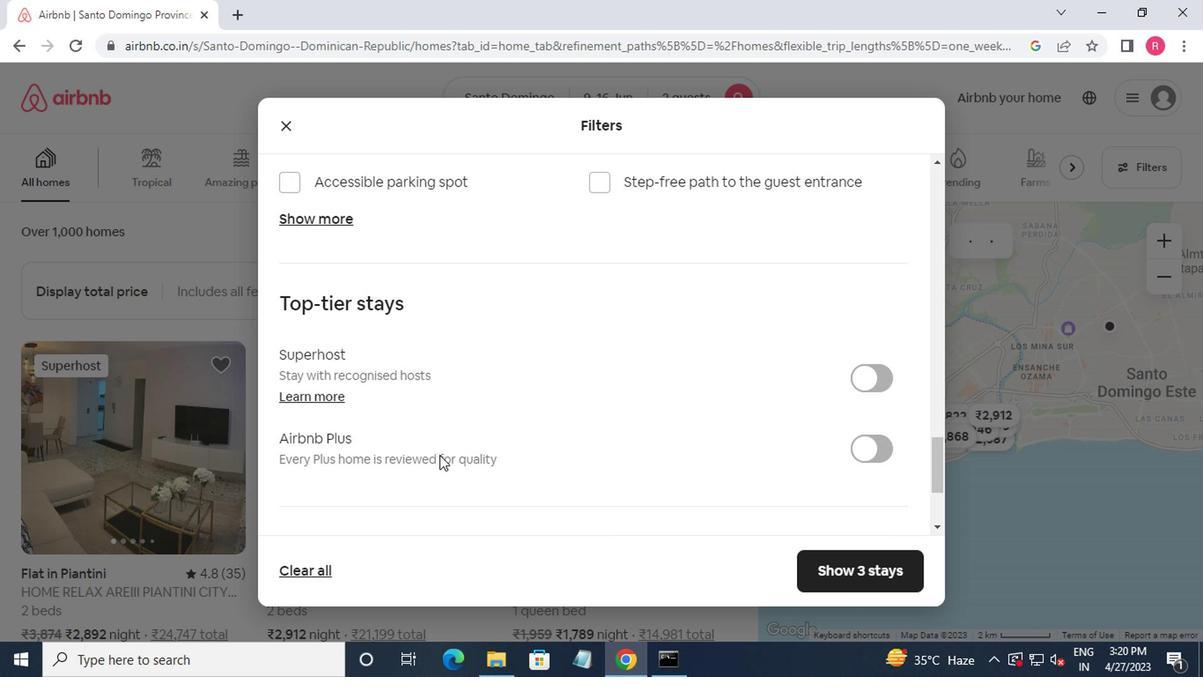 
Action: Mouse moved to (421, 462)
Screenshot: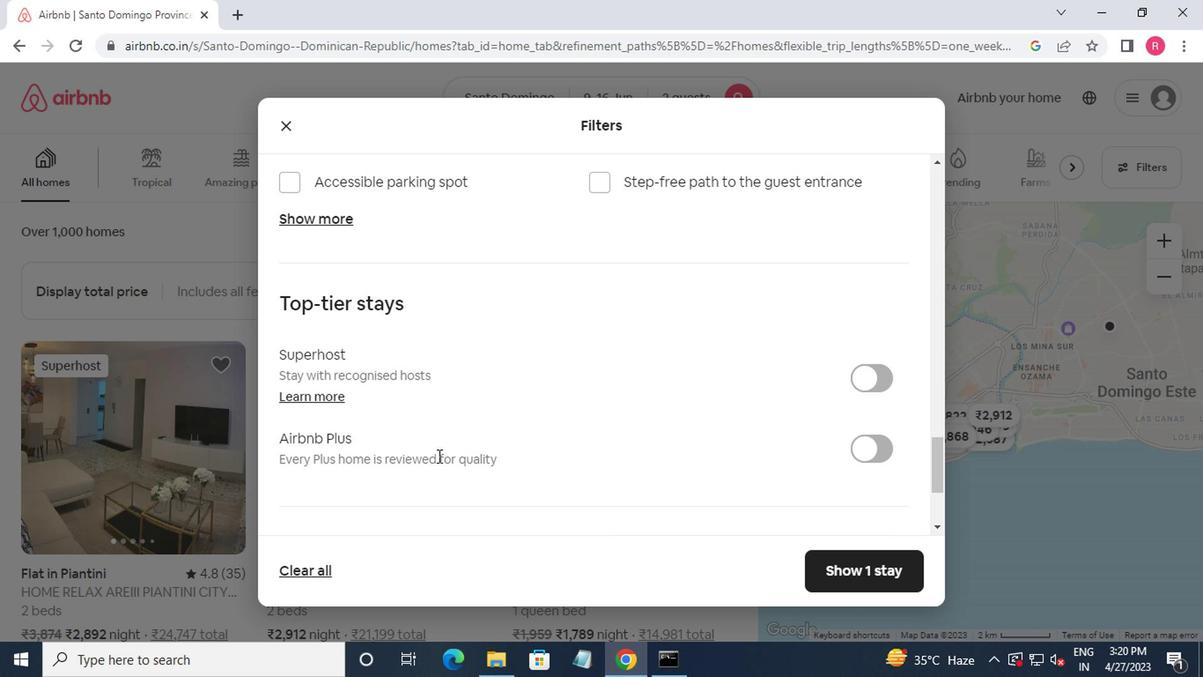 
Action: Mouse scrolled (421, 461) with delta (0, -1)
Screenshot: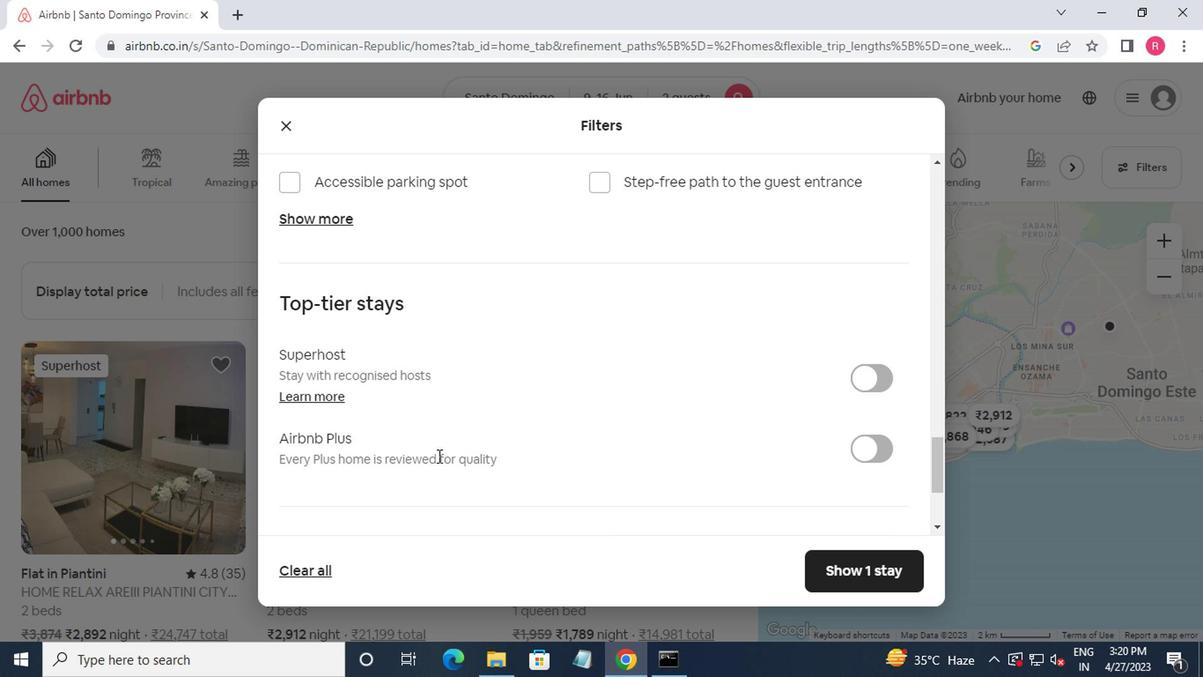 
Action: Mouse moved to (744, 329)
Screenshot: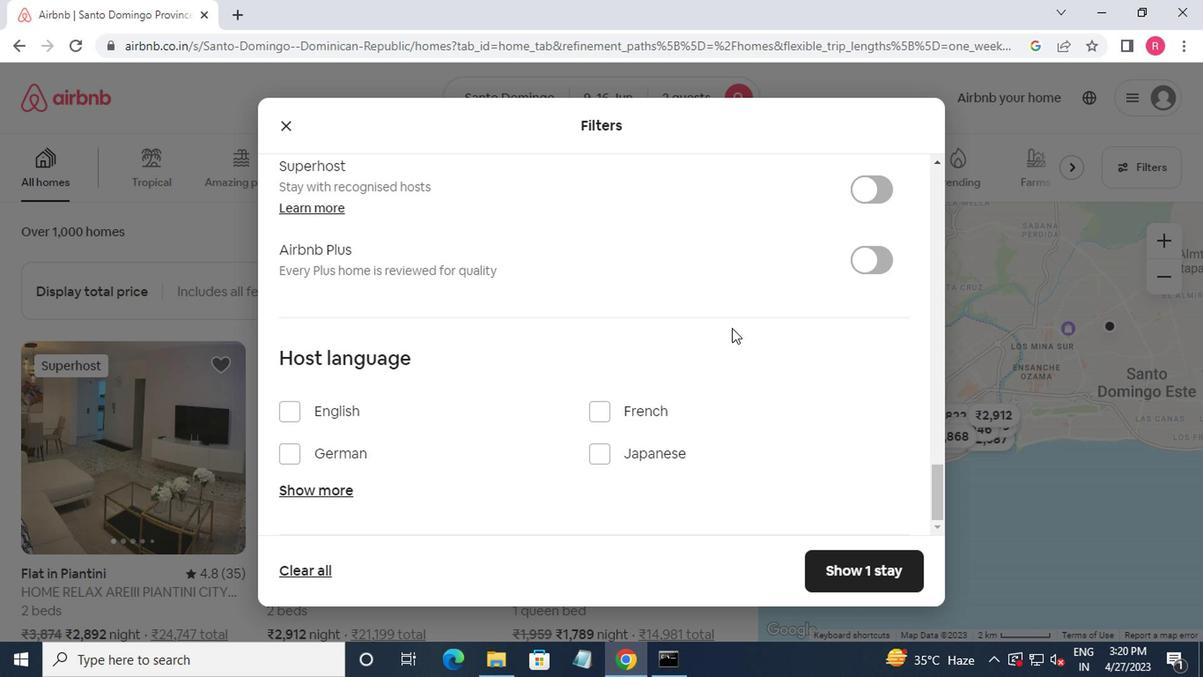 
Action: Mouse scrolled (744, 329) with delta (0, 0)
Screenshot: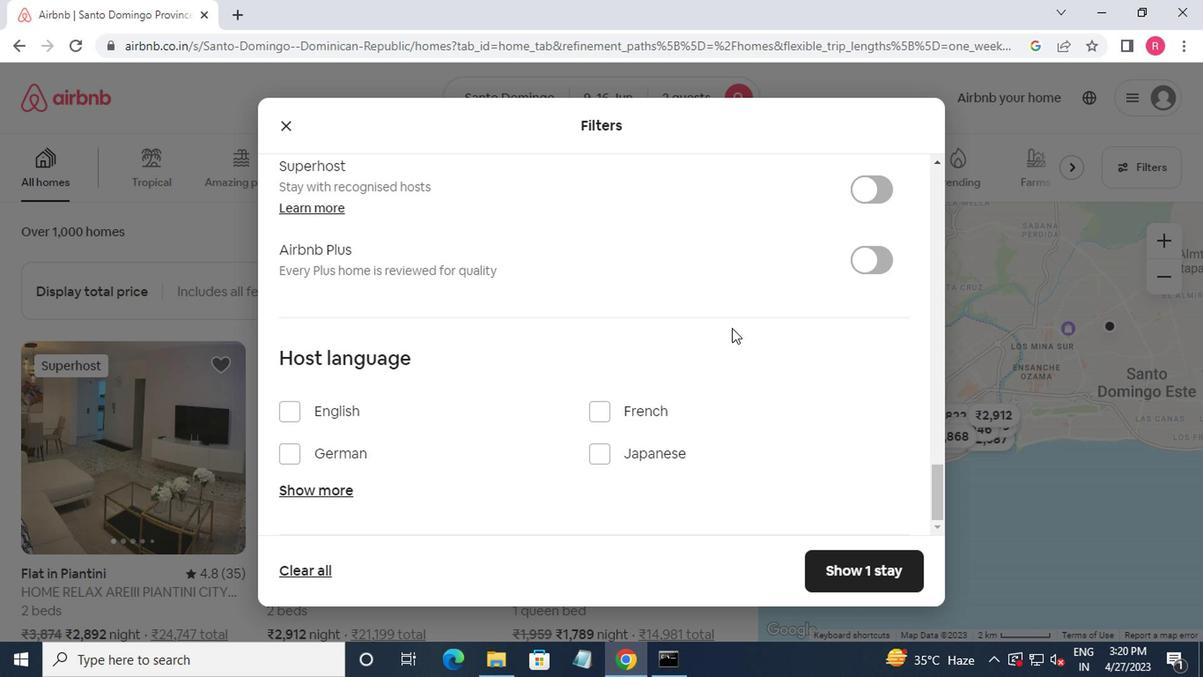 
Action: Mouse moved to (744, 336)
Screenshot: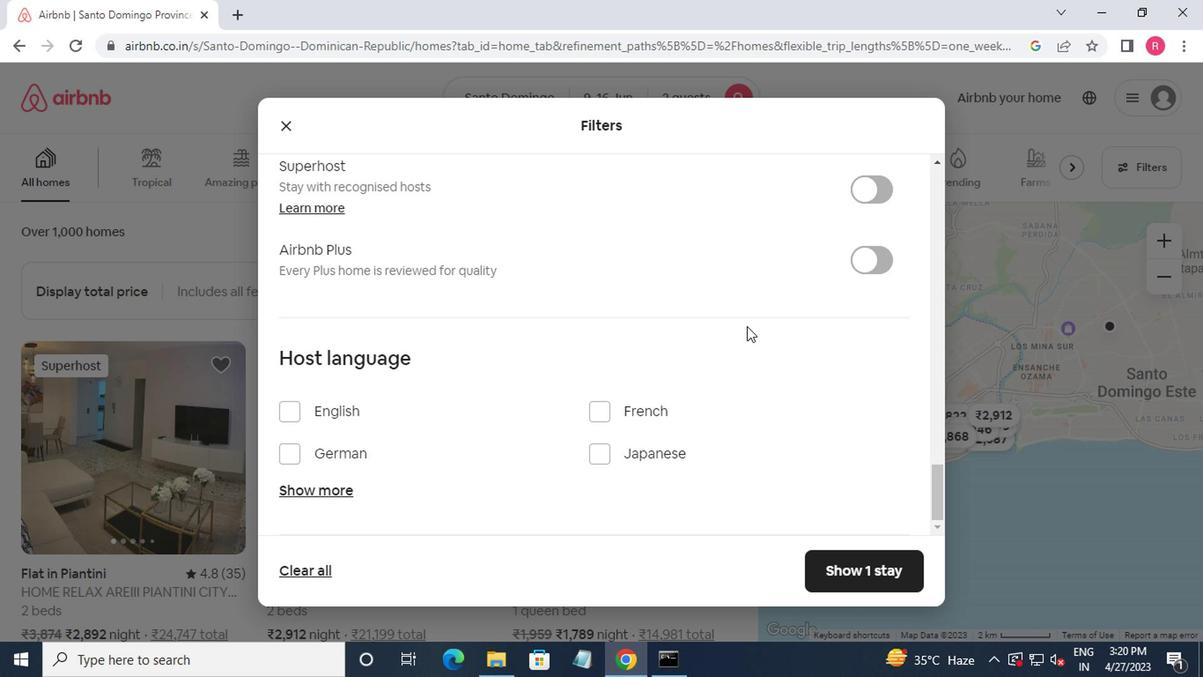
Action: Mouse scrolled (744, 336) with delta (0, 0)
Screenshot: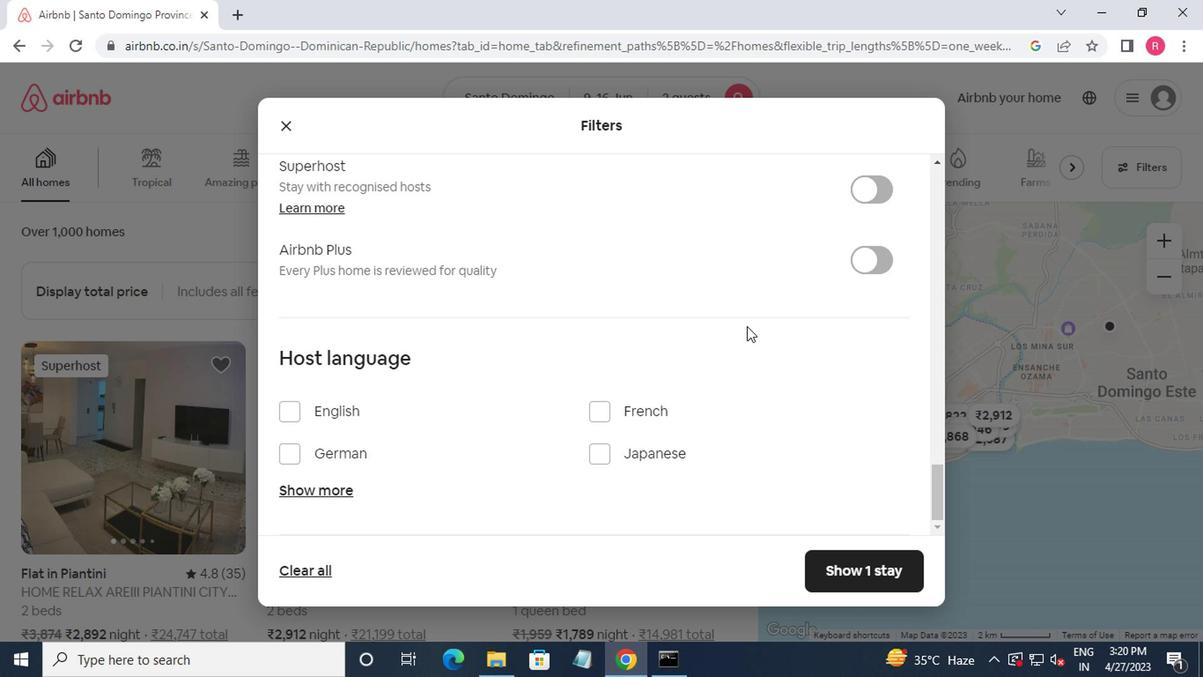 
Action: Mouse moved to (732, 345)
Screenshot: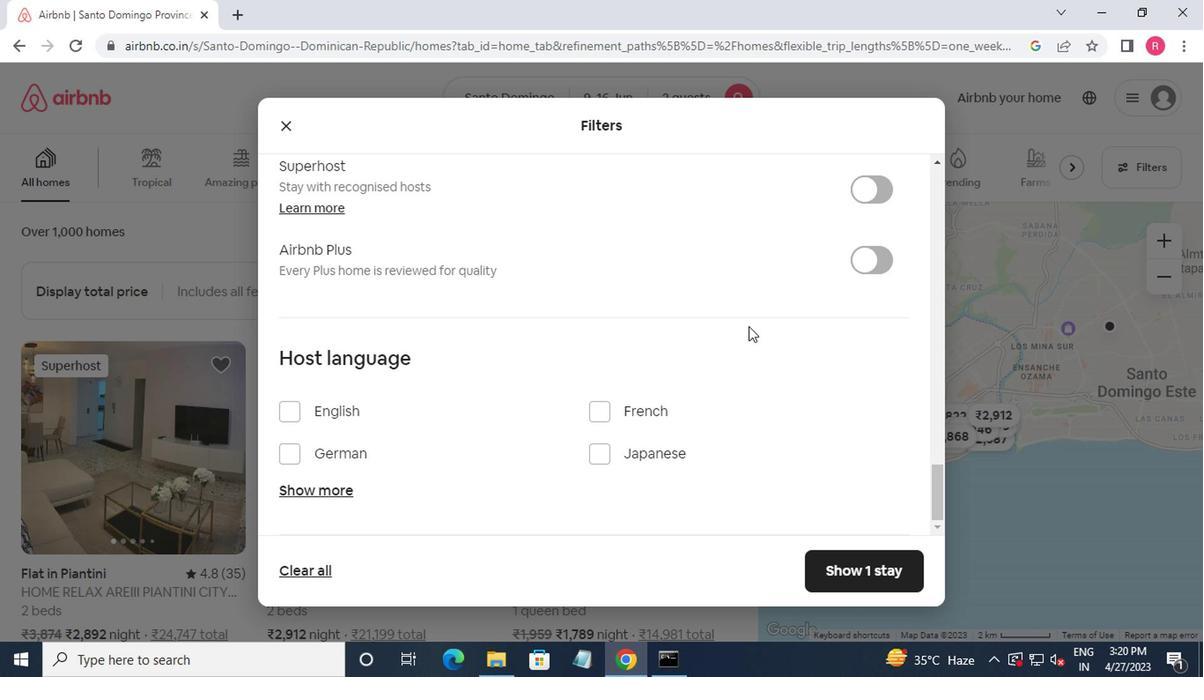 
Action: Mouse scrolled (732, 344) with delta (0, 0)
Screenshot: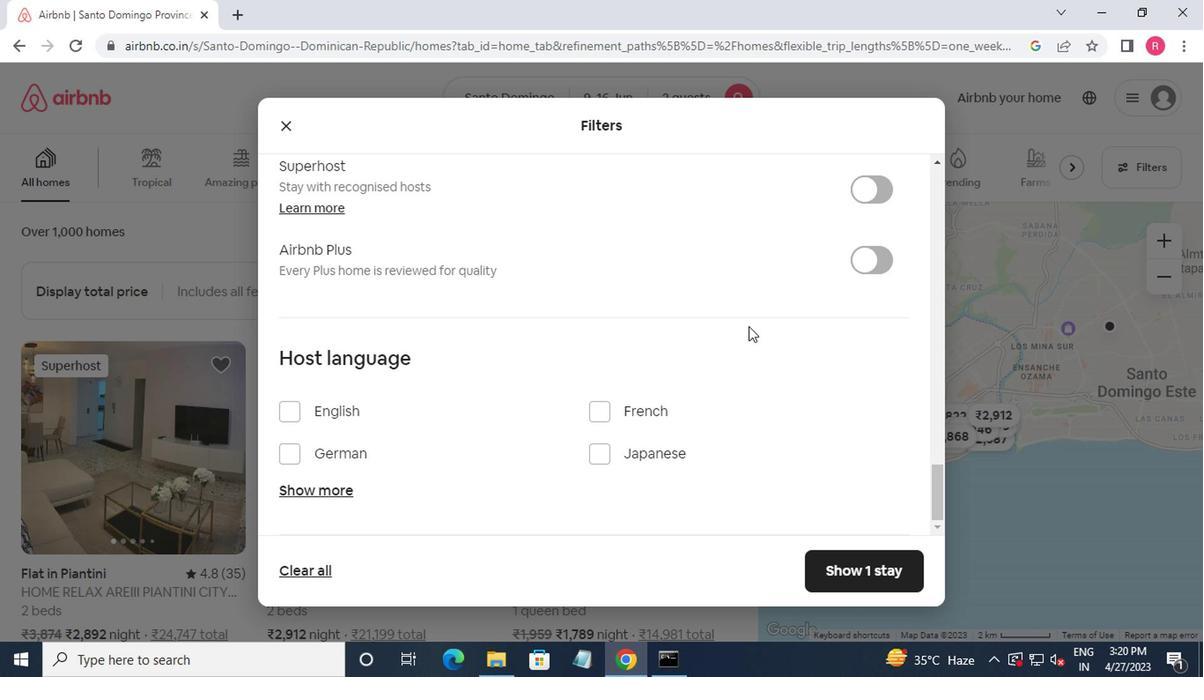 
Action: Mouse moved to (283, 416)
Screenshot: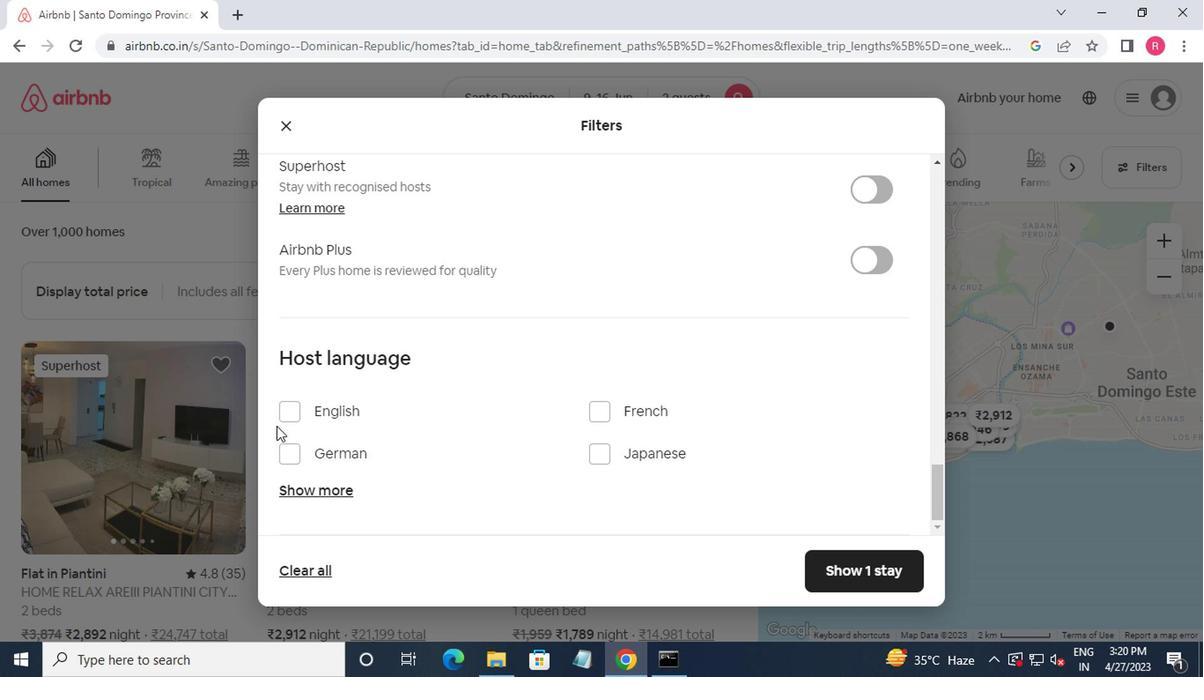 
Action: Mouse pressed left at (283, 416)
Screenshot: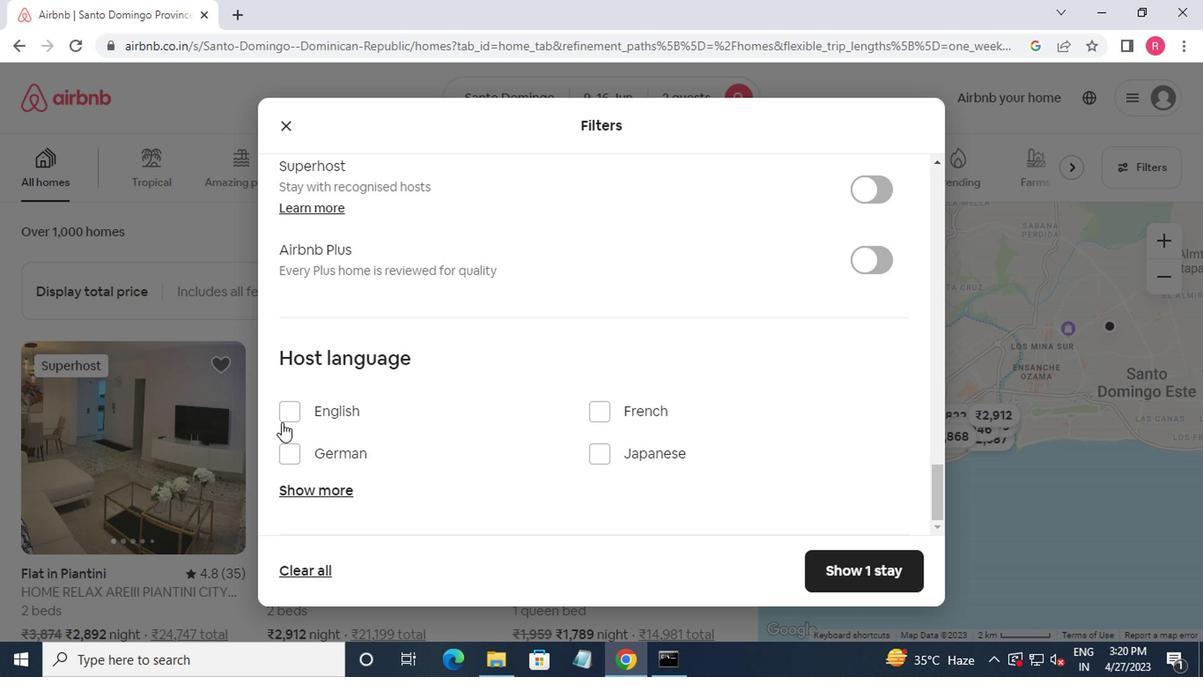 
Action: Mouse moved to (857, 574)
Screenshot: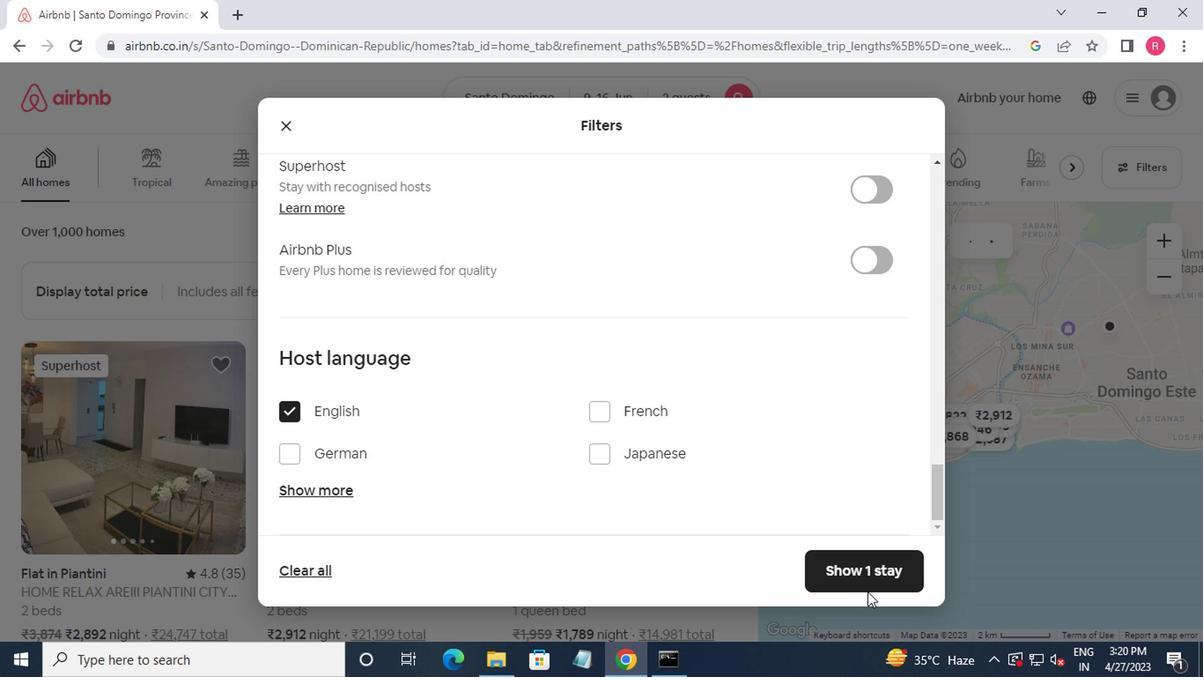 
Action: Mouse pressed left at (857, 574)
Screenshot: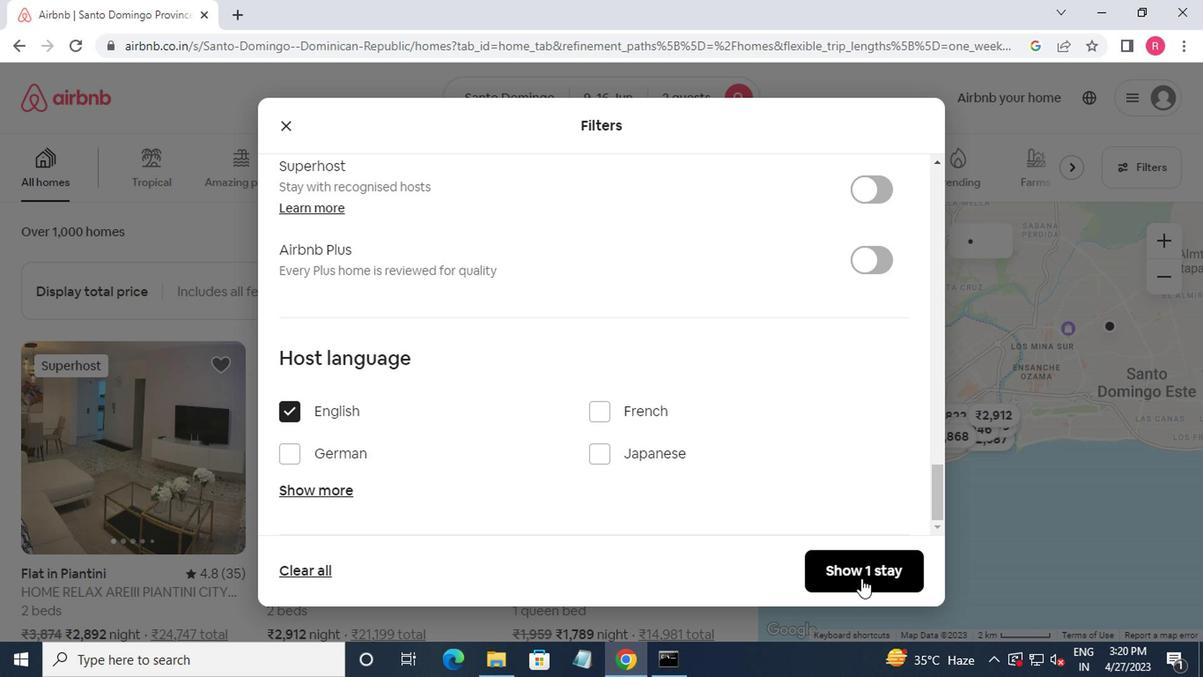
Action: Mouse moved to (831, 588)
Screenshot: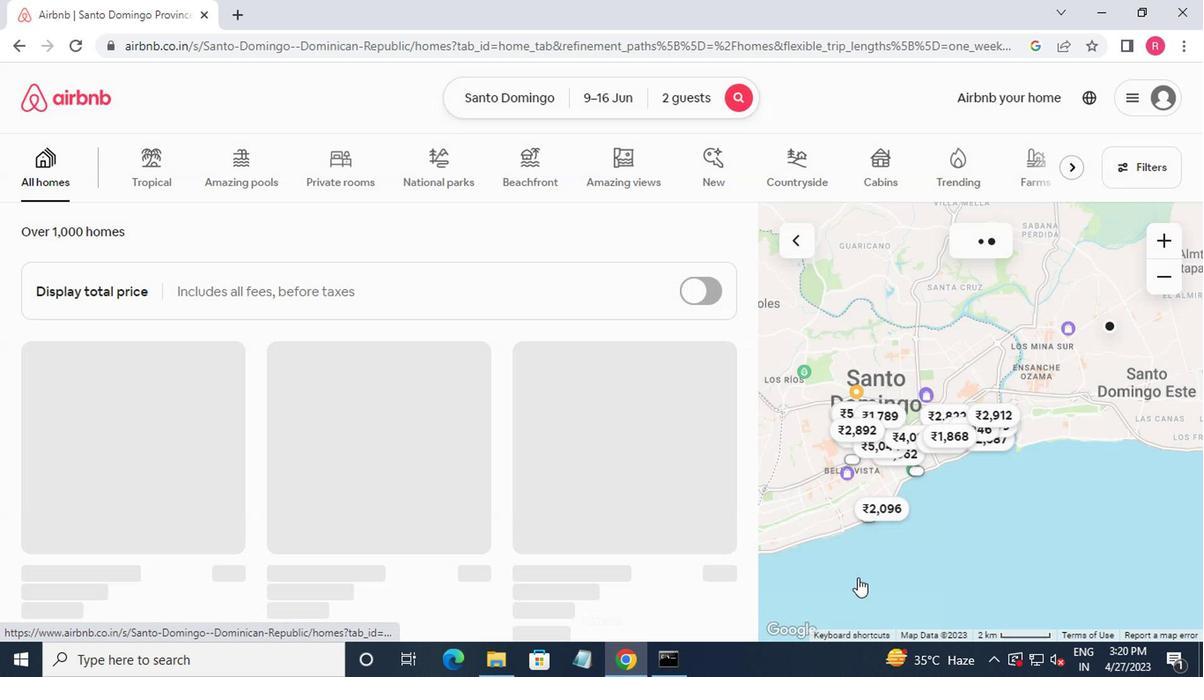 
